 Task: Check the results of the 2023 Victory Lane Racing NASCAR Cup Series for the race "Quaker State 400" on the track "Atlanta".
Action: Mouse moved to (287, 251)
Screenshot: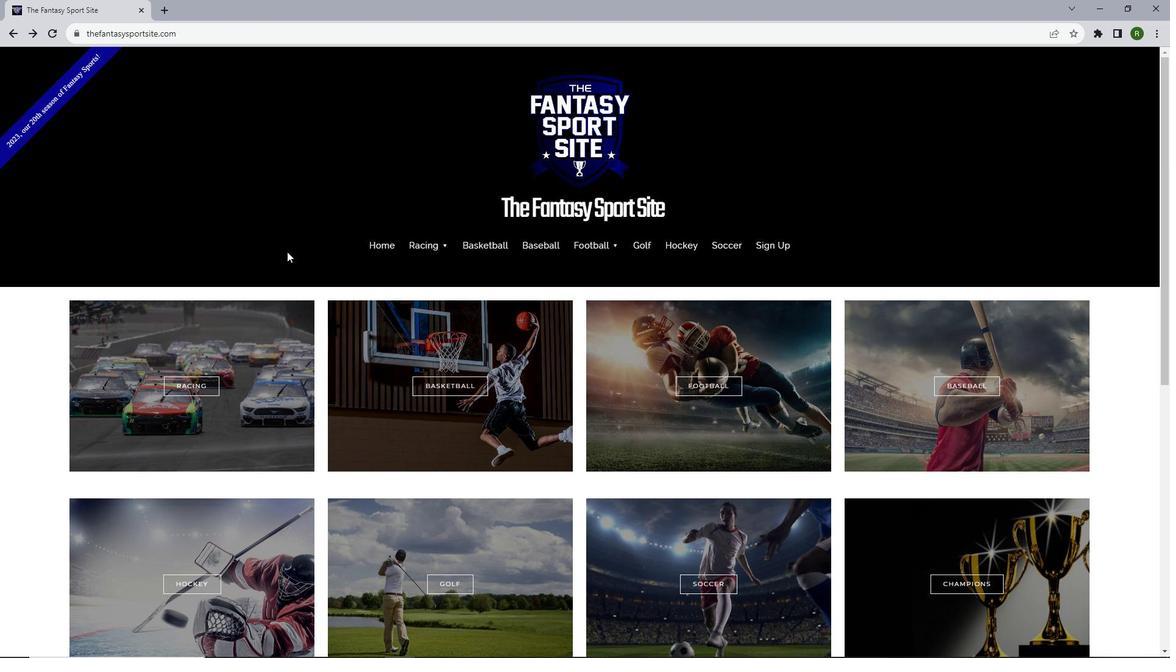 
Action: Mouse scrolled (287, 251) with delta (0, 0)
Screenshot: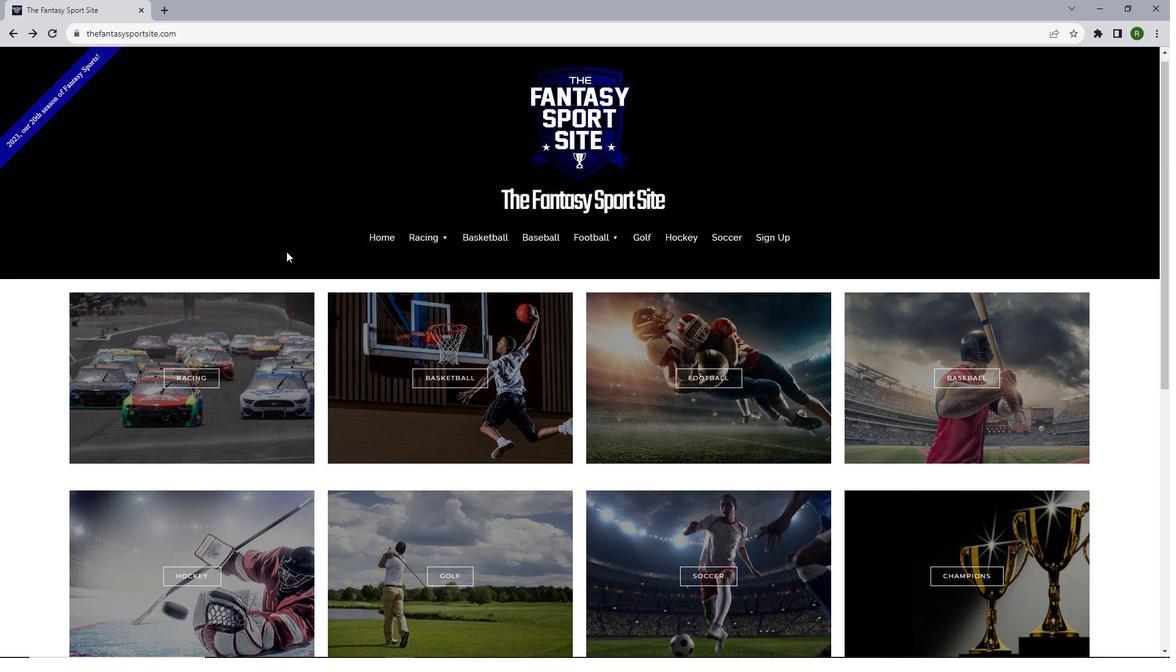 
Action: Mouse moved to (286, 251)
Screenshot: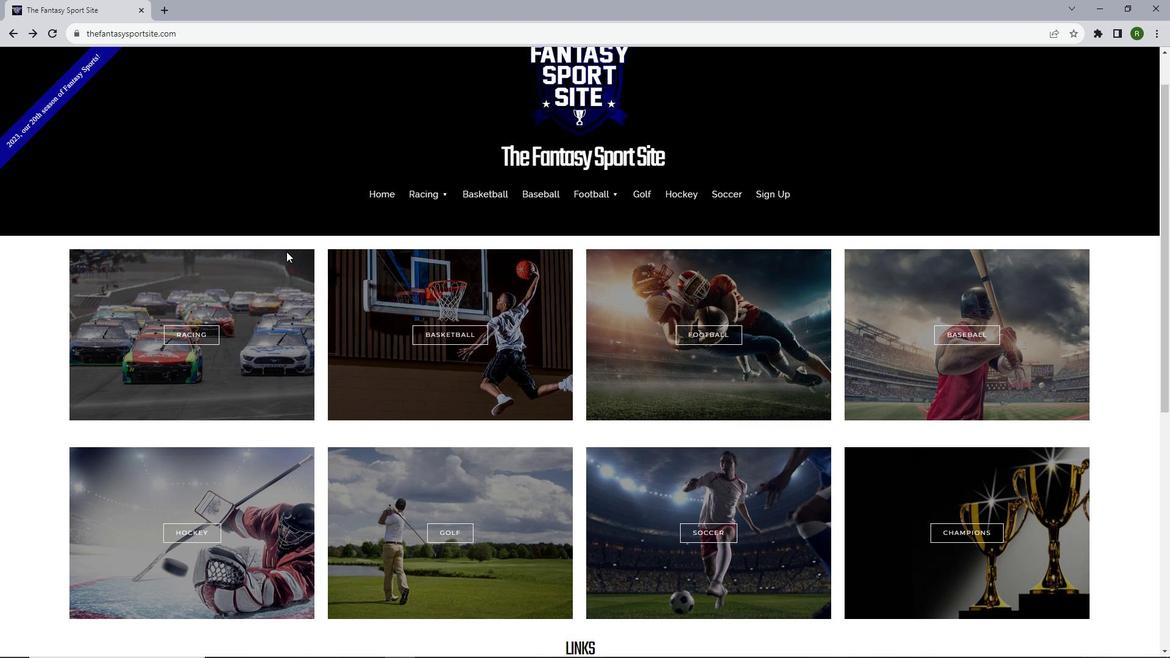 
Action: Mouse scrolled (286, 251) with delta (0, 0)
Screenshot: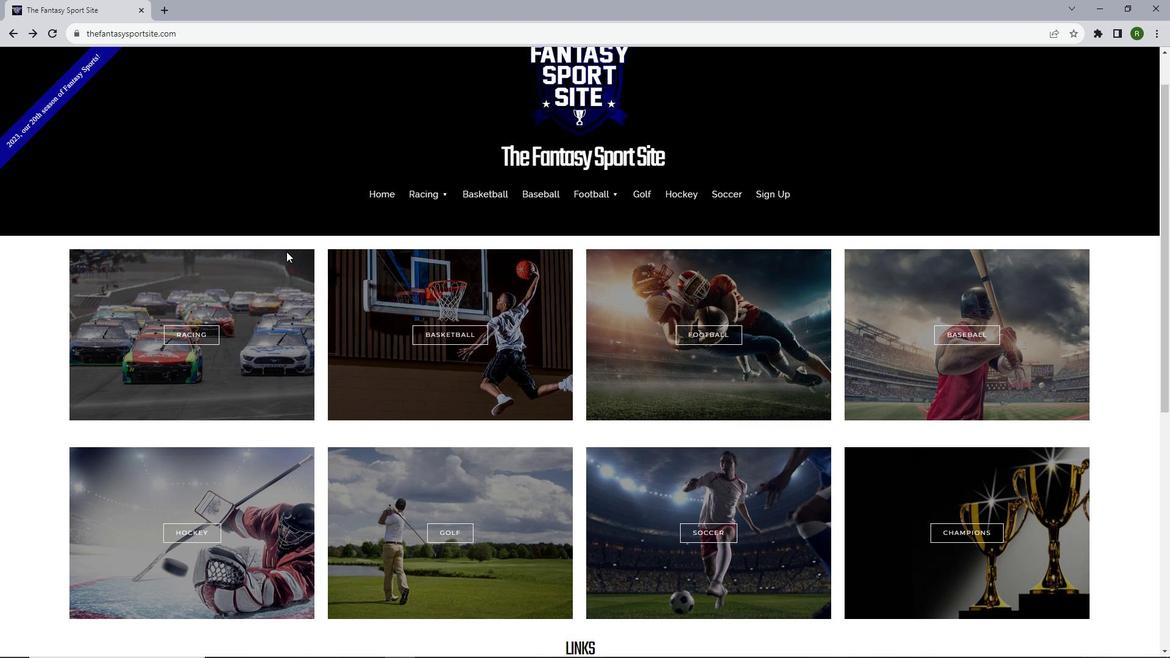 
Action: Mouse scrolled (286, 251) with delta (0, 0)
Screenshot: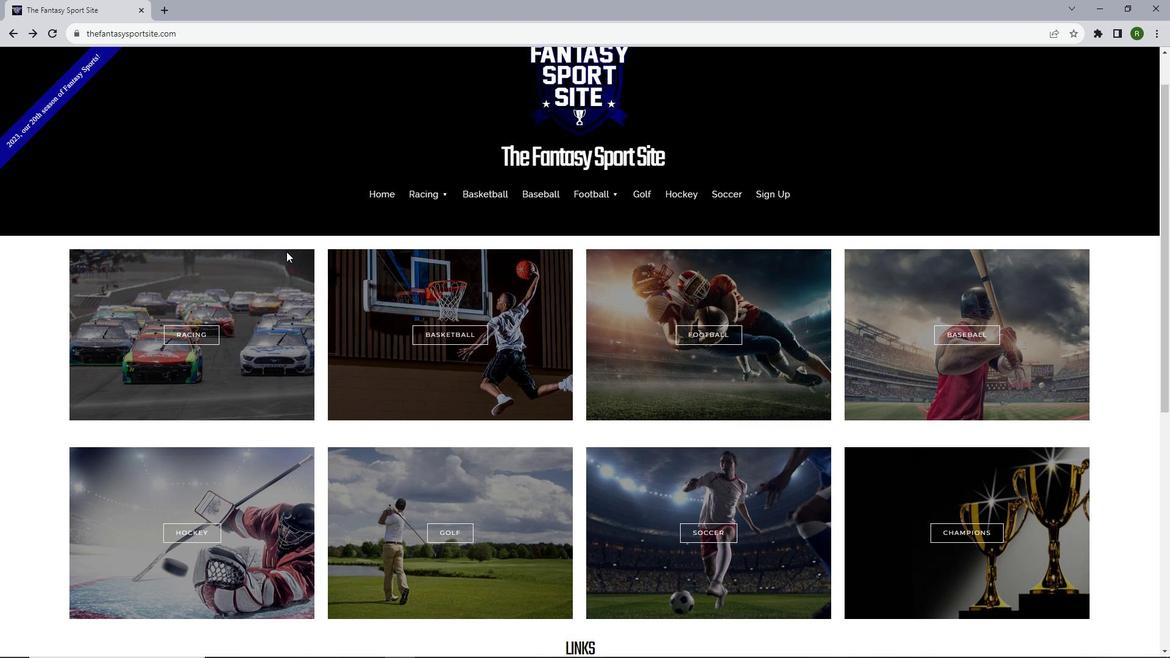 
Action: Mouse moved to (193, 203)
Screenshot: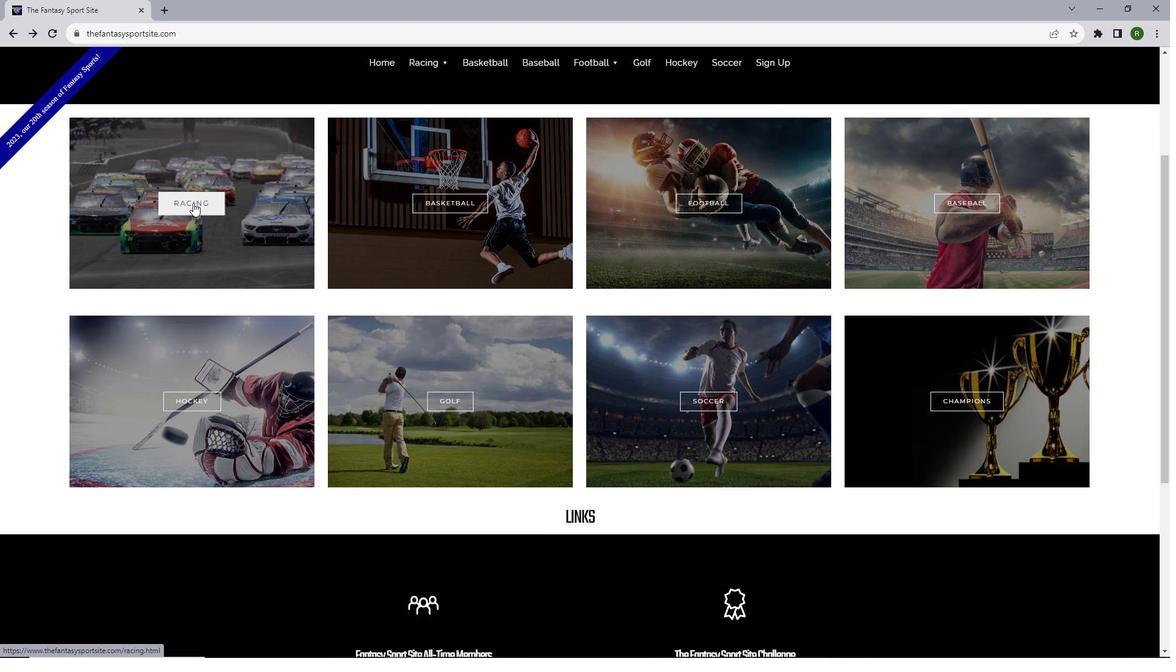 
Action: Mouse pressed left at (193, 203)
Screenshot: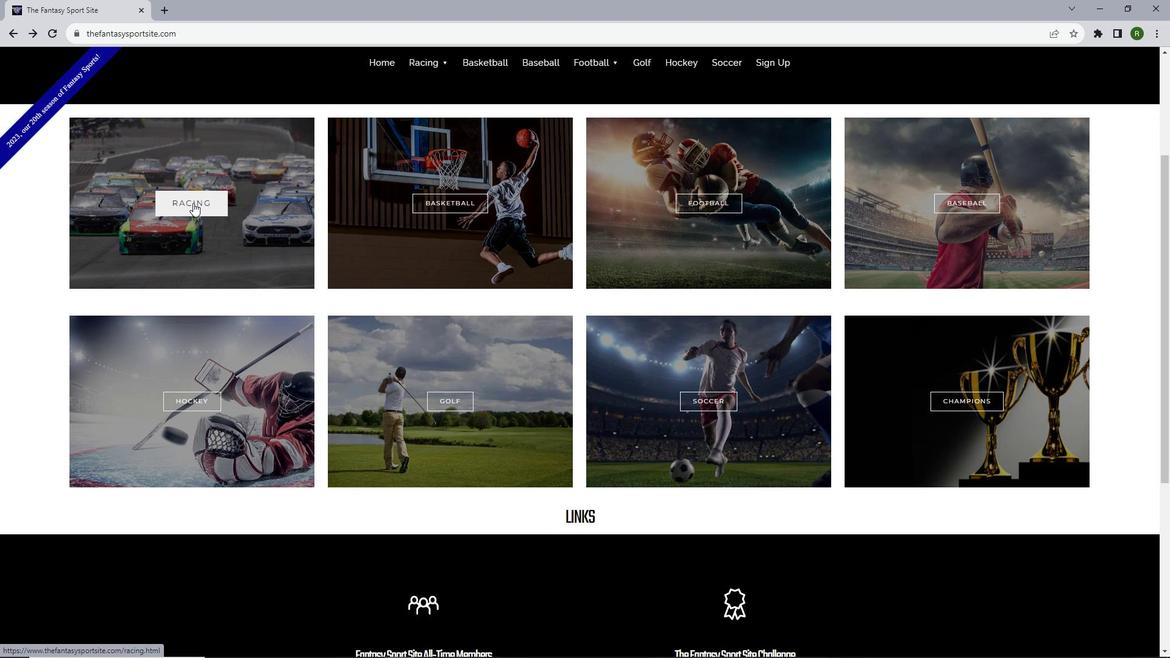 
Action: Mouse moved to (405, 237)
Screenshot: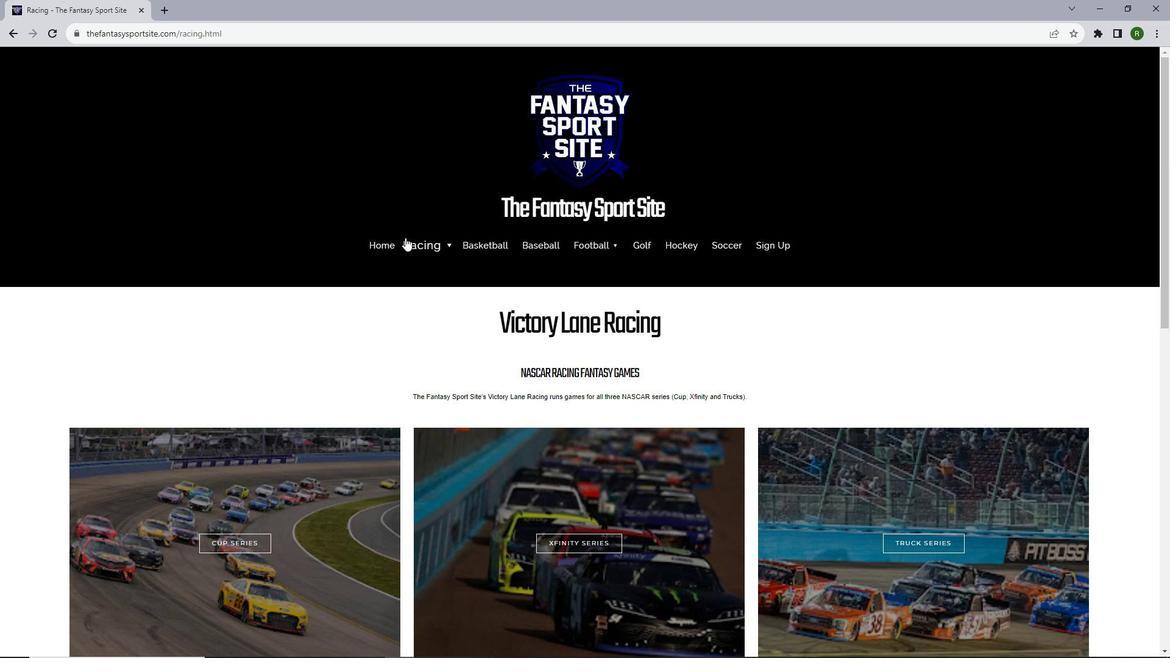 
Action: Mouse scrolled (405, 237) with delta (0, 0)
Screenshot: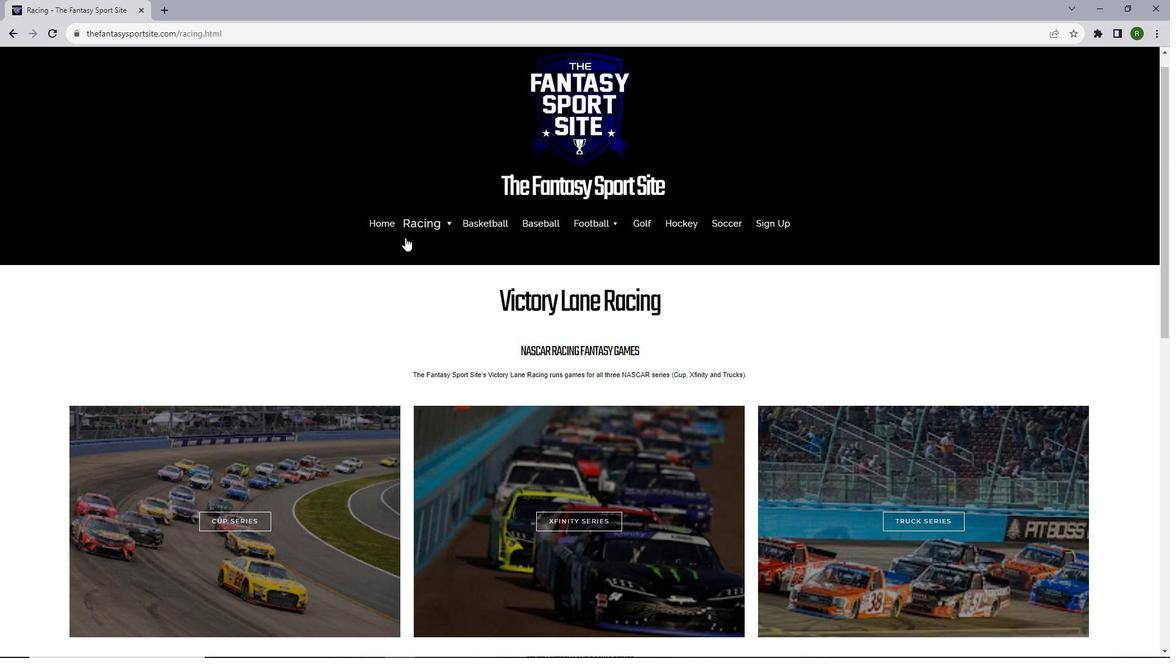 
Action: Mouse scrolled (405, 237) with delta (0, 0)
Screenshot: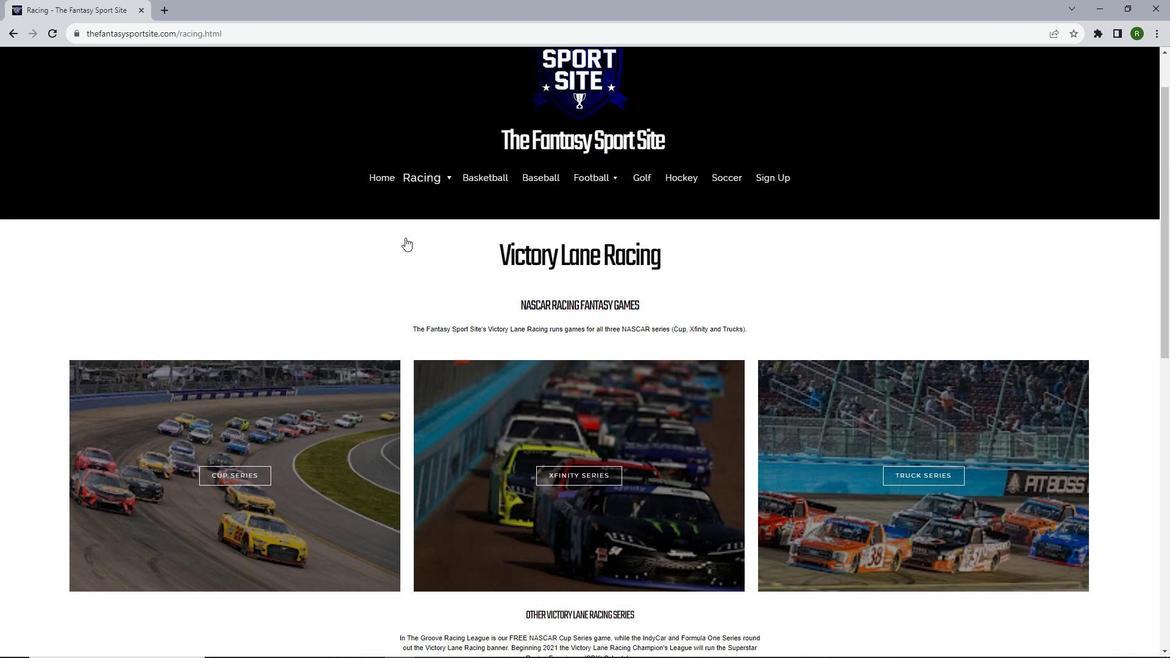 
Action: Mouse moved to (382, 235)
Screenshot: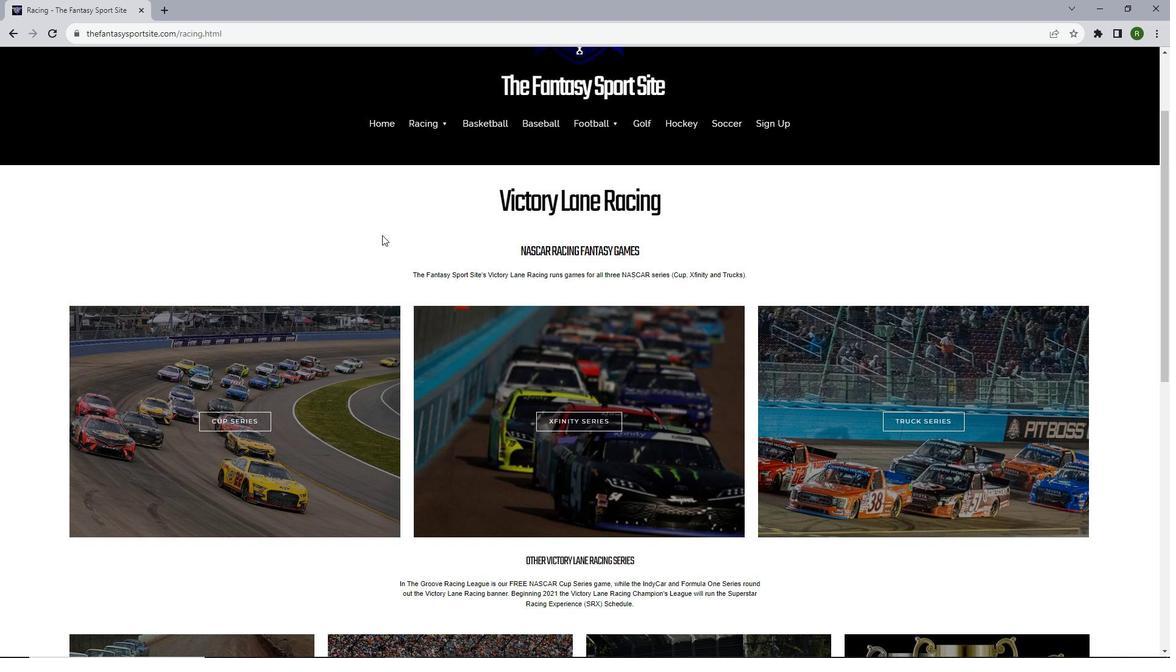 
Action: Mouse scrolled (382, 234) with delta (0, 0)
Screenshot: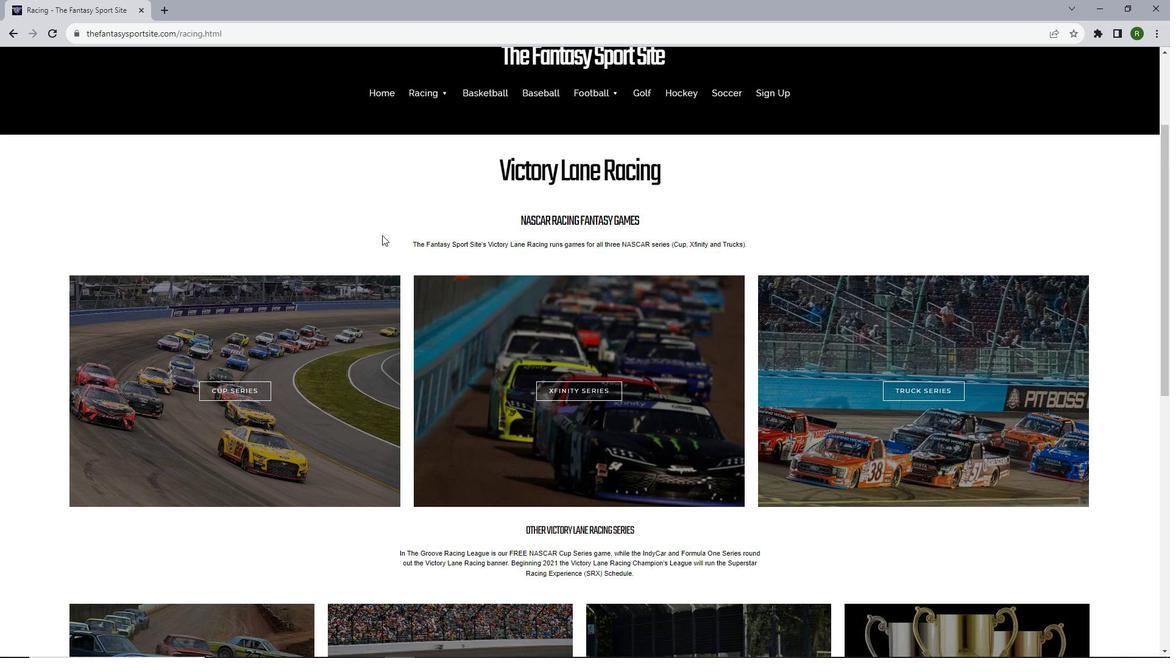 
Action: Mouse scrolled (382, 234) with delta (0, 0)
Screenshot: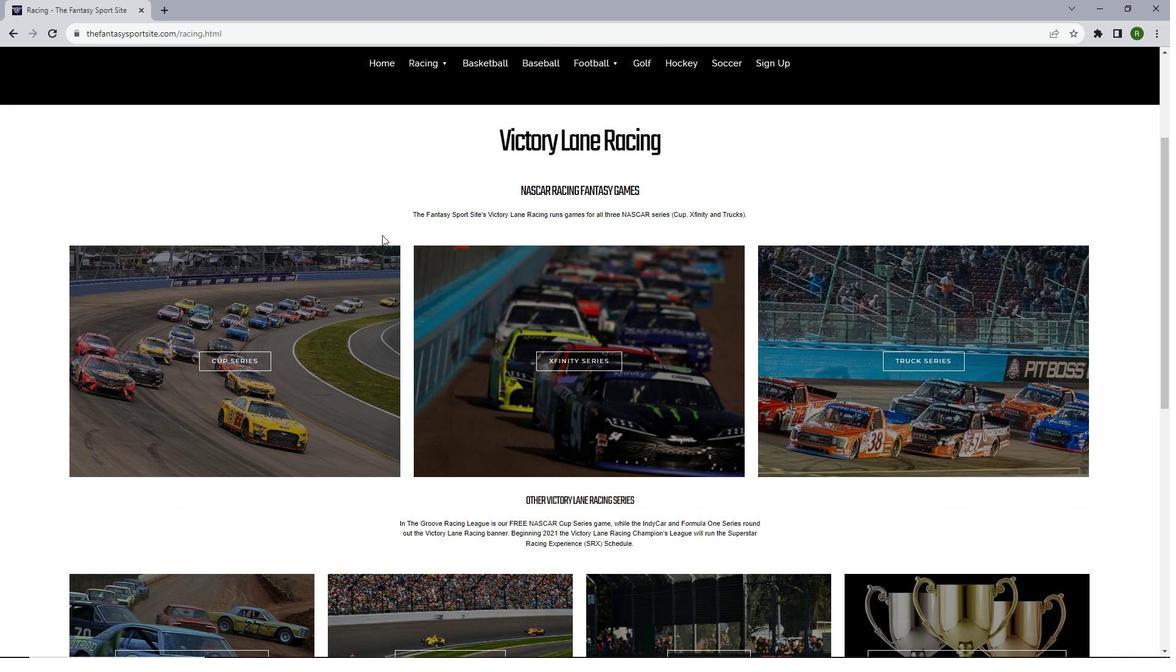 
Action: Mouse moved to (228, 306)
Screenshot: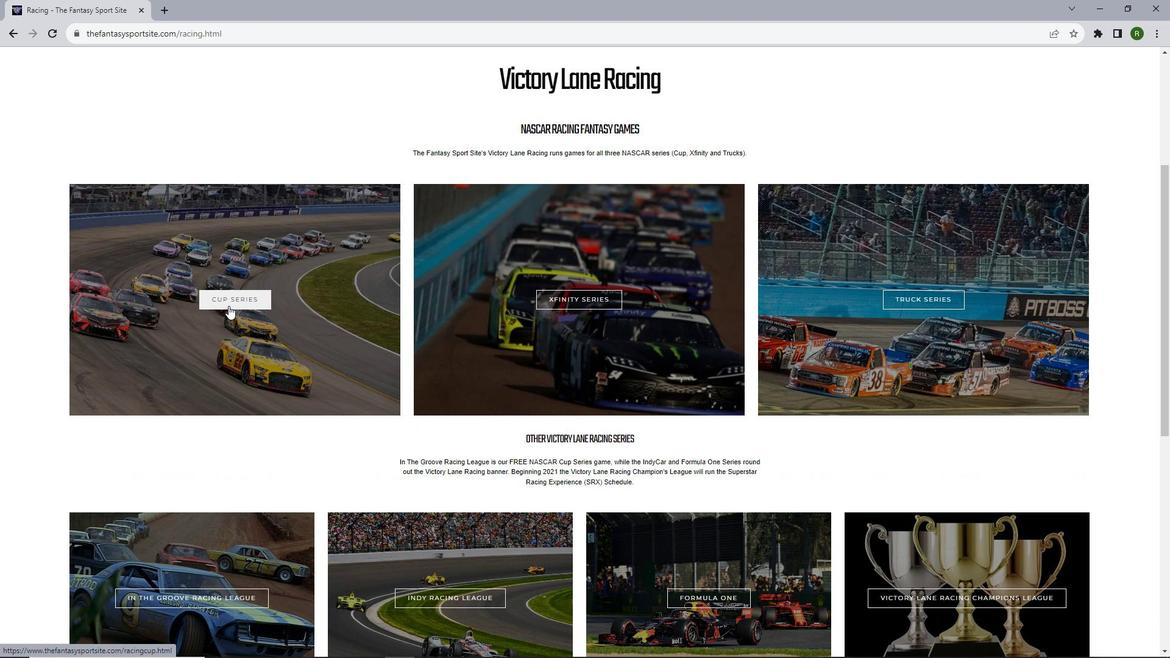 
Action: Mouse pressed left at (228, 306)
Screenshot: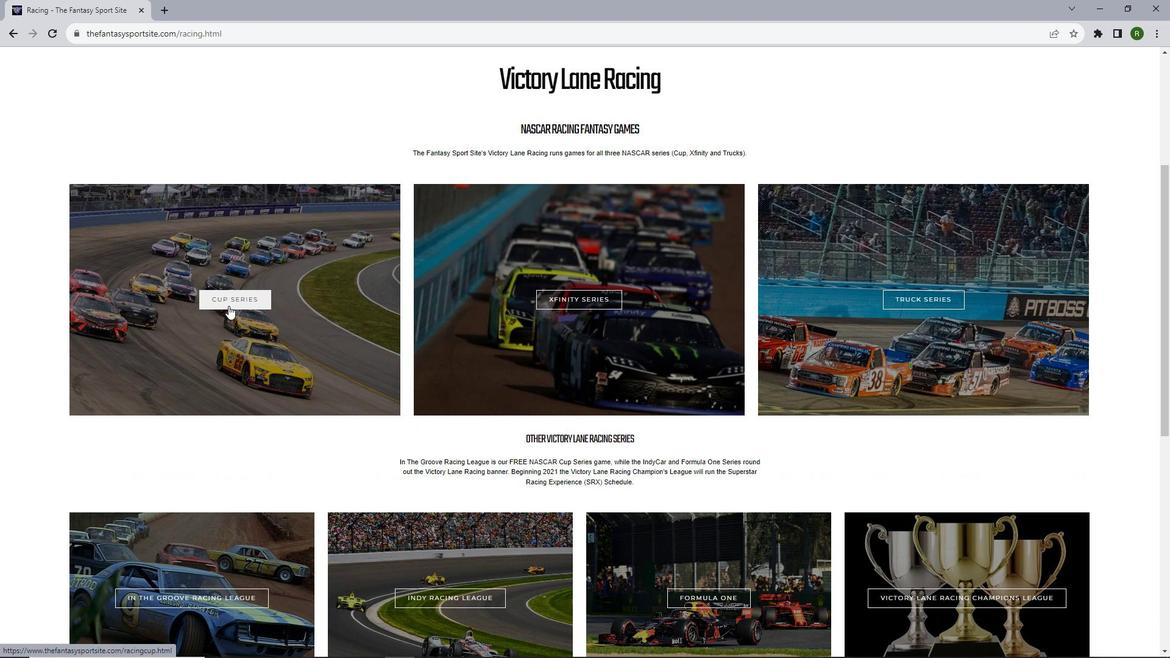 
Action: Mouse moved to (364, 265)
Screenshot: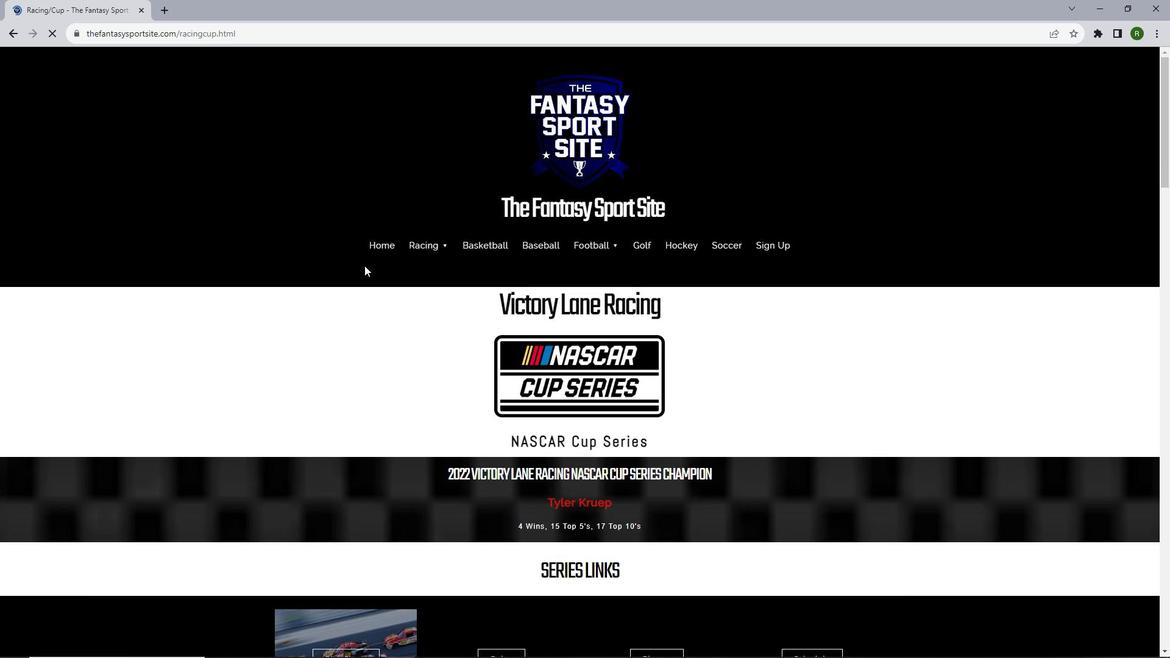 
Action: Mouse scrolled (364, 265) with delta (0, 0)
Screenshot: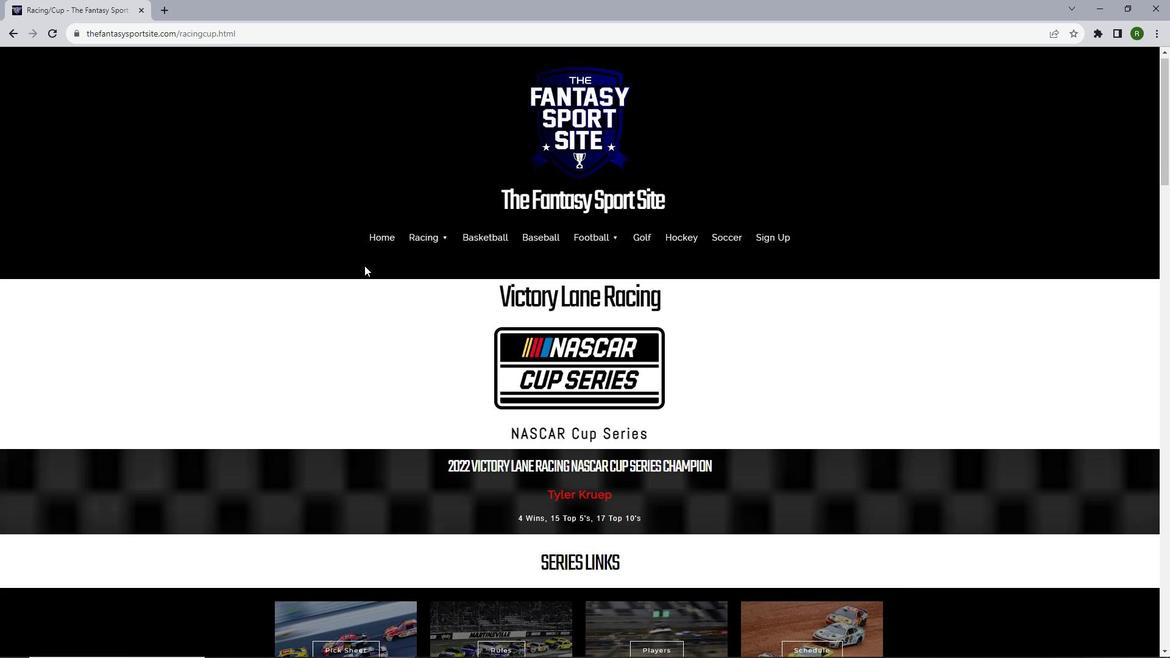 
Action: Mouse scrolled (364, 265) with delta (0, 0)
Screenshot: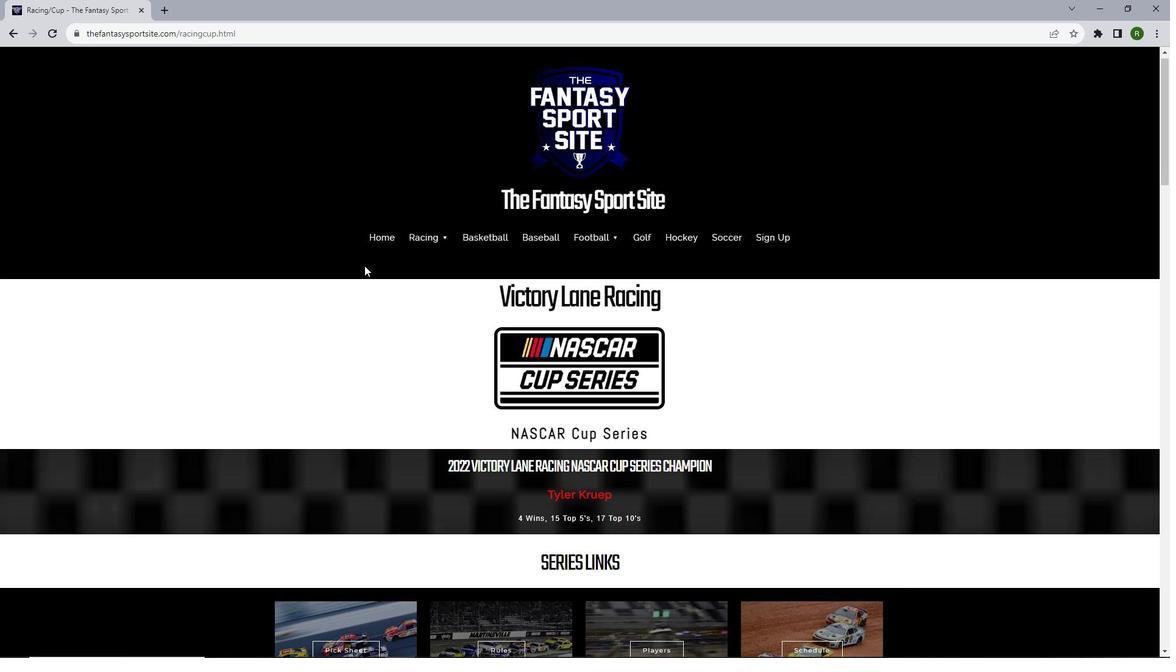 
Action: Mouse scrolled (364, 265) with delta (0, 0)
Screenshot: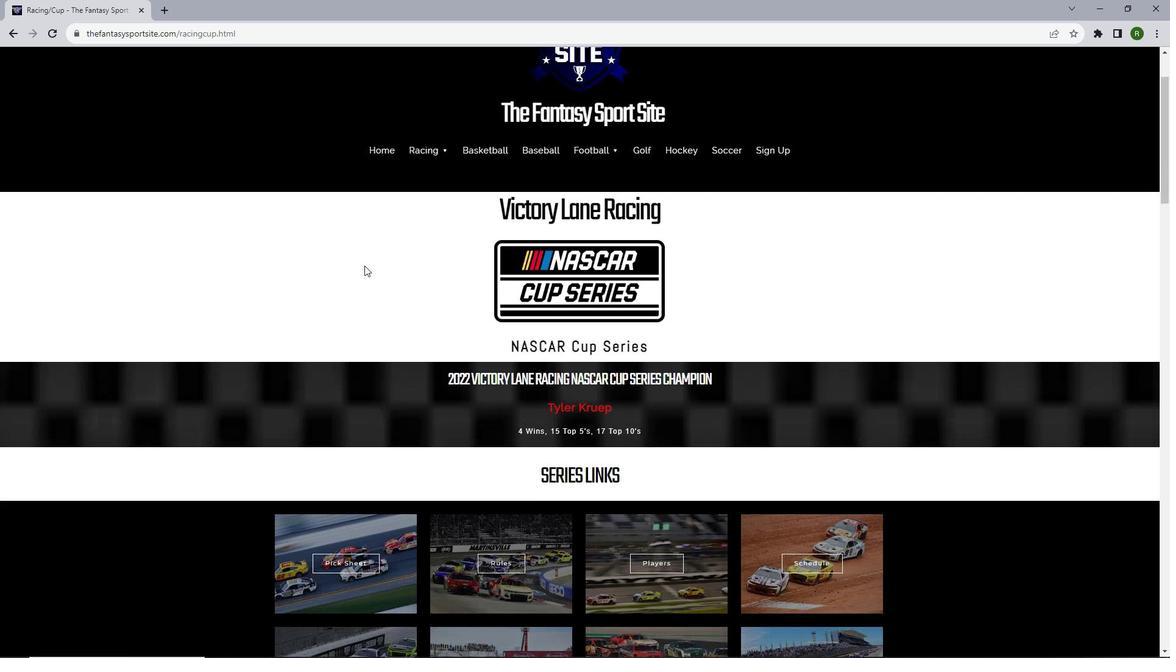 
Action: Mouse scrolled (364, 265) with delta (0, 0)
Screenshot: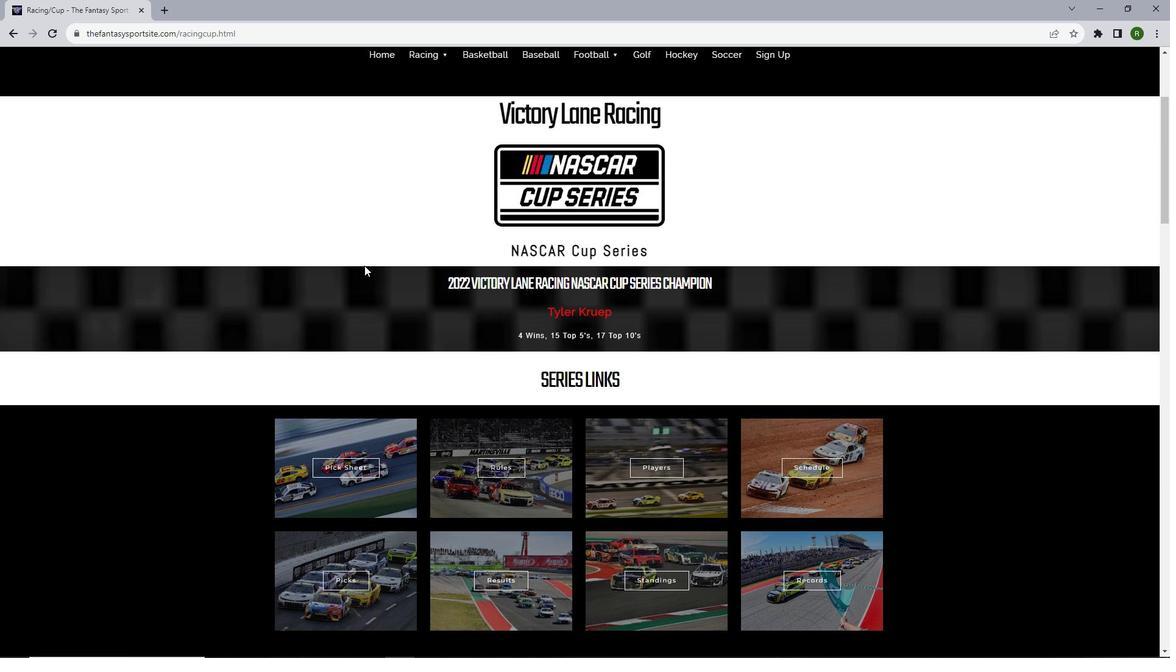 
Action: Mouse scrolled (364, 265) with delta (0, 0)
Screenshot: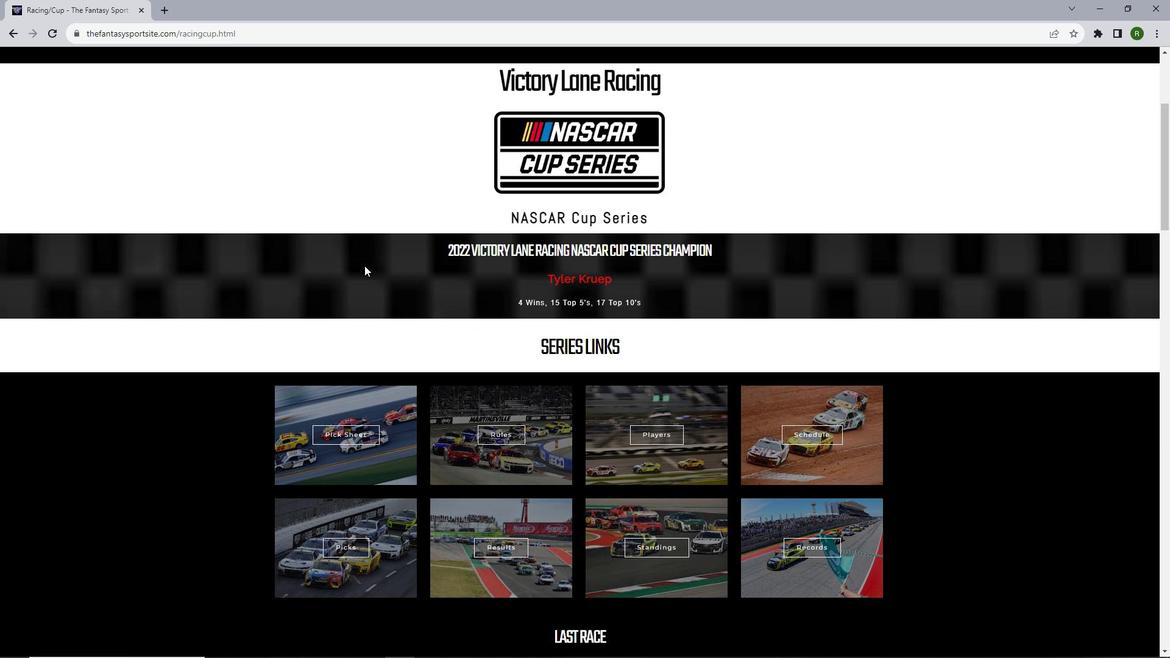 
Action: Mouse scrolled (364, 265) with delta (0, 0)
Screenshot: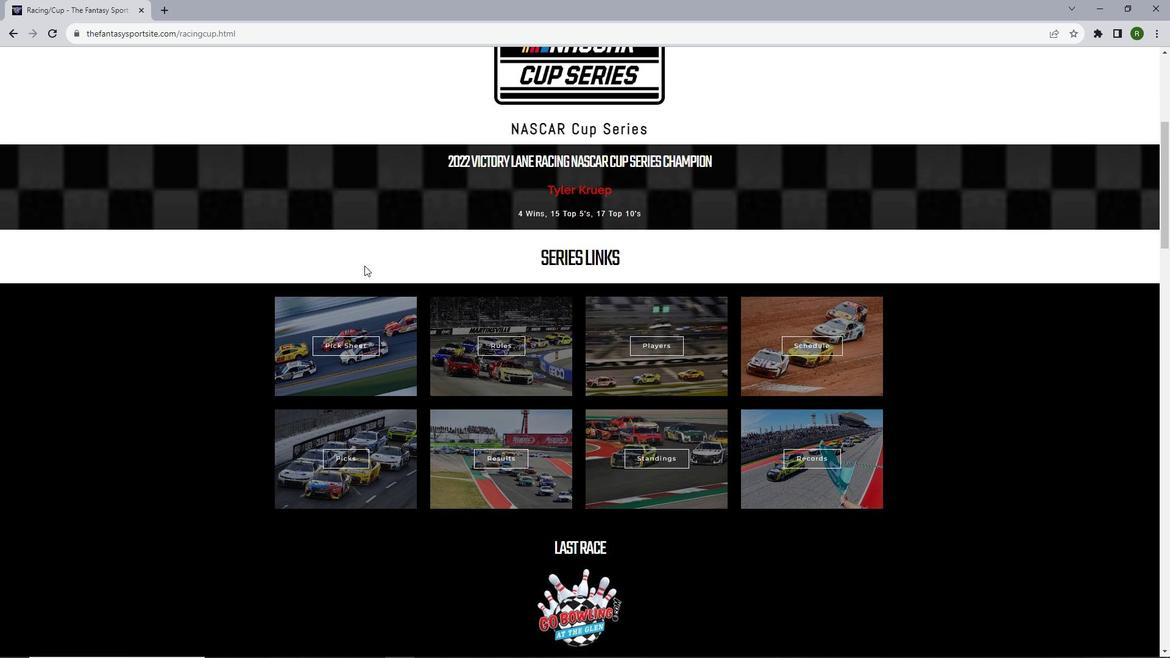 
Action: Mouse scrolled (364, 265) with delta (0, 0)
Screenshot: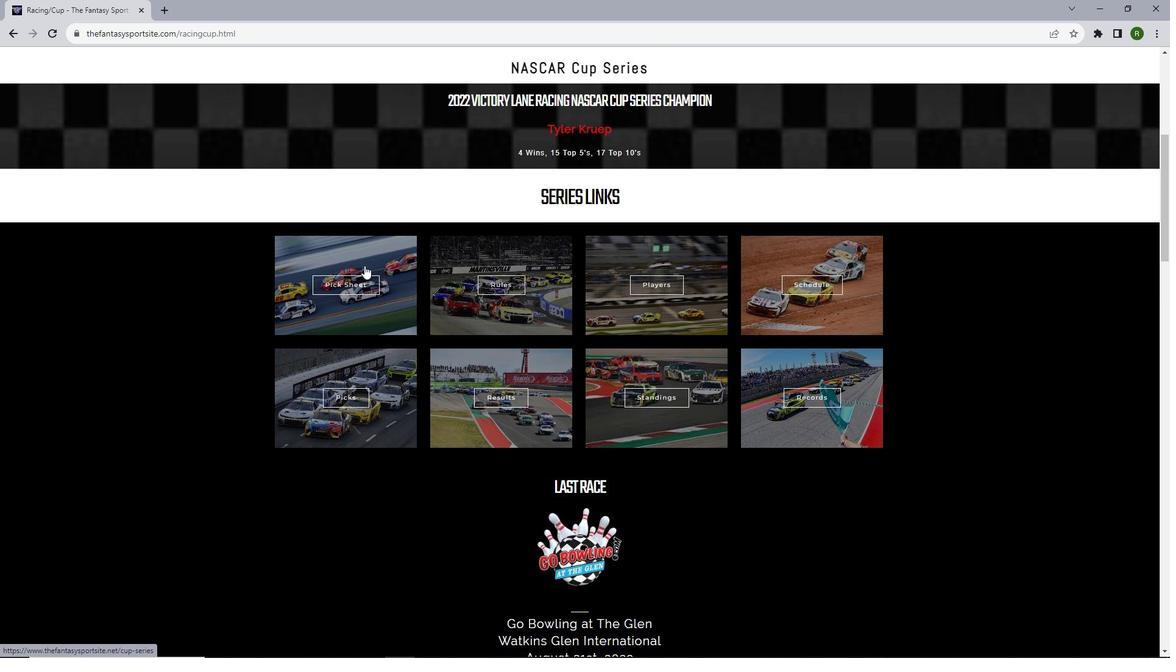 
Action: Mouse scrolled (364, 265) with delta (0, 0)
Screenshot: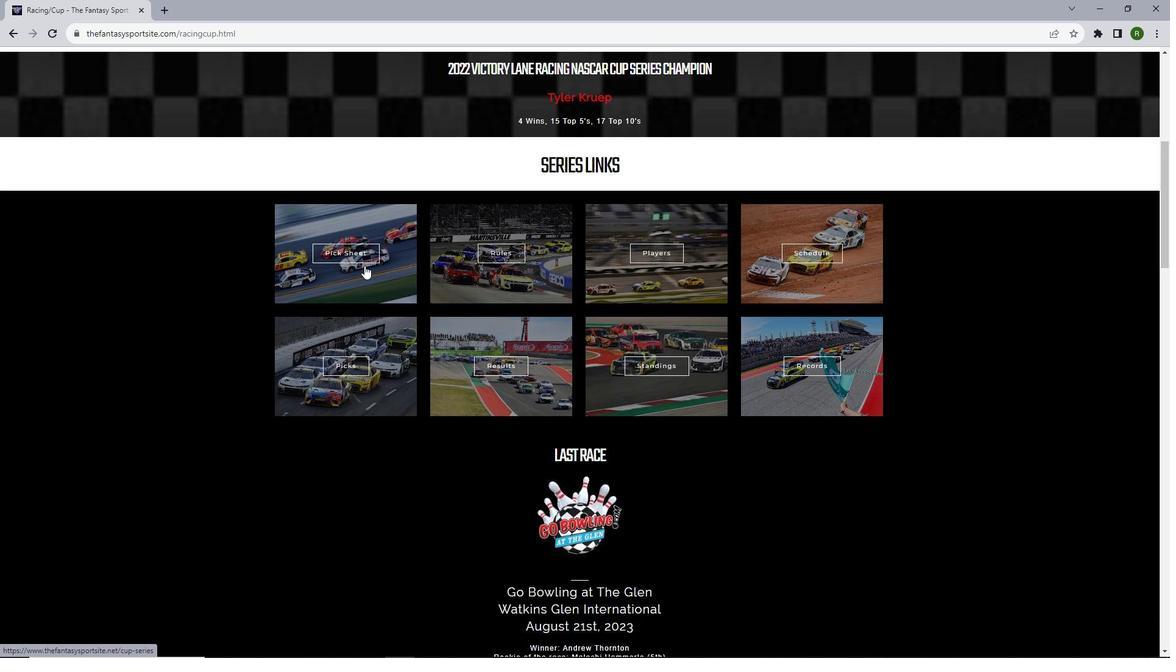 
Action: Mouse moved to (490, 275)
Screenshot: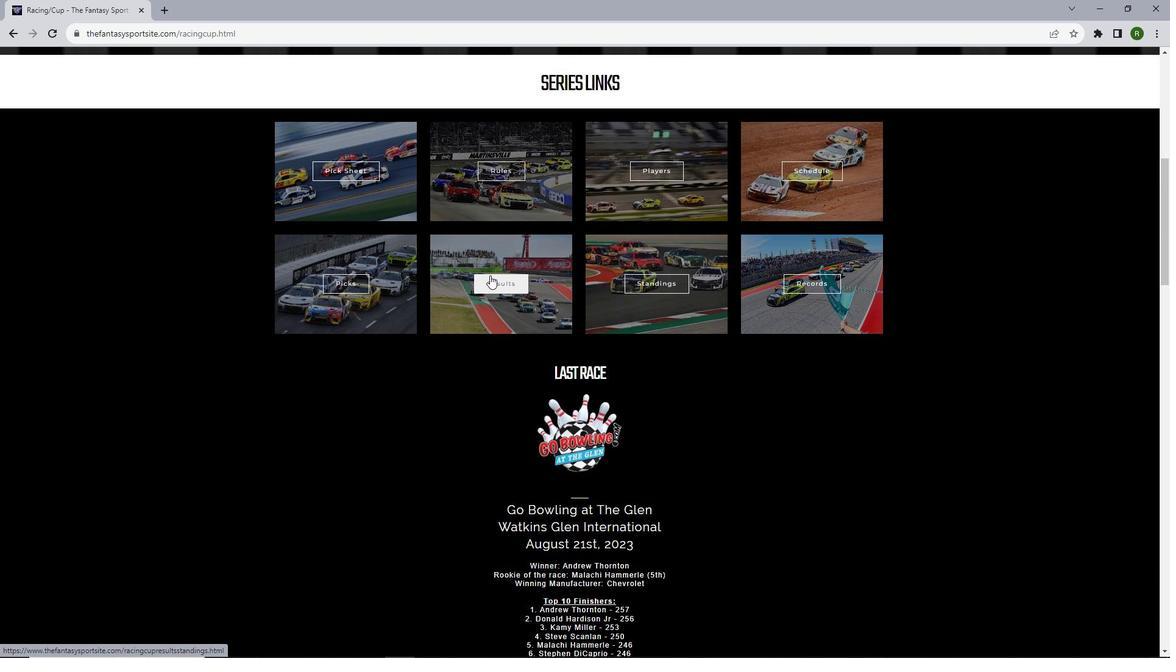 
Action: Mouse pressed left at (490, 275)
Screenshot: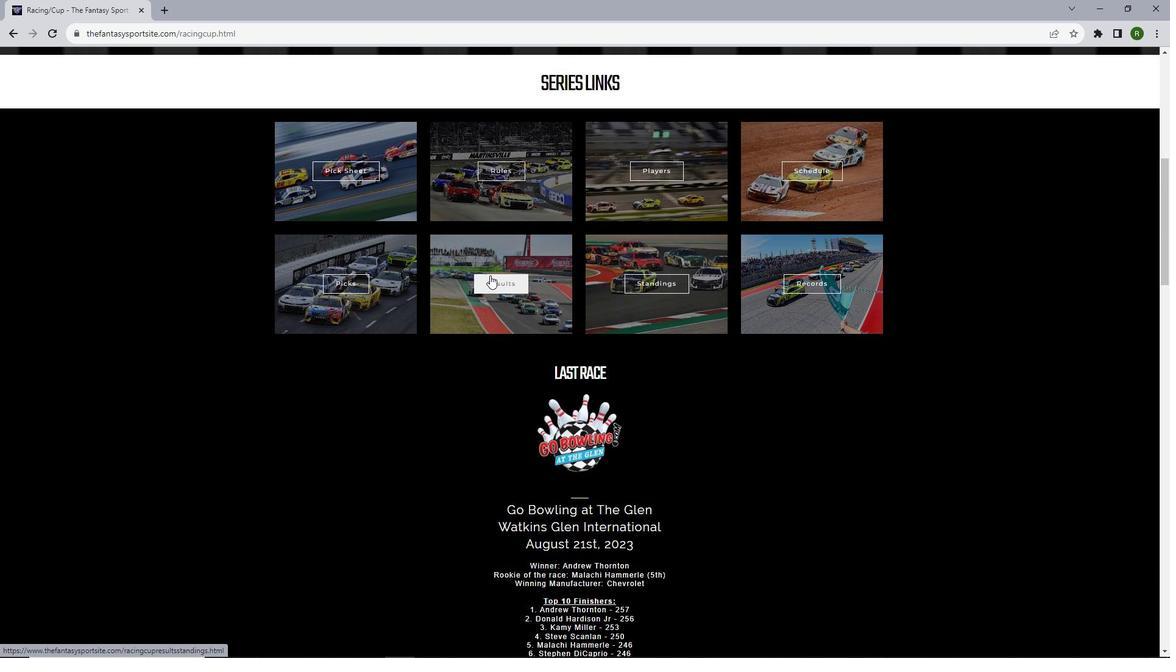 
Action: Mouse moved to (434, 262)
Screenshot: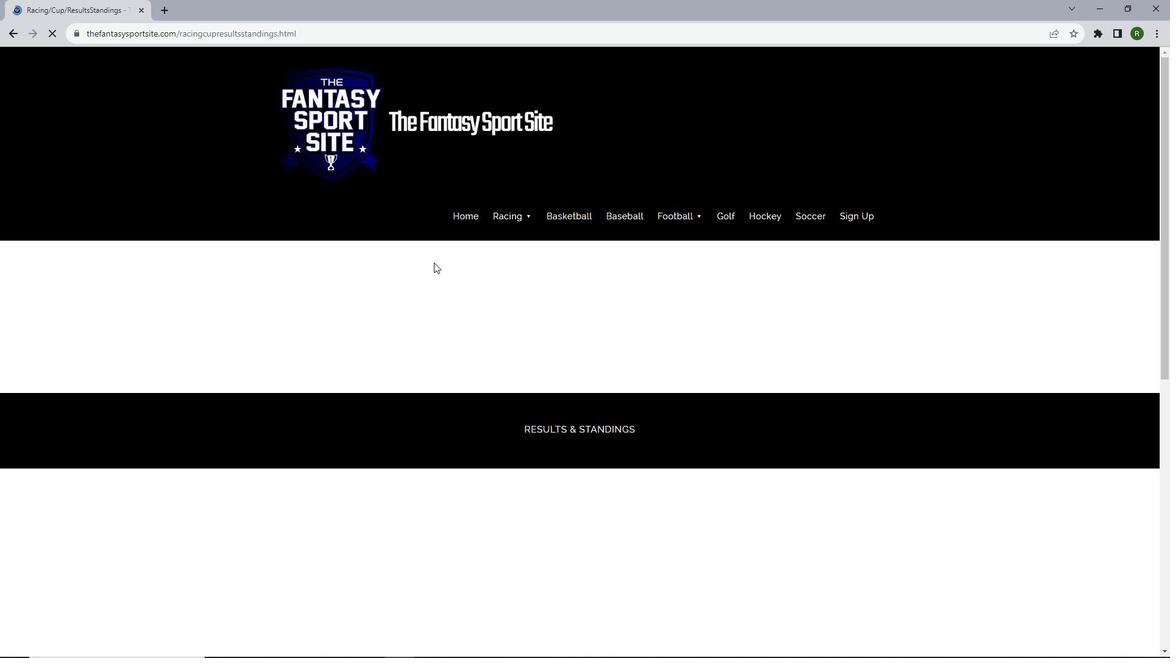 
Action: Mouse scrolled (434, 262) with delta (0, 0)
Screenshot: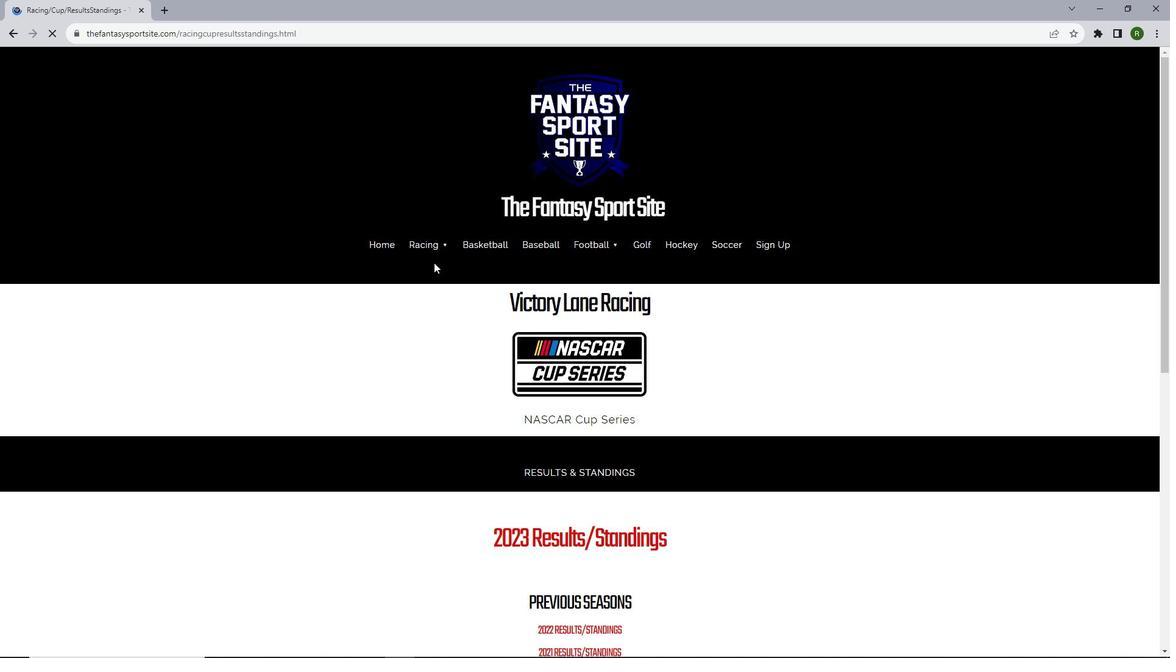 
Action: Mouse scrolled (434, 262) with delta (0, 0)
Screenshot: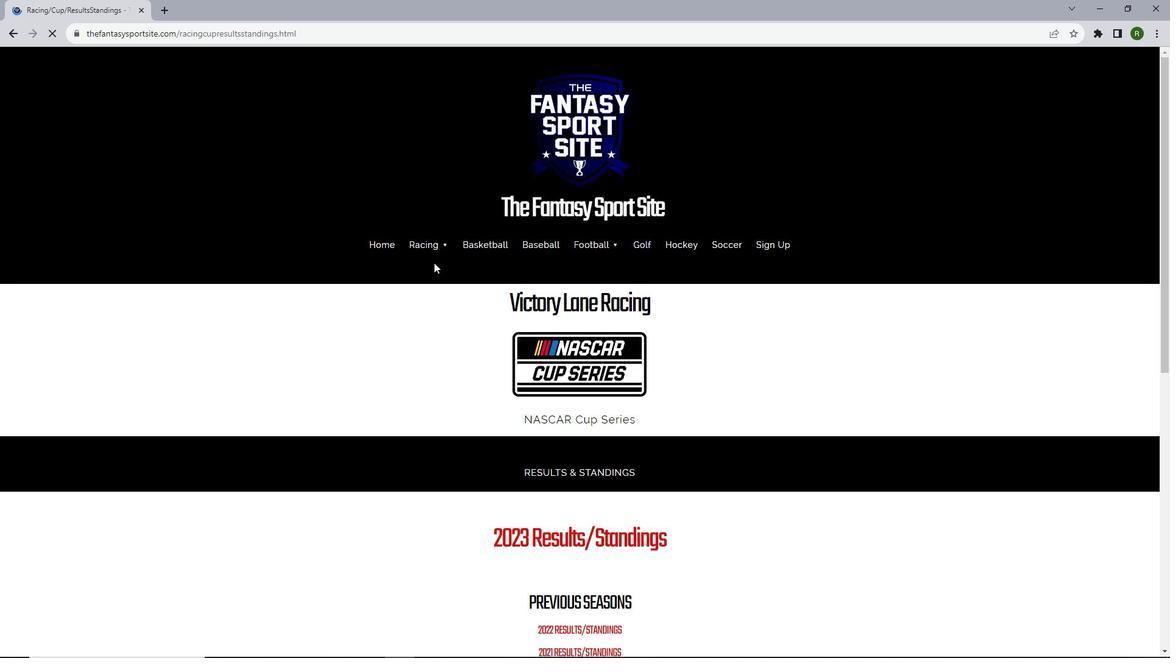
Action: Mouse scrolled (434, 262) with delta (0, 0)
Screenshot: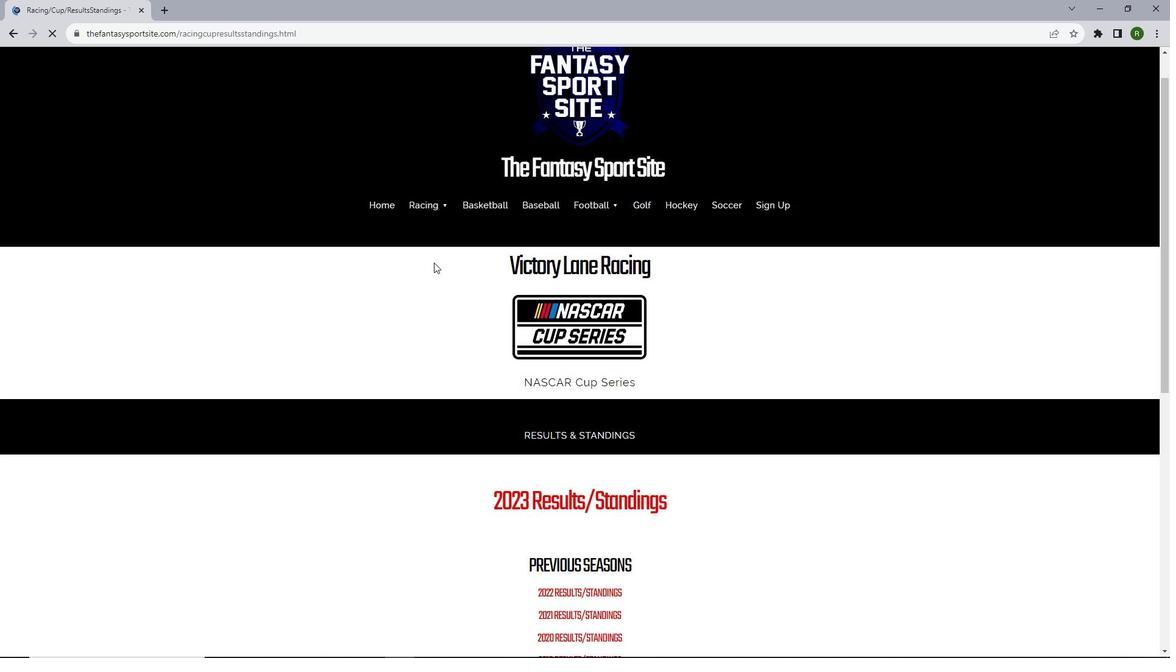 
Action: Mouse scrolled (434, 262) with delta (0, 0)
Screenshot: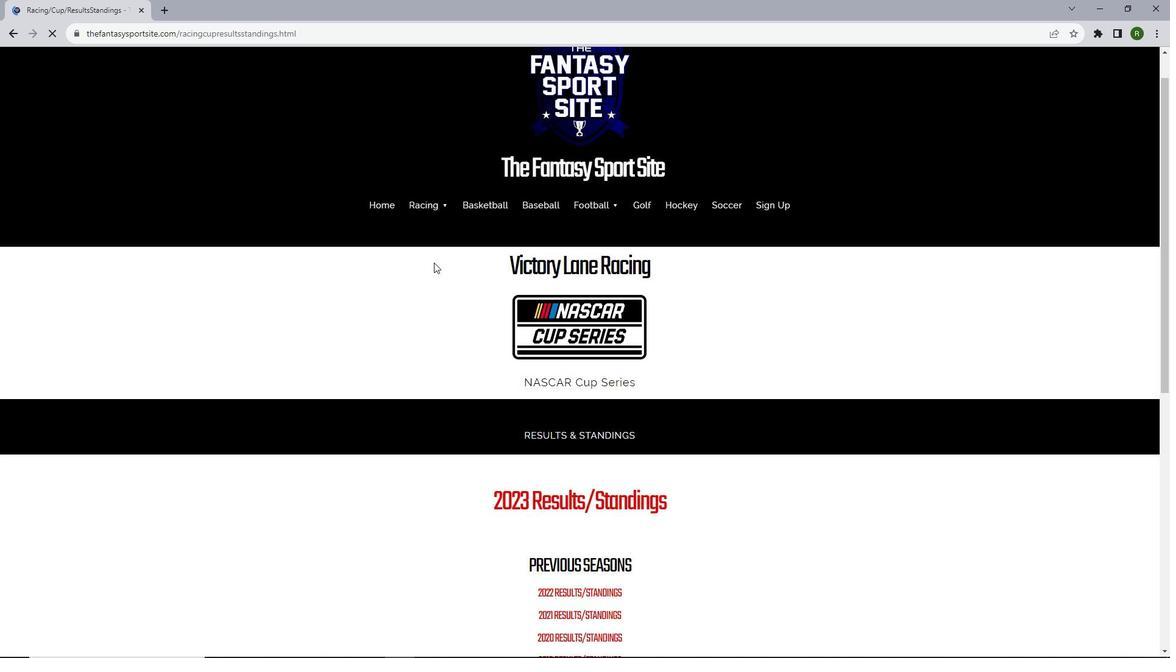 
Action: Mouse moved to (567, 299)
Screenshot: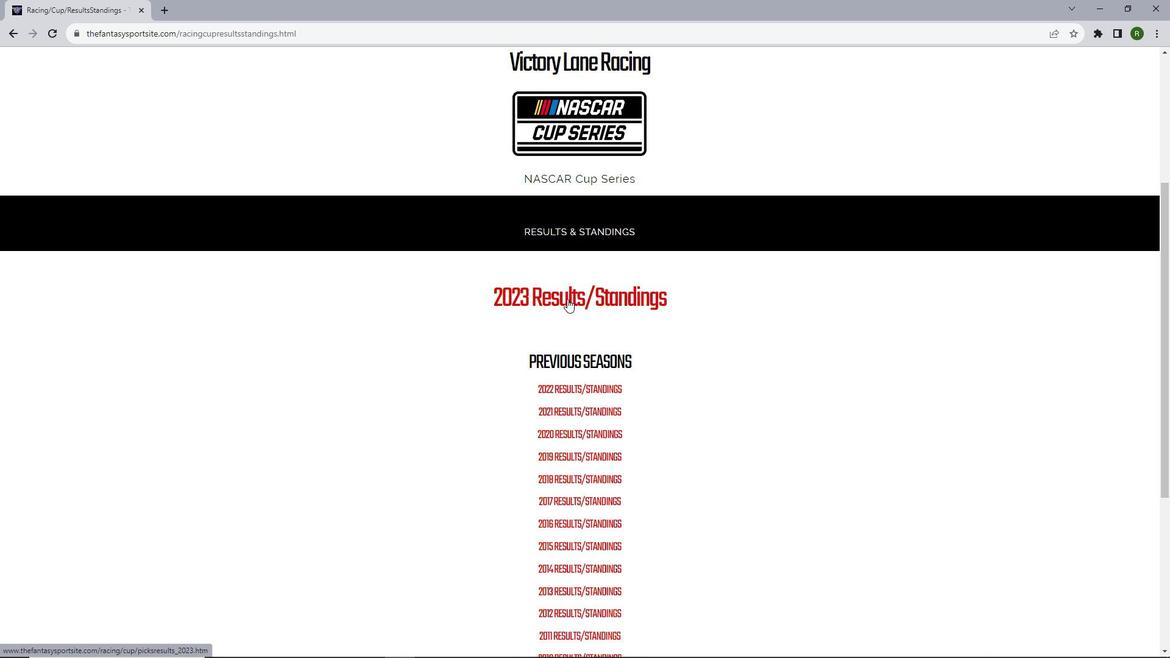 
Action: Mouse pressed left at (567, 299)
Screenshot: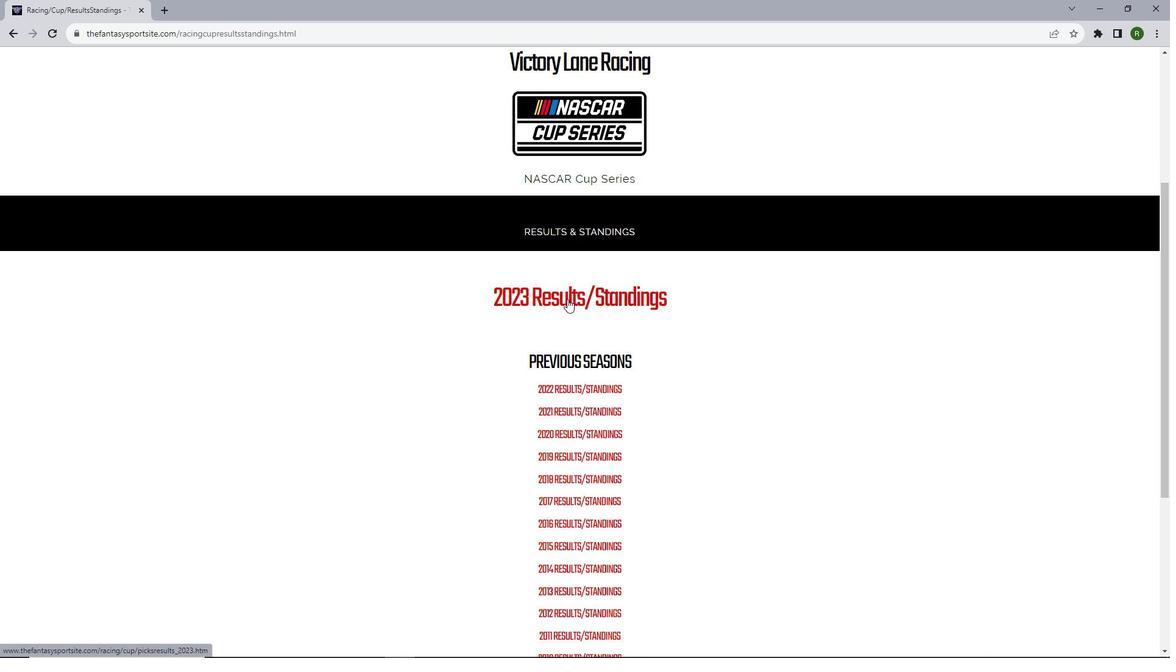 
Action: Mouse moved to (498, 221)
Screenshot: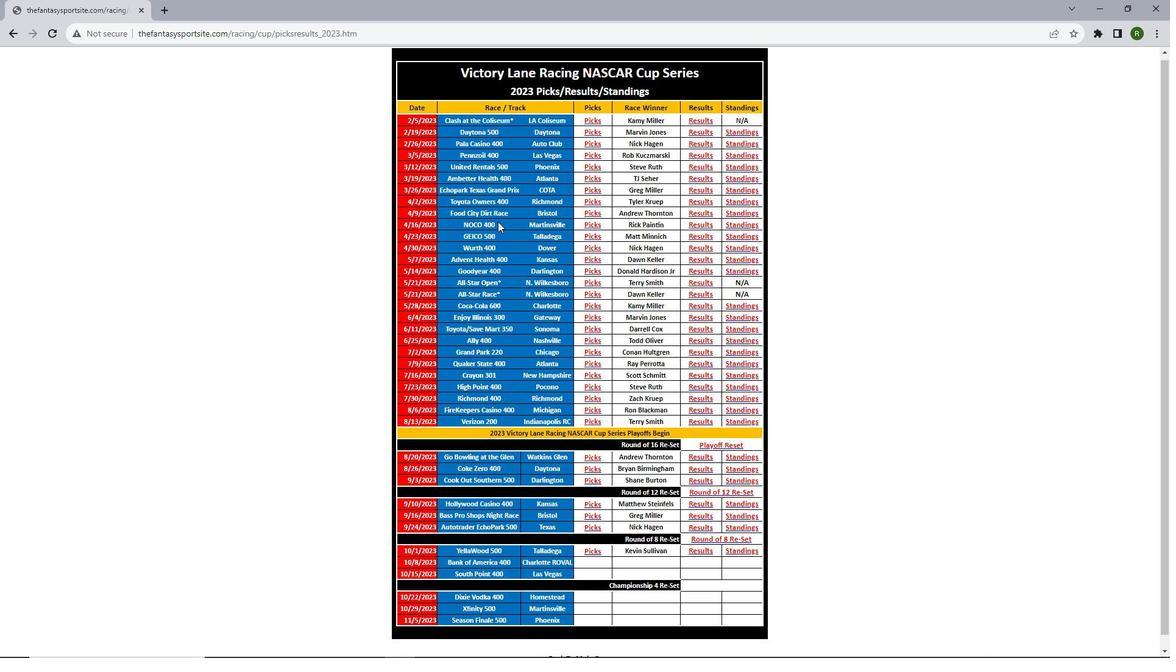 
Action: Mouse scrolled (498, 221) with delta (0, 0)
Screenshot: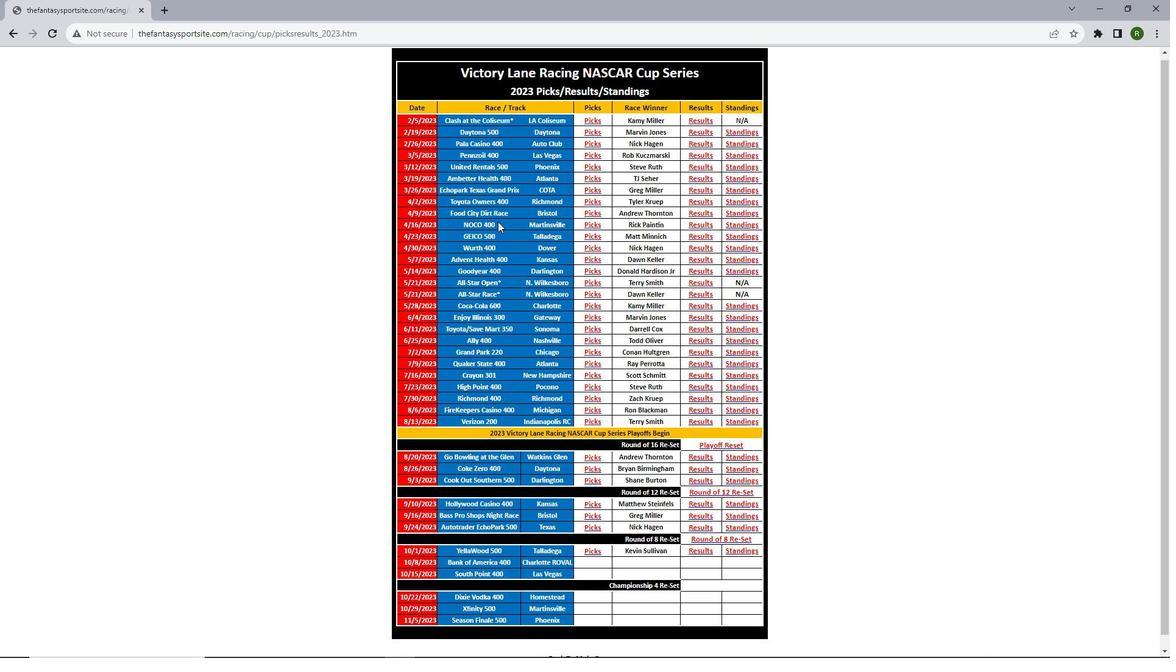 
Action: Mouse scrolled (498, 221) with delta (0, 0)
Screenshot: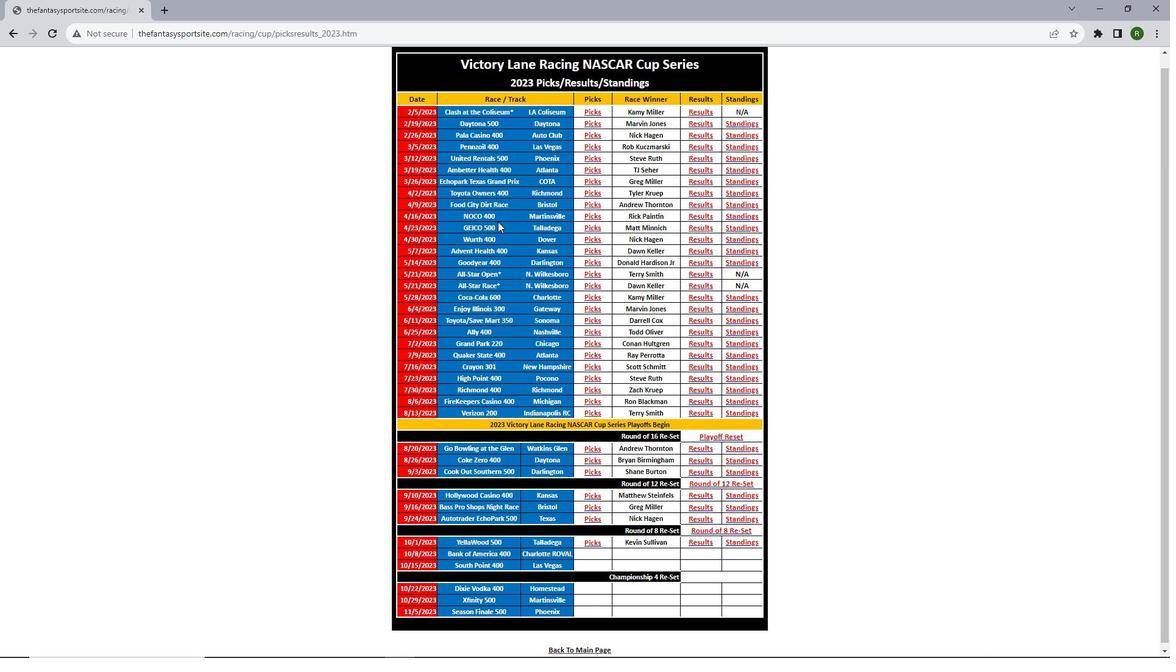
Action: Mouse moved to (691, 348)
Screenshot: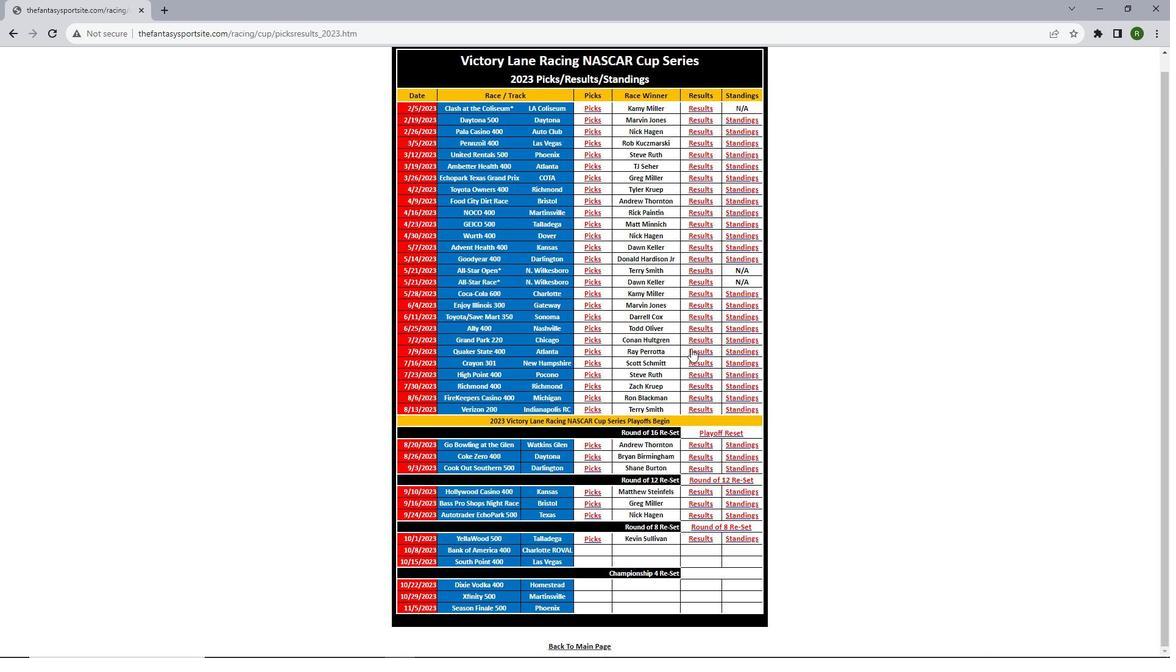 
Action: Mouse pressed left at (691, 348)
Screenshot: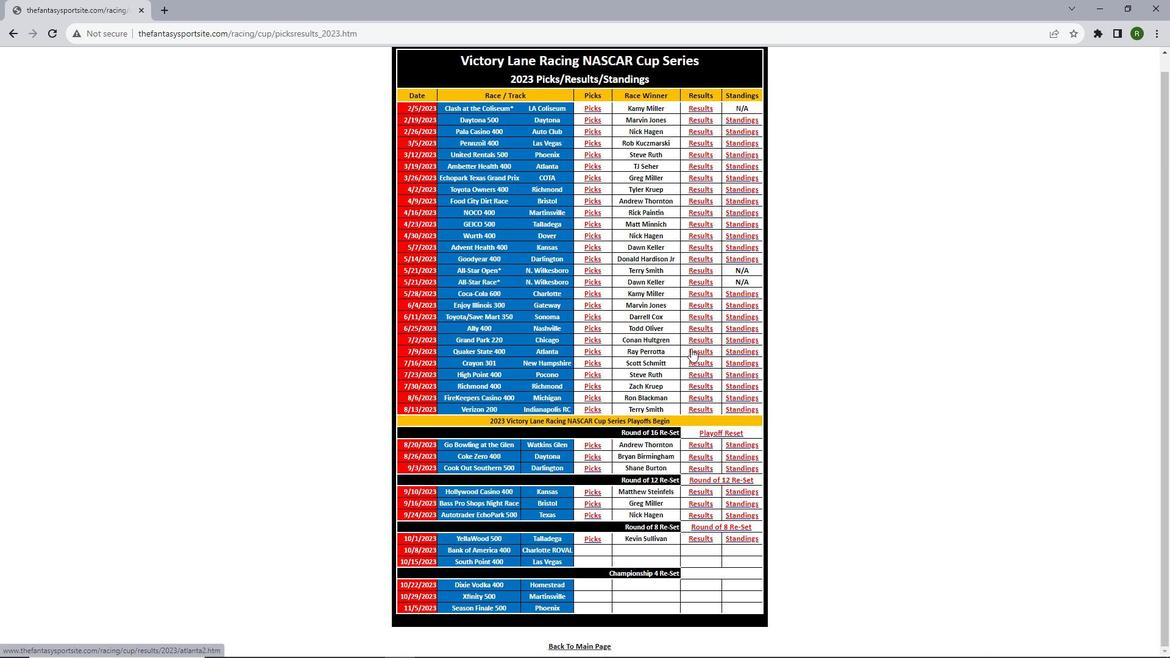 
Action: Mouse moved to (514, 192)
Screenshot: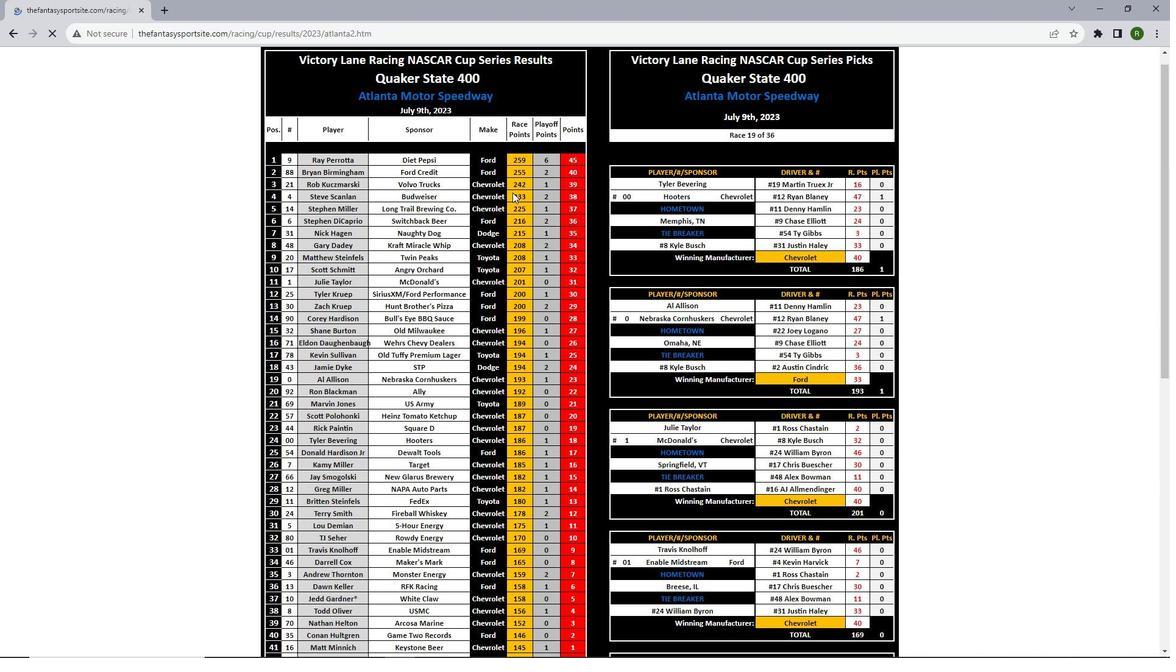 
Action: Mouse scrolled (514, 192) with delta (0, 0)
Screenshot: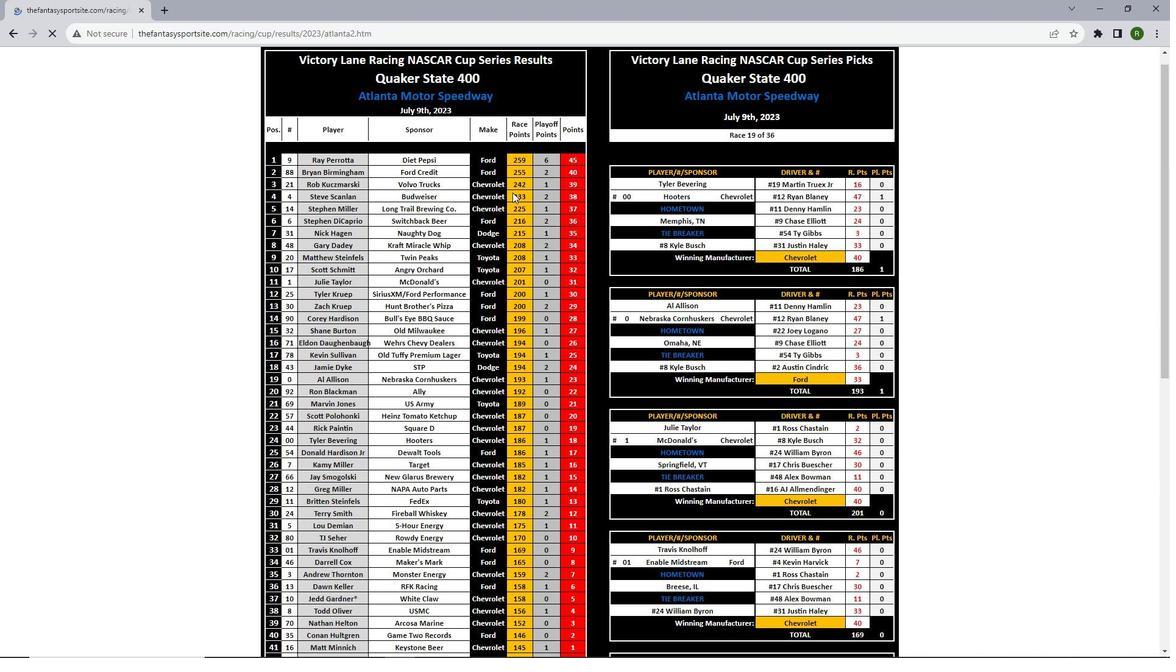
Action: Mouse moved to (512, 192)
Screenshot: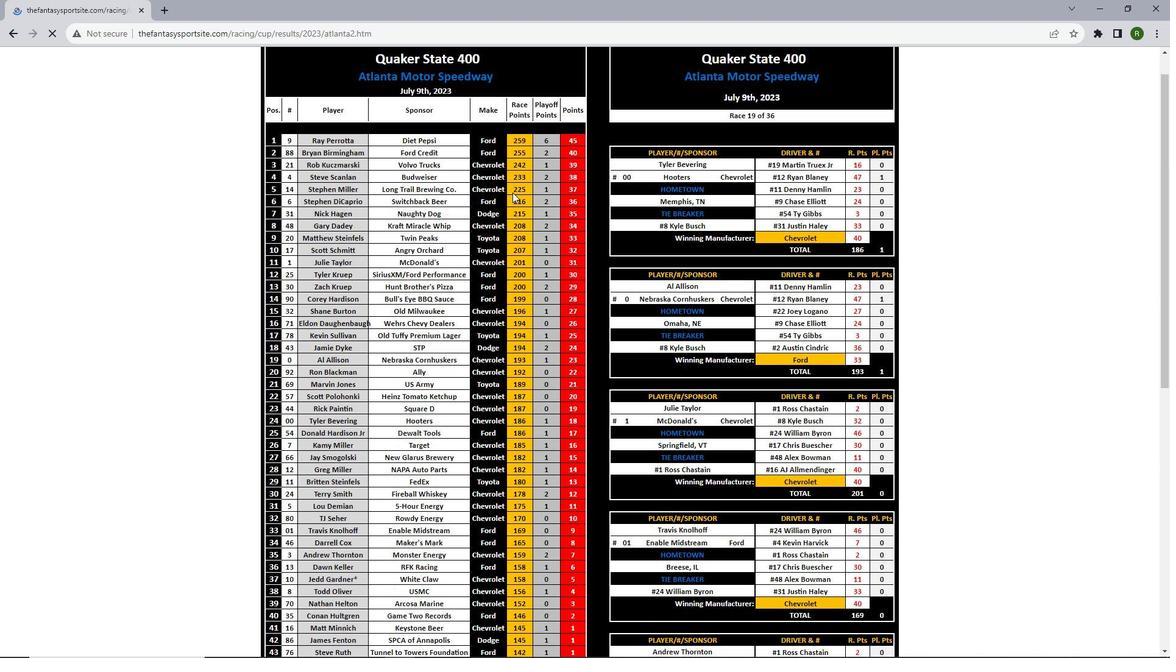 
Action: Mouse scrolled (512, 192) with delta (0, 0)
Screenshot: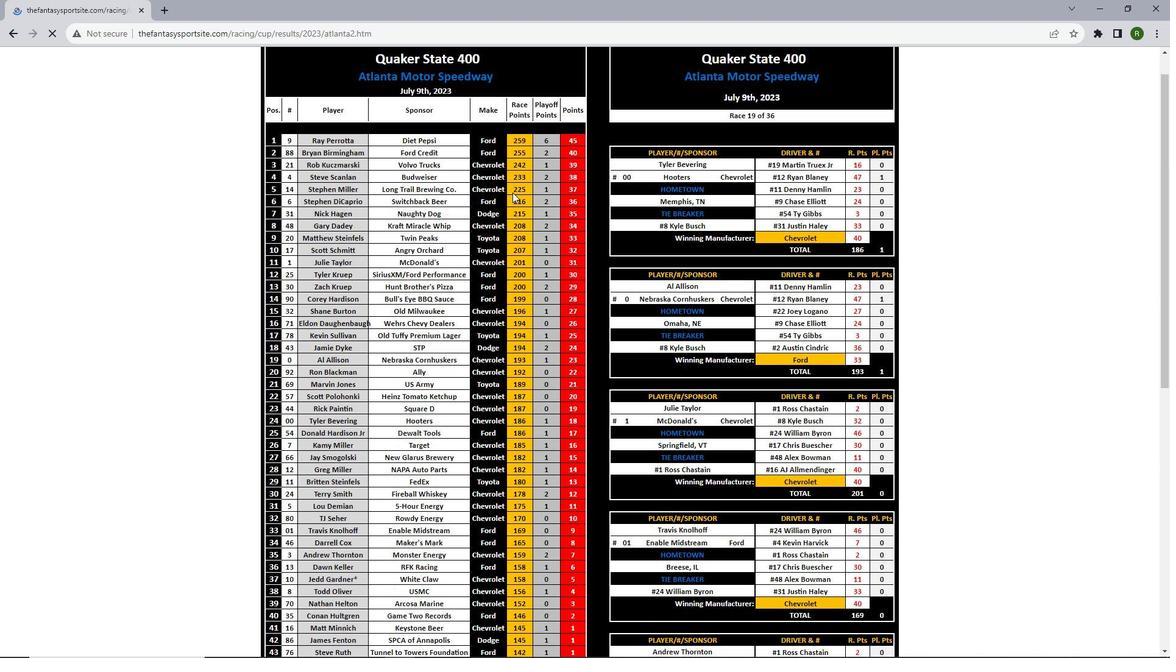 
Action: Mouse scrolled (512, 192) with delta (0, 0)
Screenshot: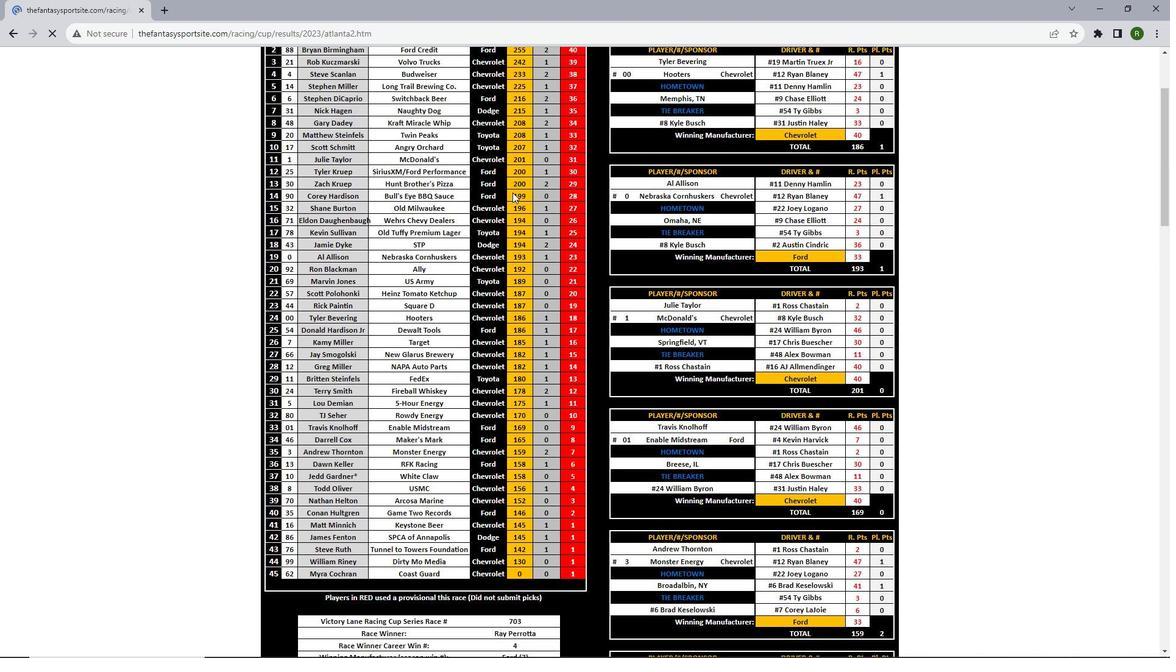 
Action: Mouse scrolled (512, 192) with delta (0, 0)
Screenshot: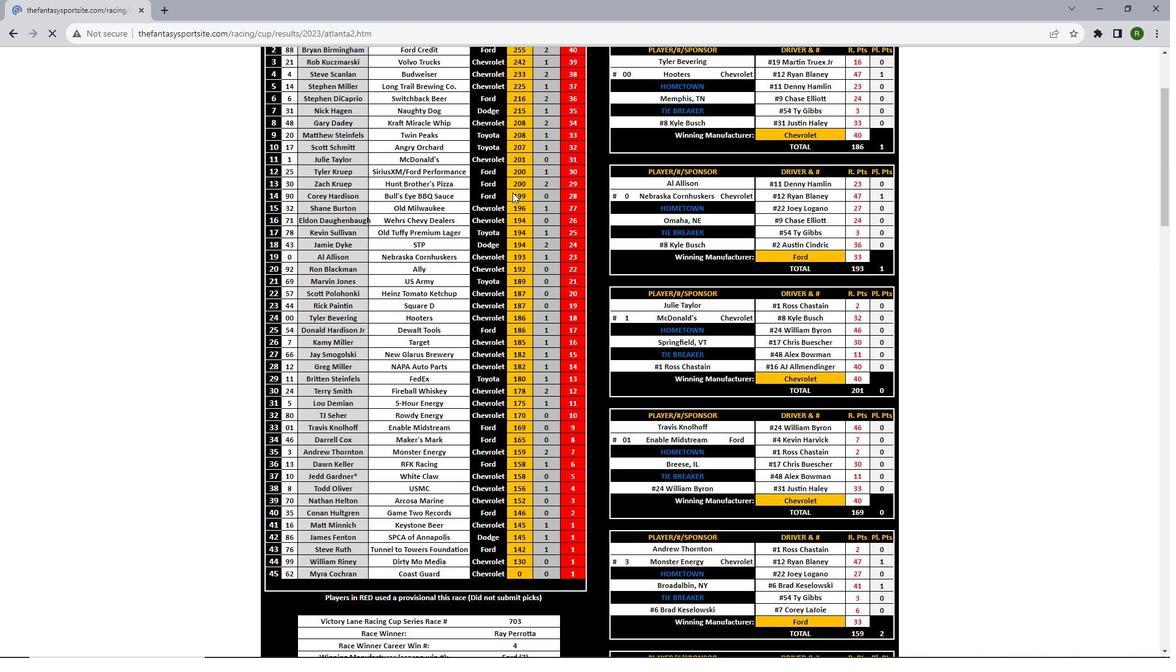 
Action: Mouse scrolled (512, 192) with delta (0, 0)
Screenshot: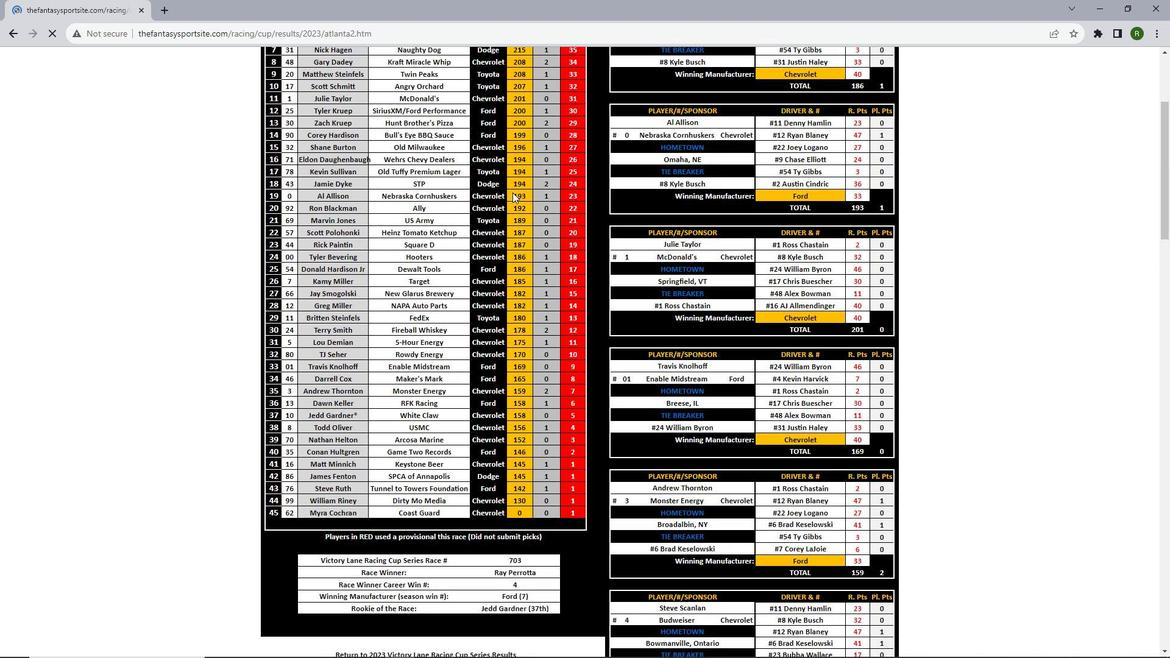 
Action: Mouse scrolled (512, 192) with delta (0, 0)
Screenshot: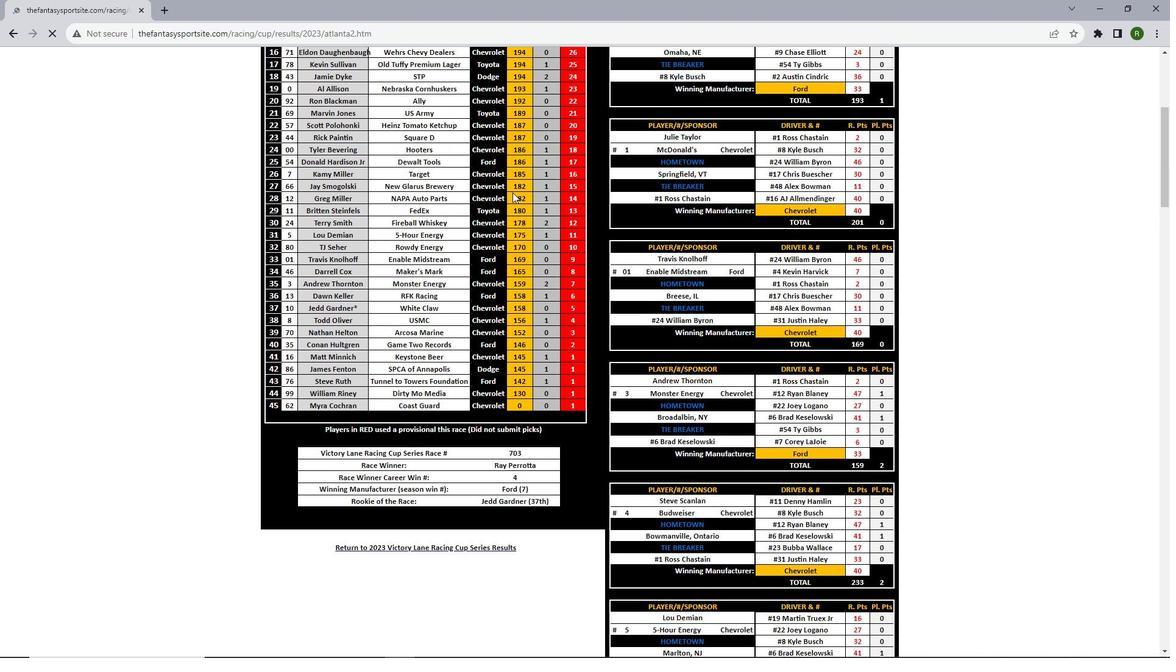 
Action: Mouse scrolled (512, 192) with delta (0, 0)
Screenshot: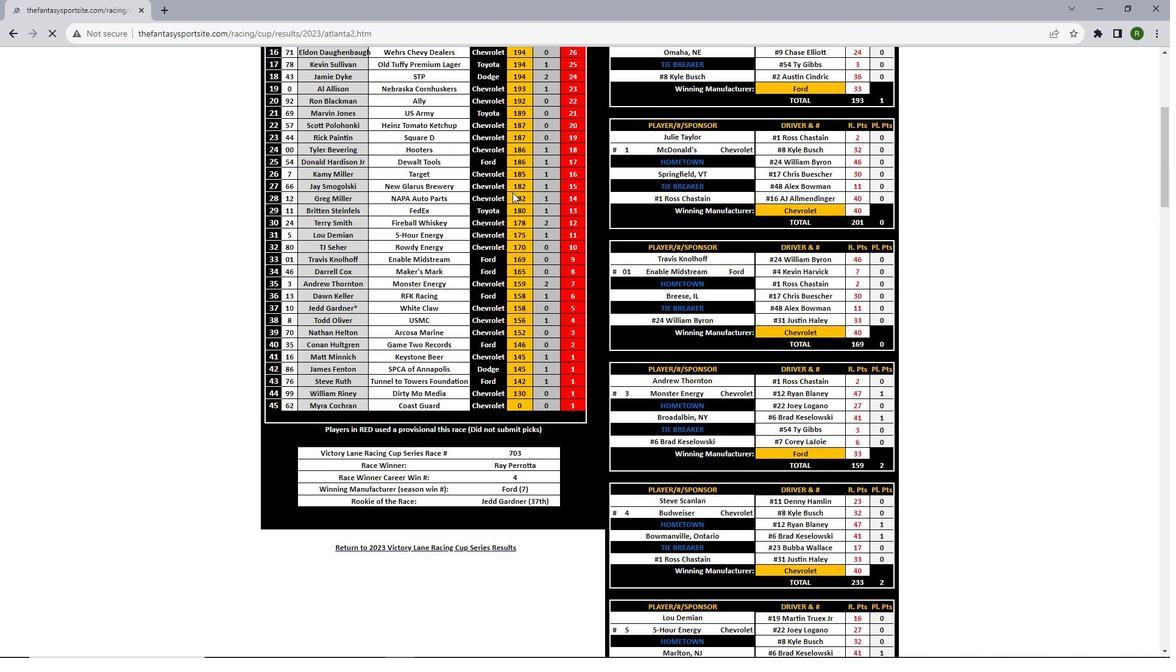 
Action: Mouse scrolled (512, 192) with delta (0, 0)
Screenshot: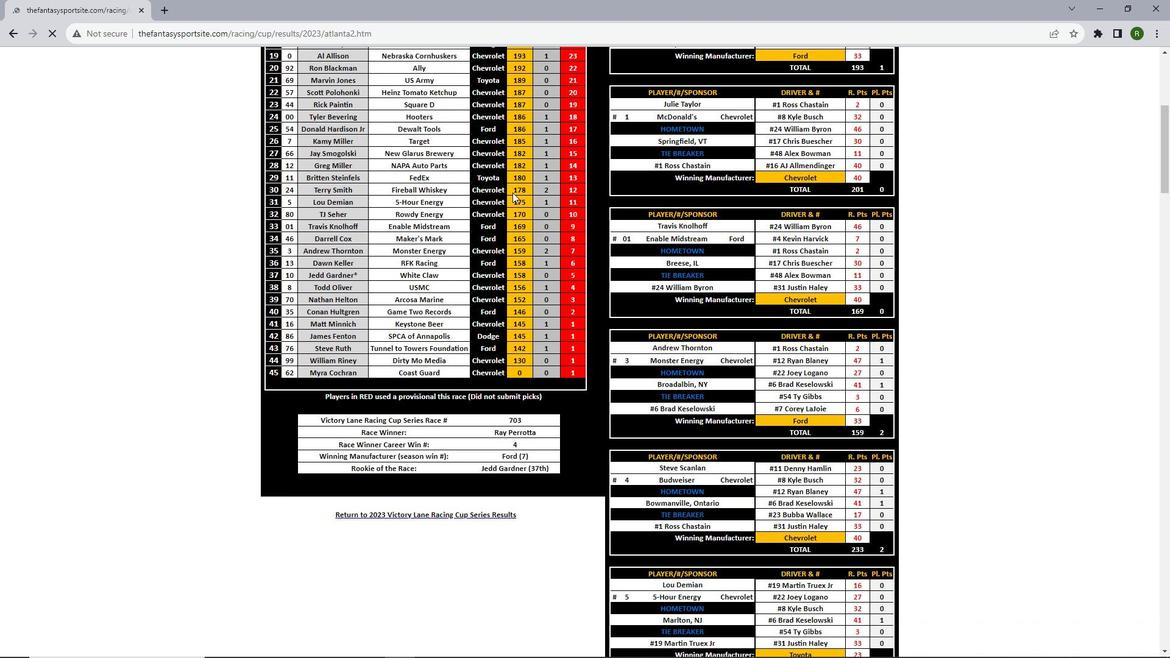 
Action: Mouse scrolled (512, 192) with delta (0, 0)
Screenshot: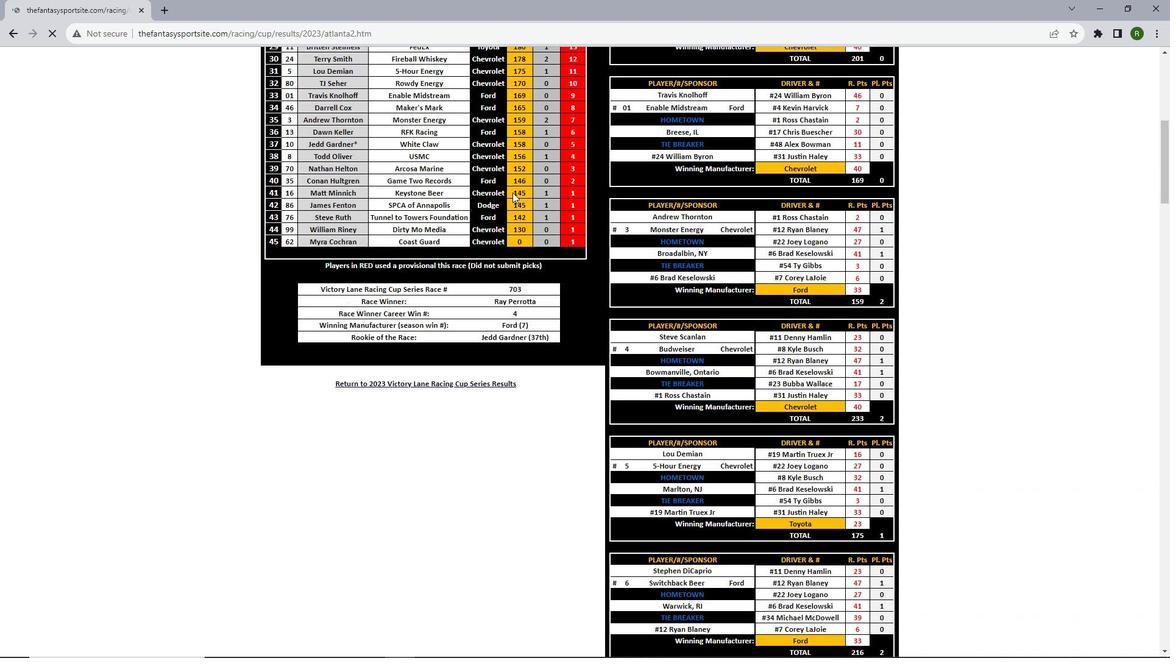 
Action: Mouse scrolled (512, 192) with delta (0, 0)
Screenshot: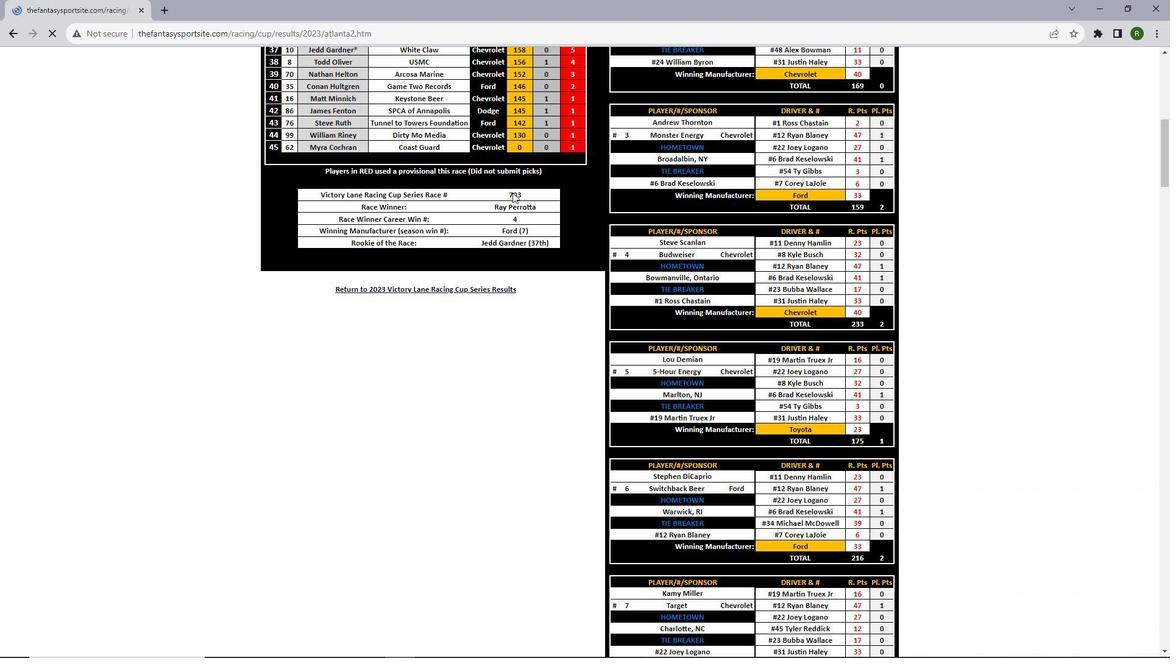 
Action: Mouse scrolled (512, 192) with delta (0, 0)
Screenshot: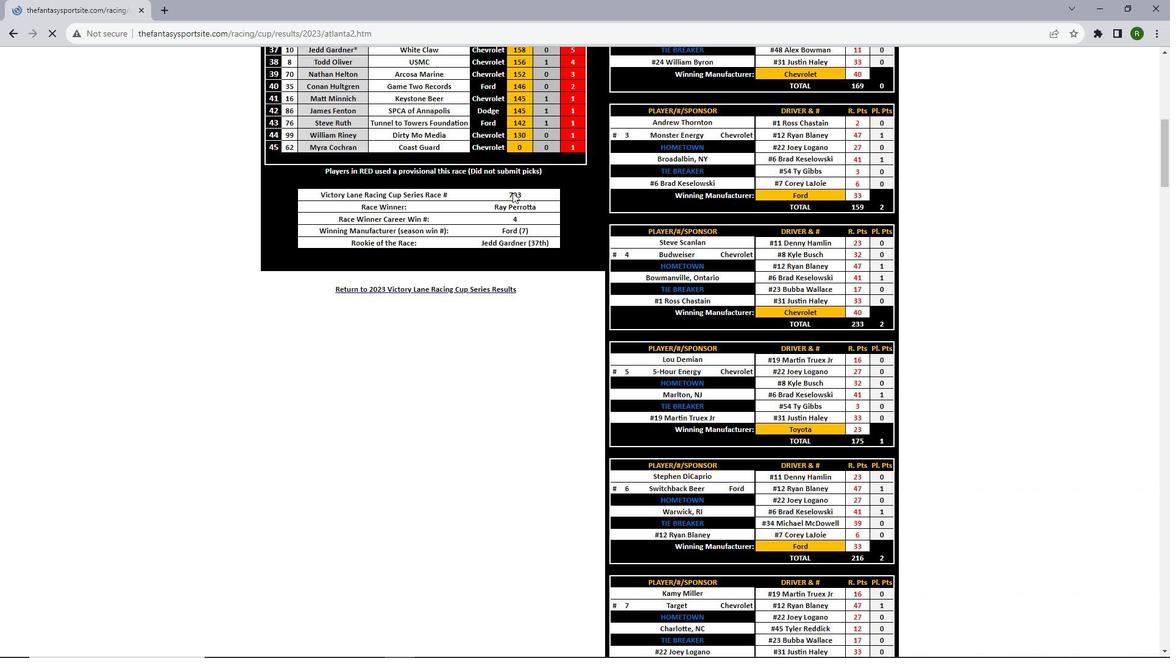 
Action: Mouse scrolled (512, 192) with delta (0, 0)
Screenshot: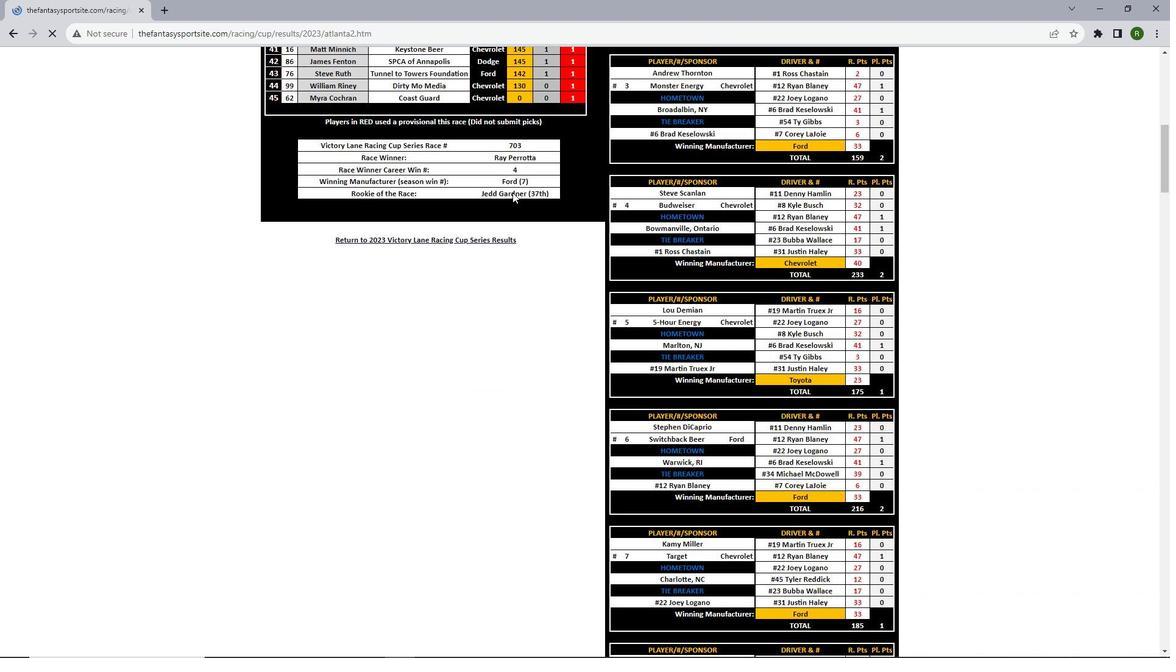 
Action: Mouse scrolled (512, 192) with delta (0, 0)
Screenshot: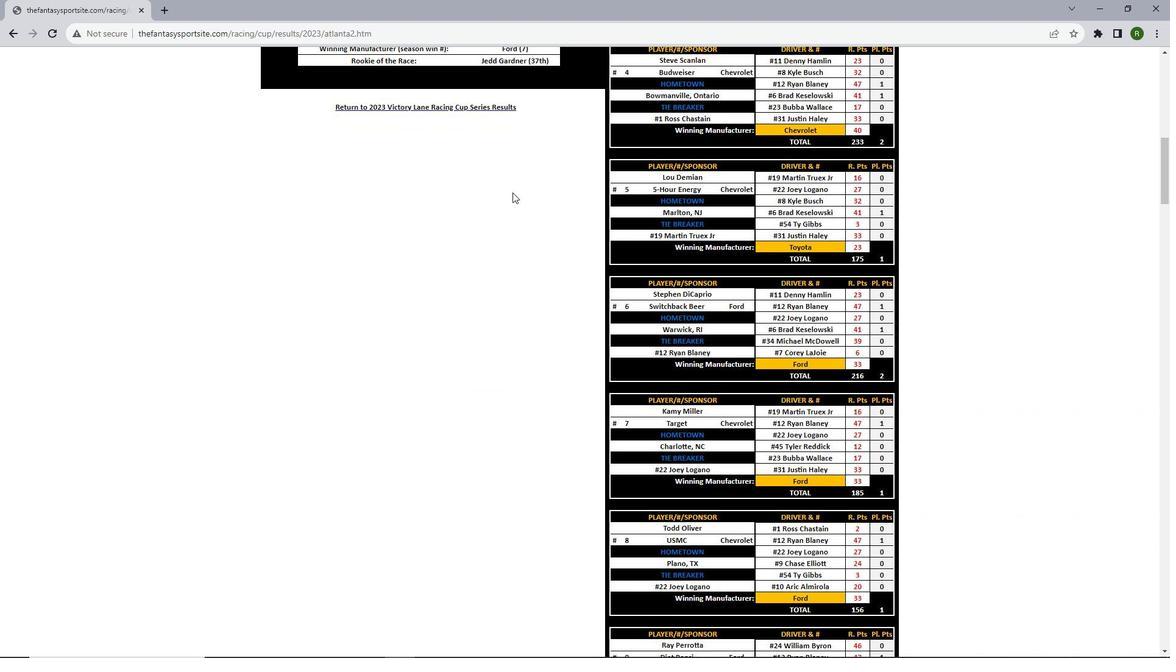 
Action: Mouse scrolled (512, 192) with delta (0, 0)
Screenshot: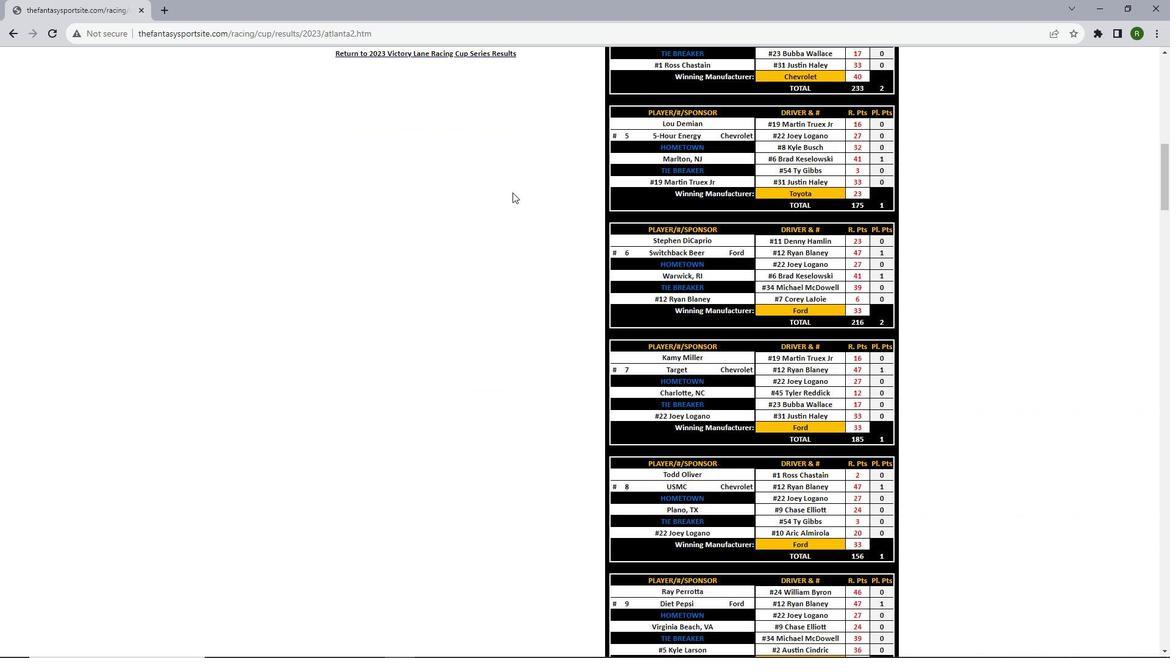 
Action: Mouse scrolled (512, 192) with delta (0, 0)
Screenshot: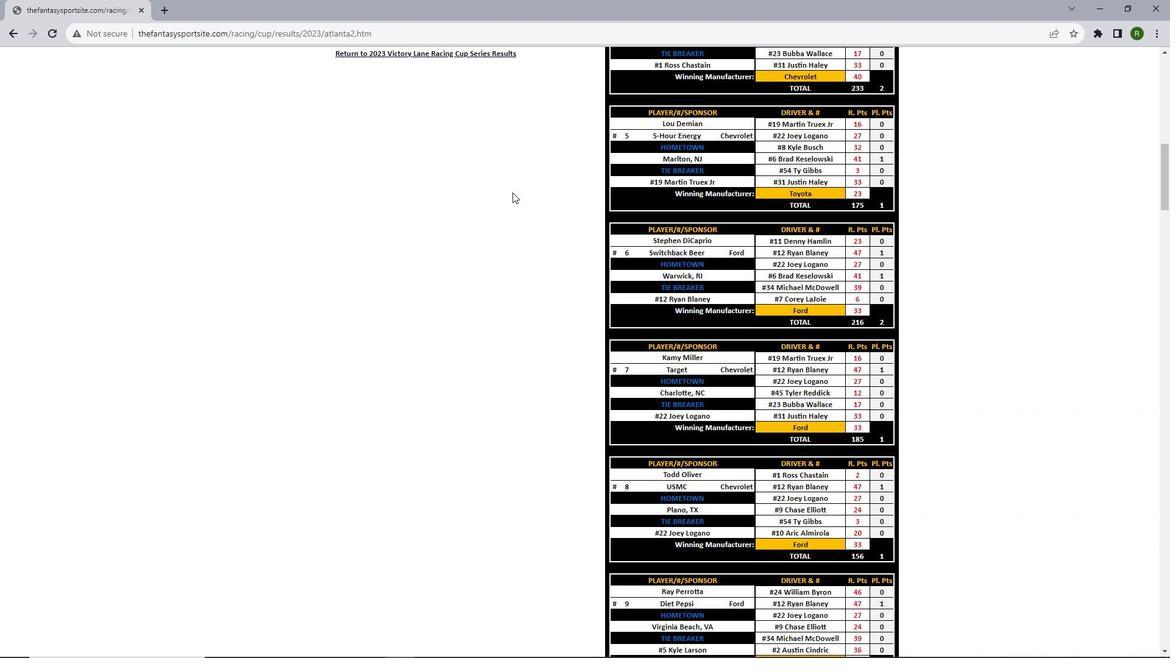 
Action: Mouse scrolled (512, 192) with delta (0, 0)
Screenshot: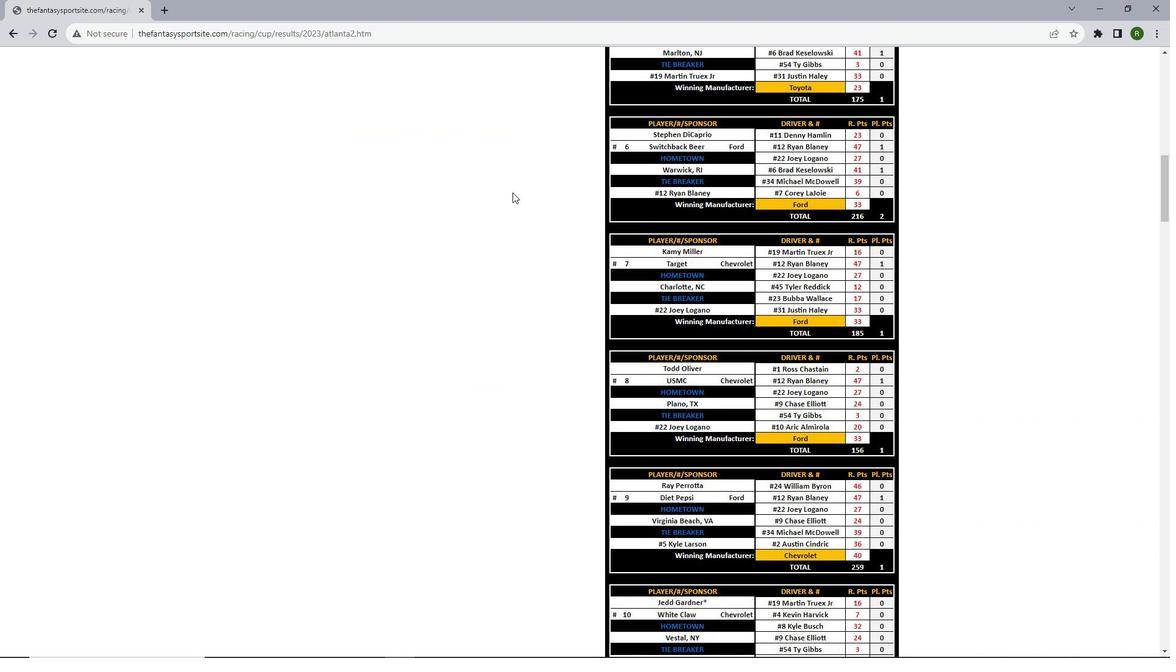 
Action: Mouse scrolled (512, 192) with delta (0, 0)
Screenshot: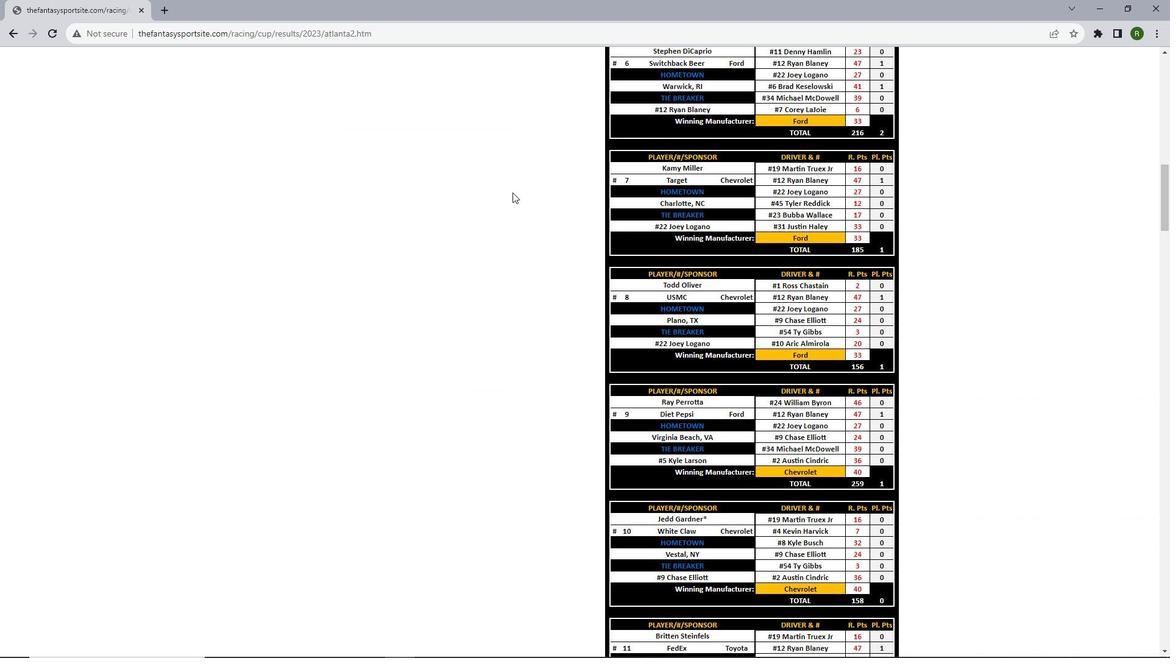 
Action: Mouse scrolled (512, 192) with delta (0, 0)
Screenshot: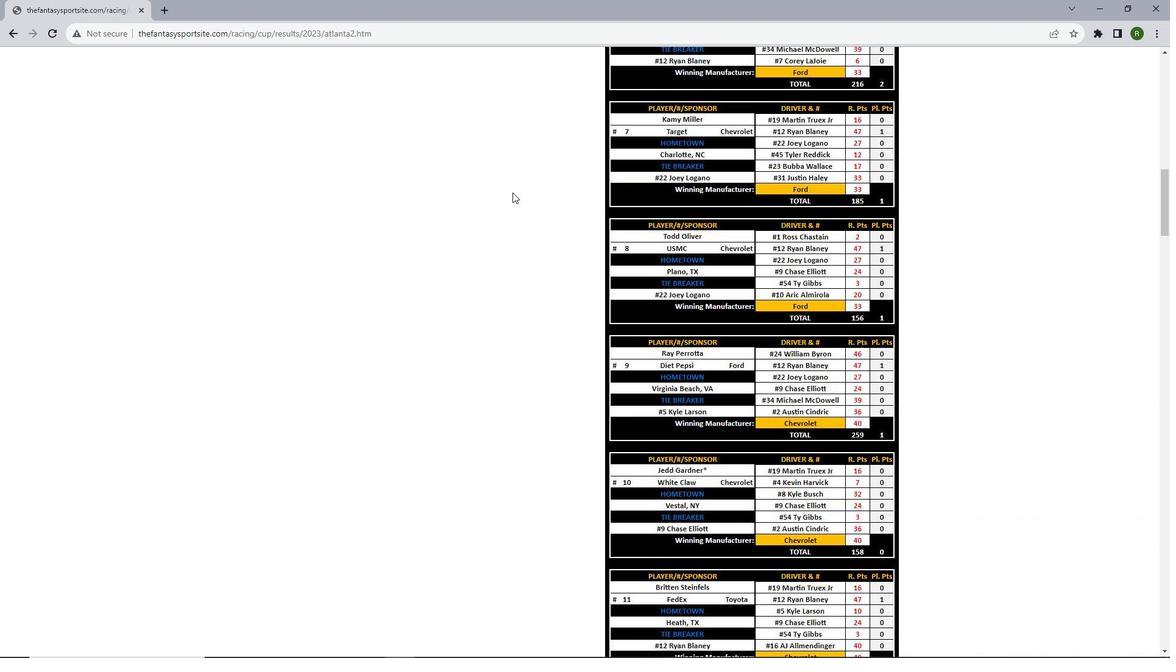 
Action: Mouse scrolled (512, 192) with delta (0, 0)
Screenshot: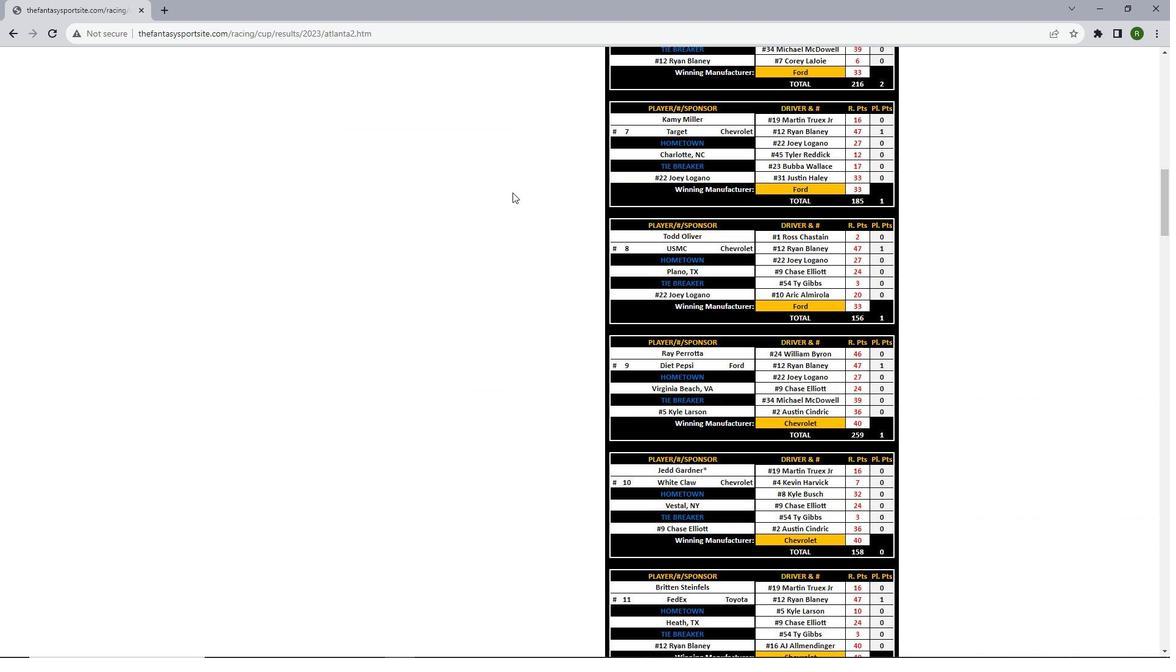 
Action: Mouse scrolled (512, 192) with delta (0, 0)
Screenshot: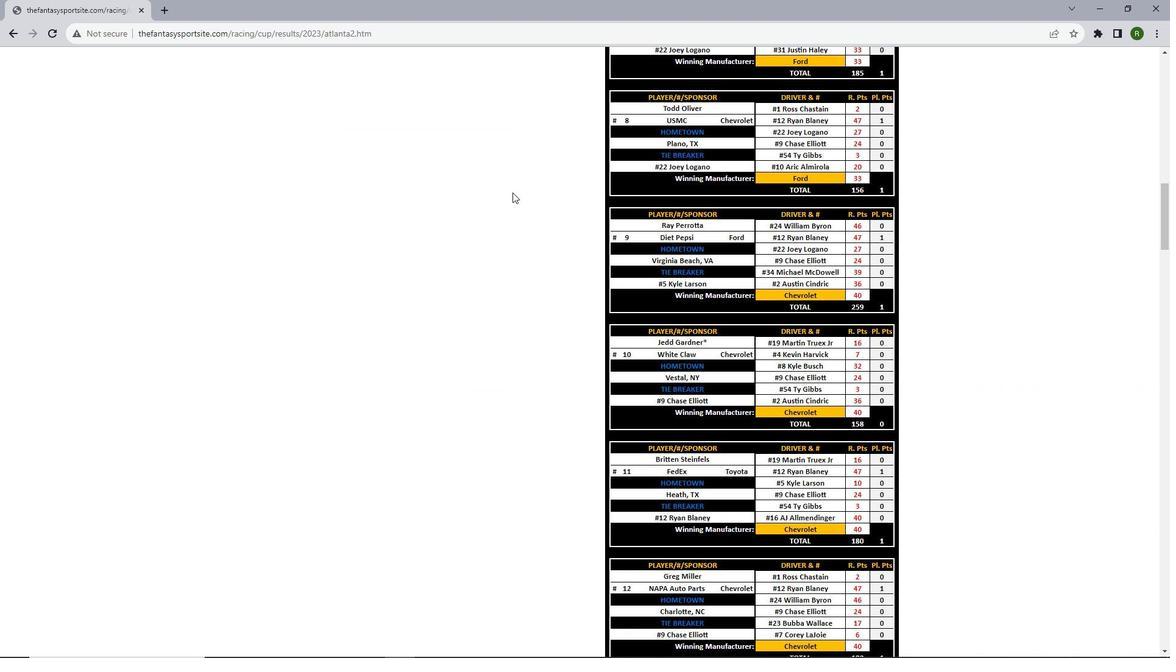 
Action: Mouse scrolled (512, 192) with delta (0, 0)
Screenshot: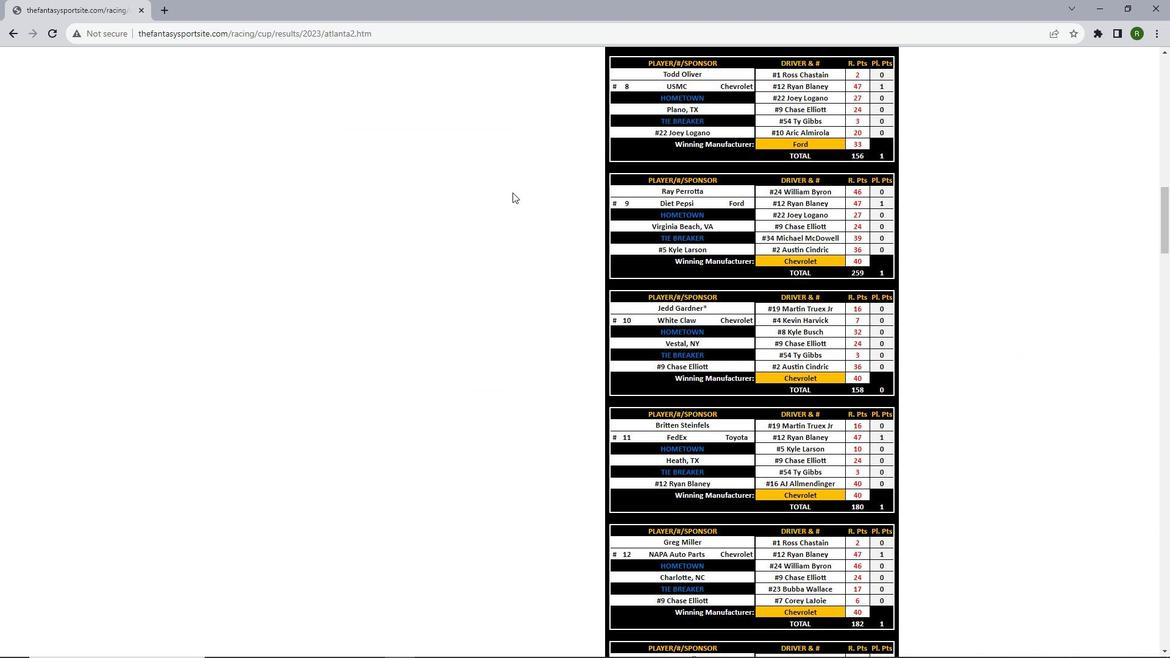 
Action: Mouse scrolled (512, 192) with delta (0, 0)
Screenshot: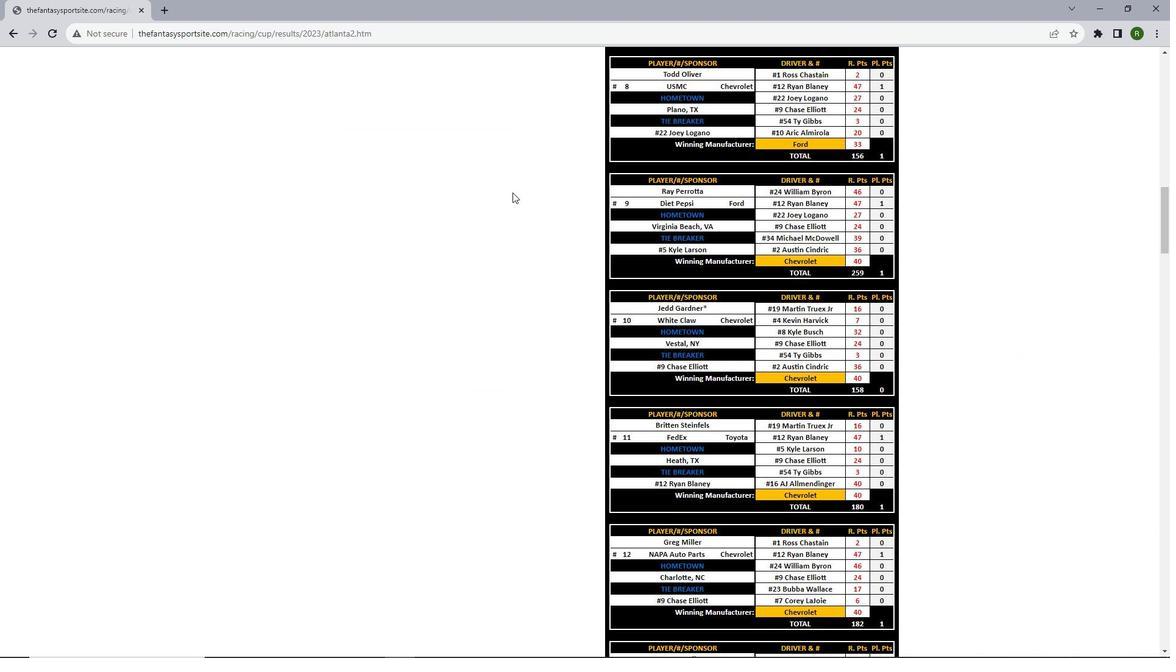 
Action: Mouse scrolled (512, 192) with delta (0, 0)
Screenshot: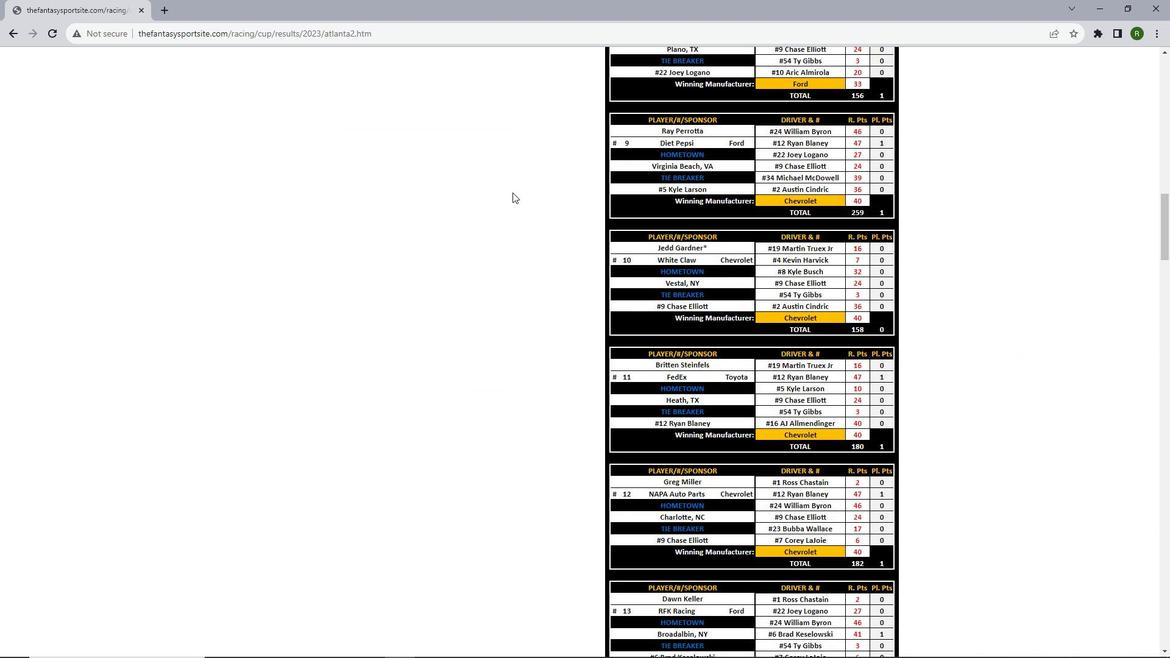 
Action: Mouse scrolled (512, 192) with delta (0, 0)
Screenshot: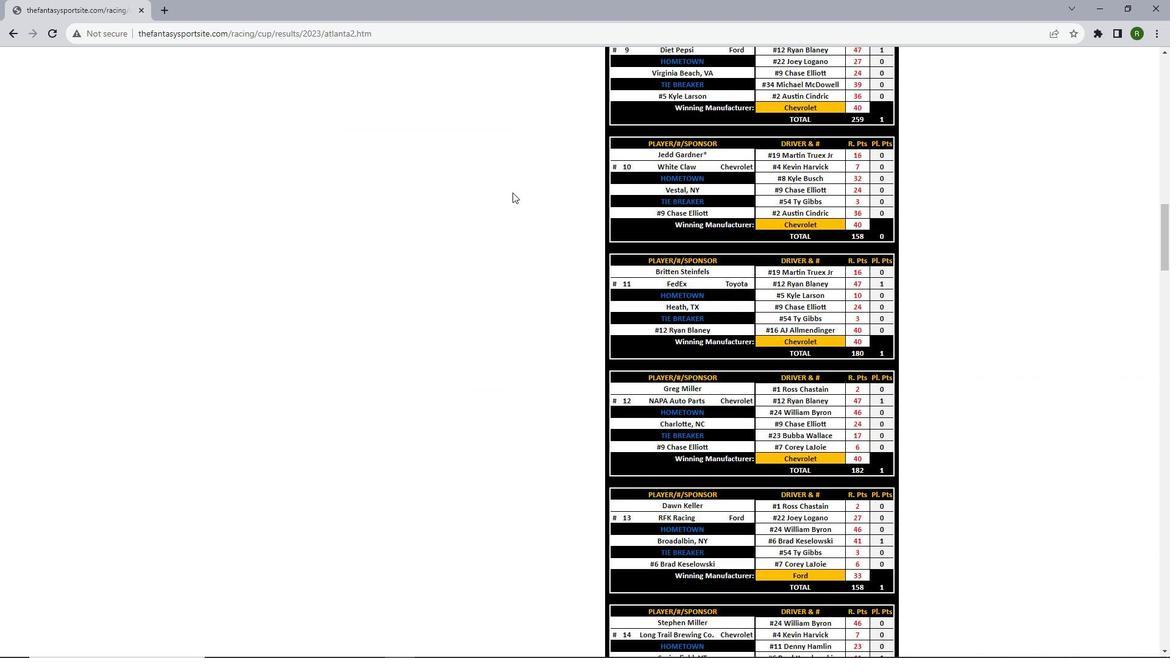 
Action: Mouse scrolled (512, 192) with delta (0, 0)
Screenshot: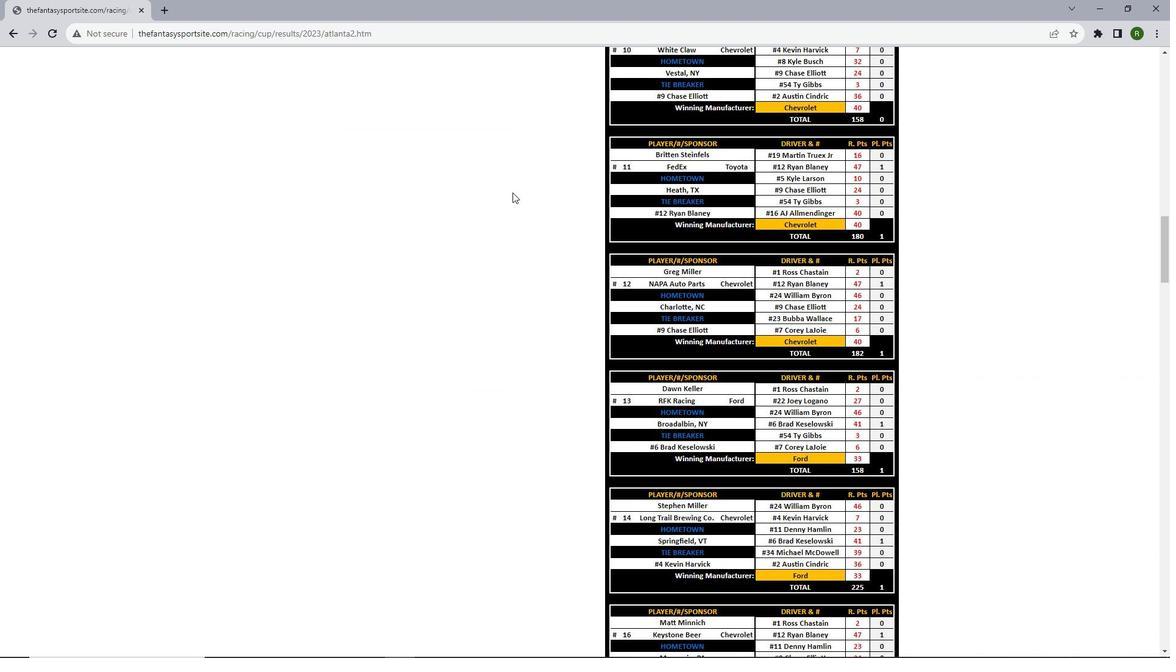 
Action: Mouse scrolled (512, 192) with delta (0, 0)
Screenshot: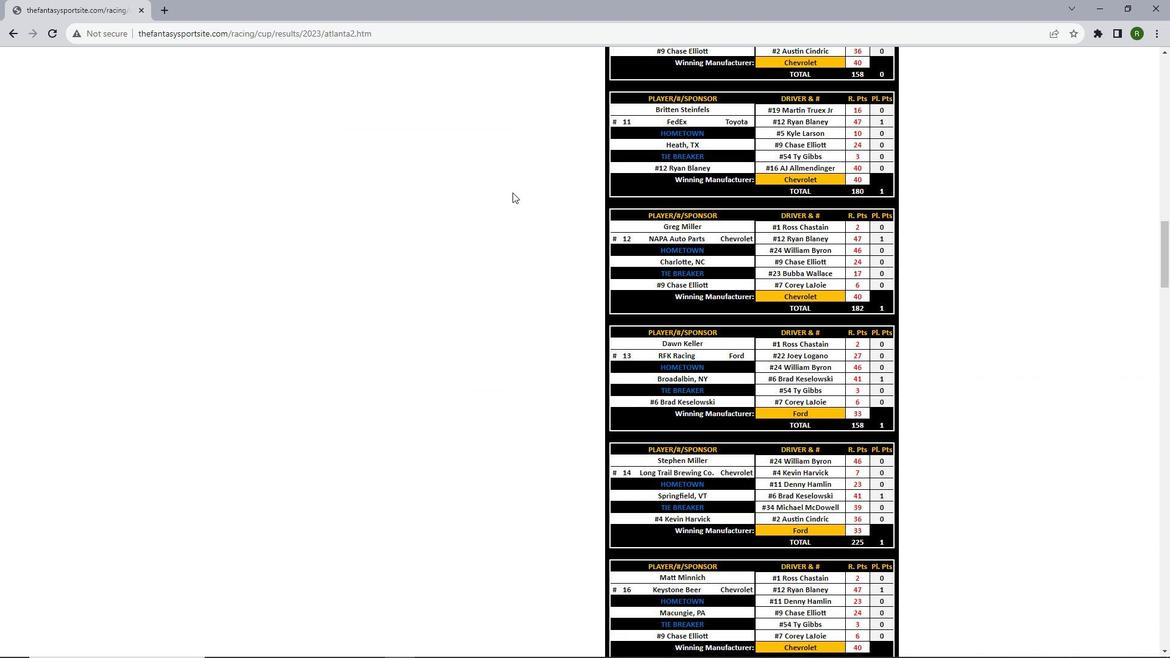 
Action: Mouse scrolled (512, 192) with delta (0, 0)
Screenshot: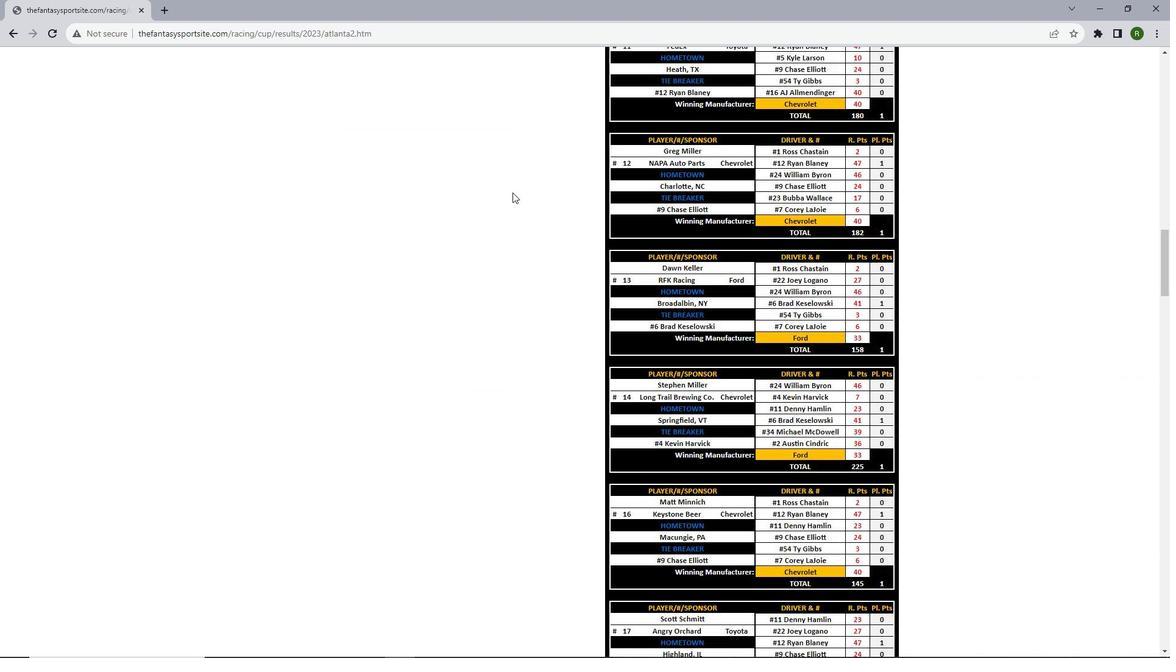 
Action: Mouse scrolled (512, 192) with delta (0, 0)
Screenshot: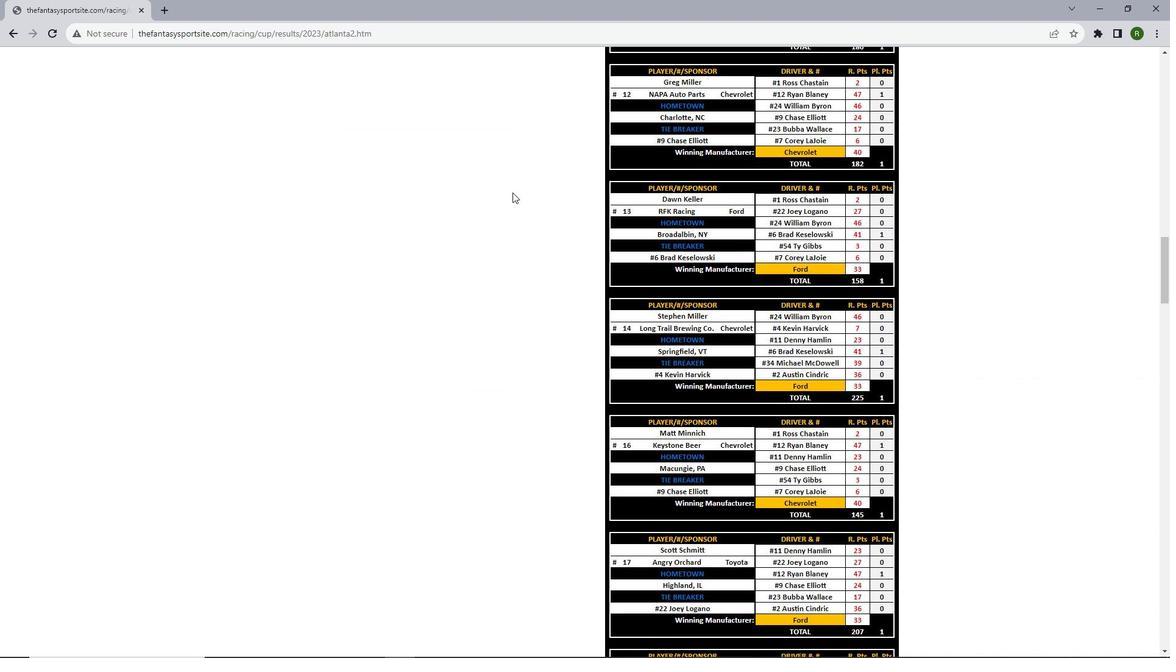 
Action: Mouse scrolled (512, 192) with delta (0, 0)
Screenshot: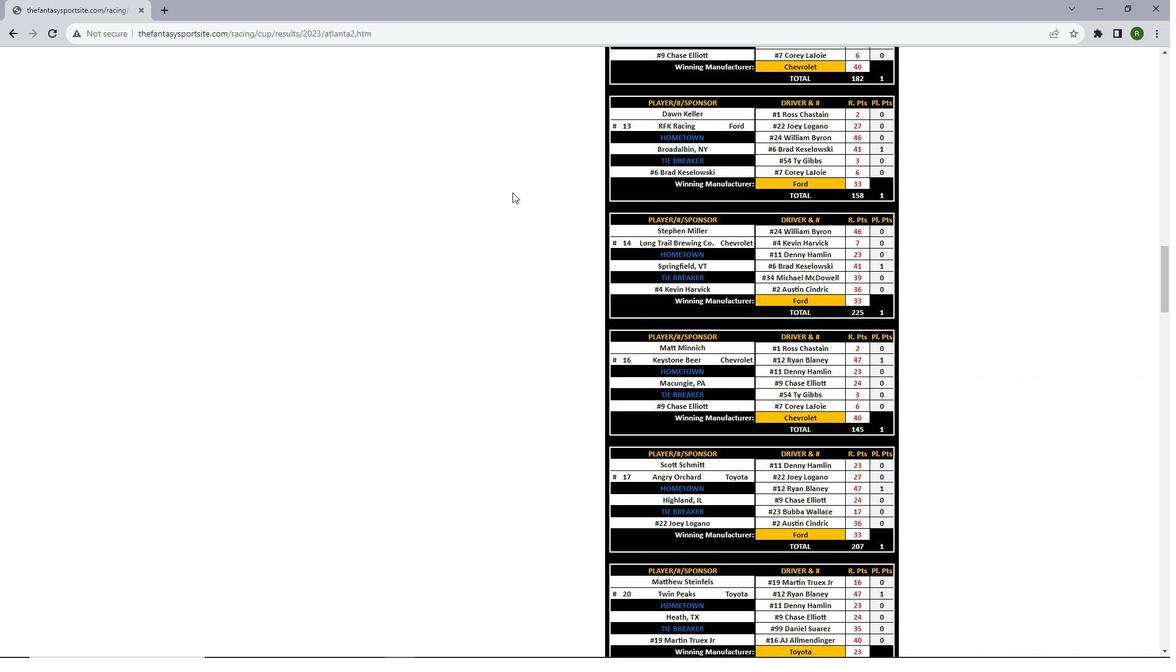 
Action: Mouse scrolled (512, 192) with delta (0, 0)
Screenshot: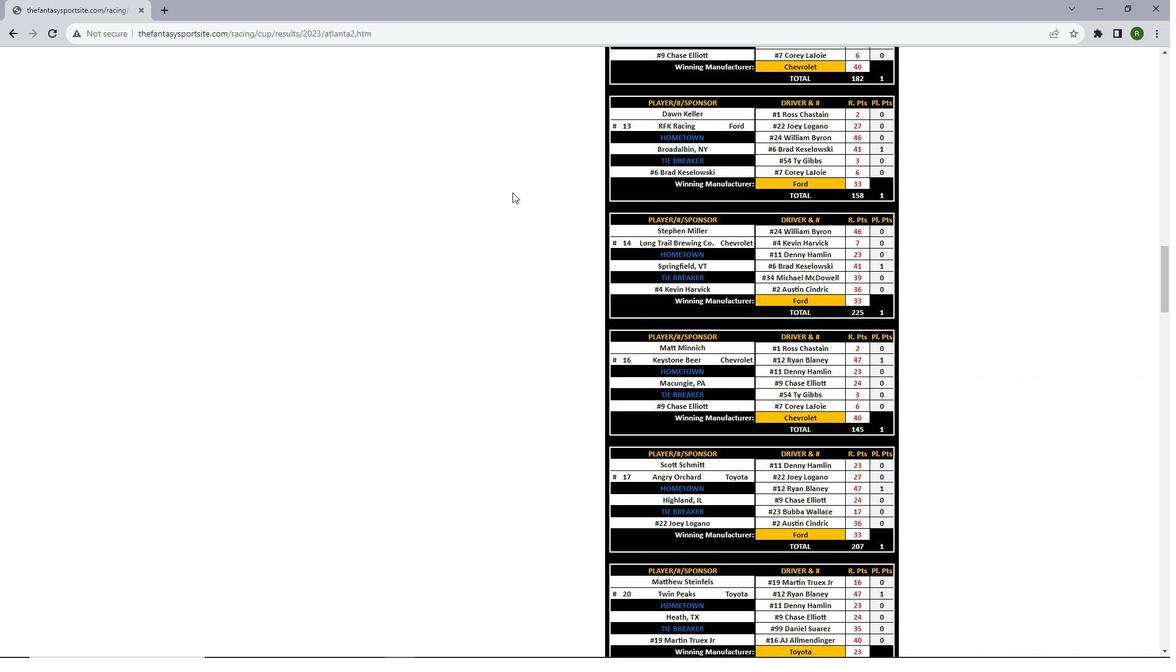 
Action: Mouse scrolled (512, 192) with delta (0, 0)
Screenshot: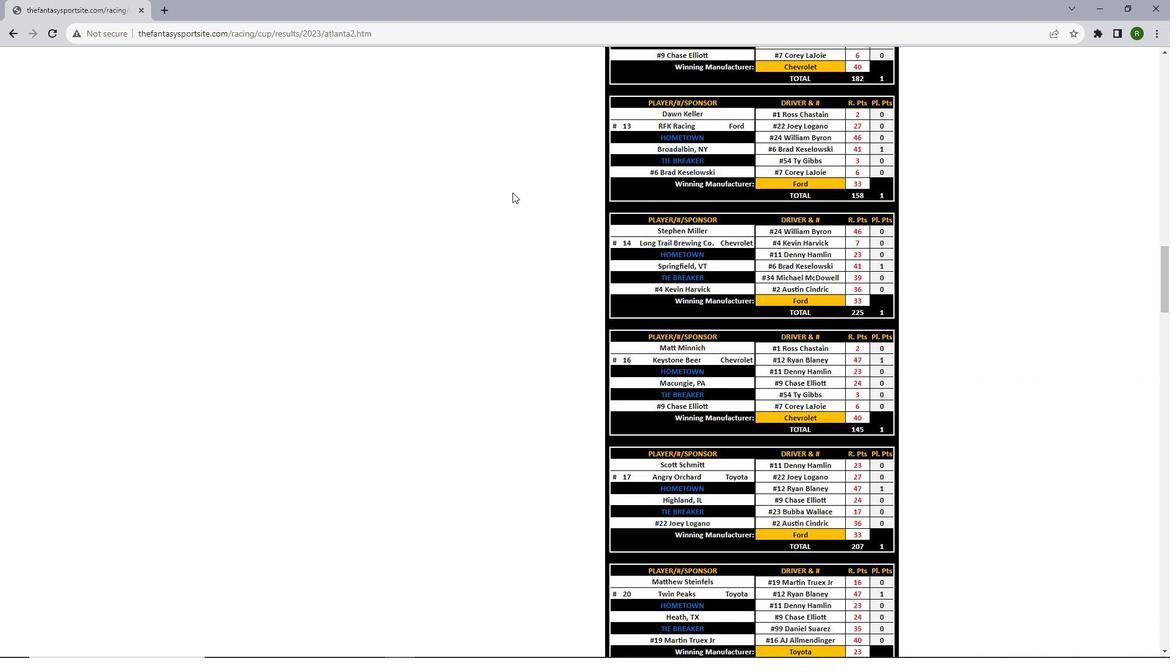 
Action: Mouse scrolled (512, 192) with delta (0, 0)
Screenshot: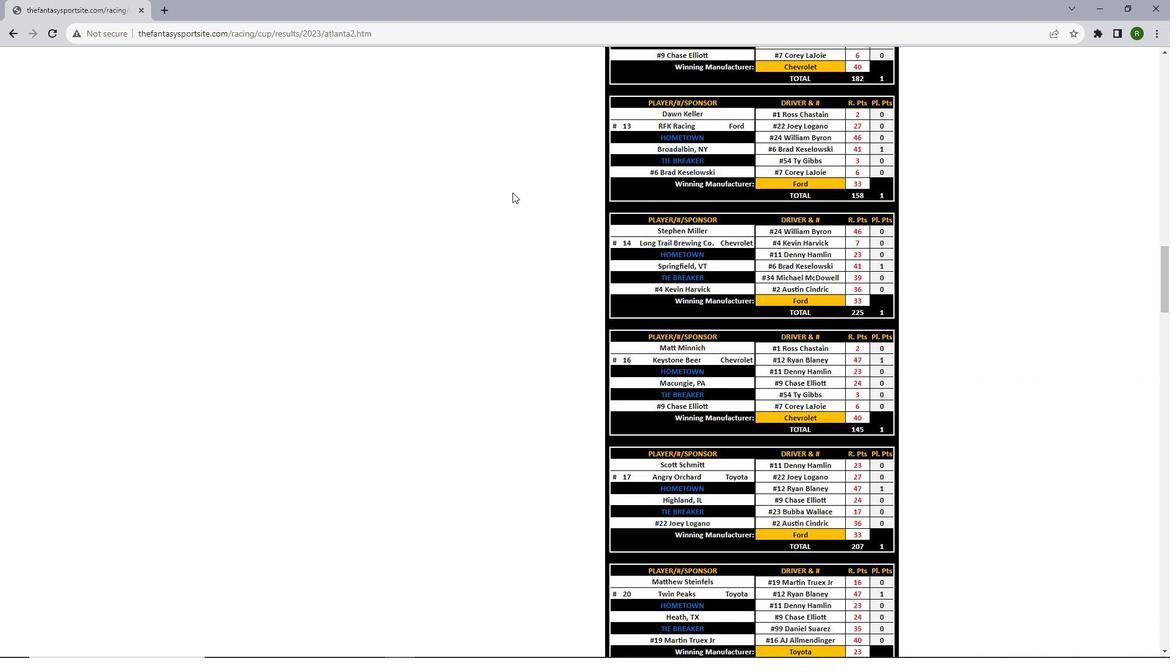 
Action: Mouse scrolled (512, 192) with delta (0, 0)
Screenshot: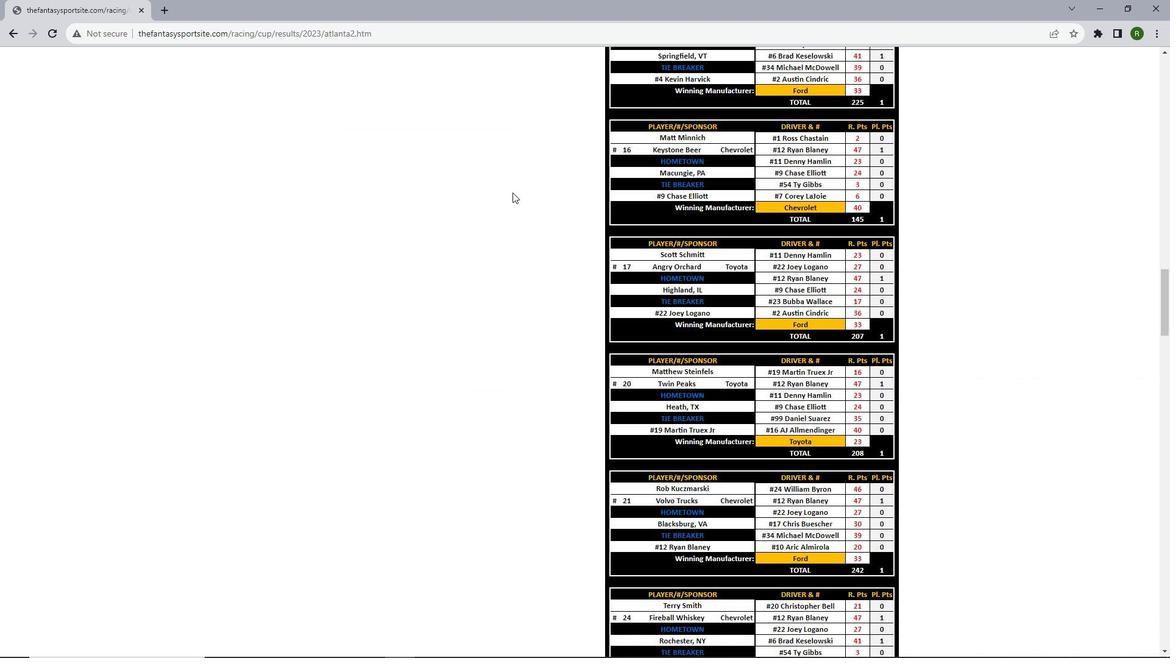 
Action: Mouse scrolled (512, 192) with delta (0, 0)
Screenshot: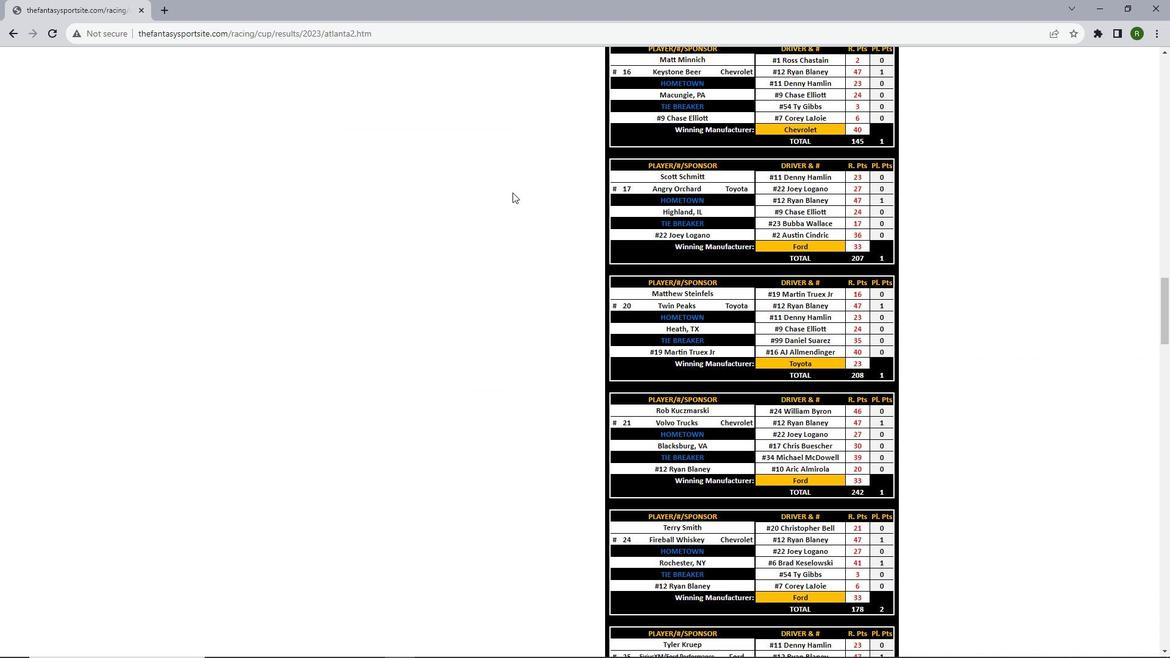 
Action: Mouse scrolled (512, 192) with delta (0, 0)
Screenshot: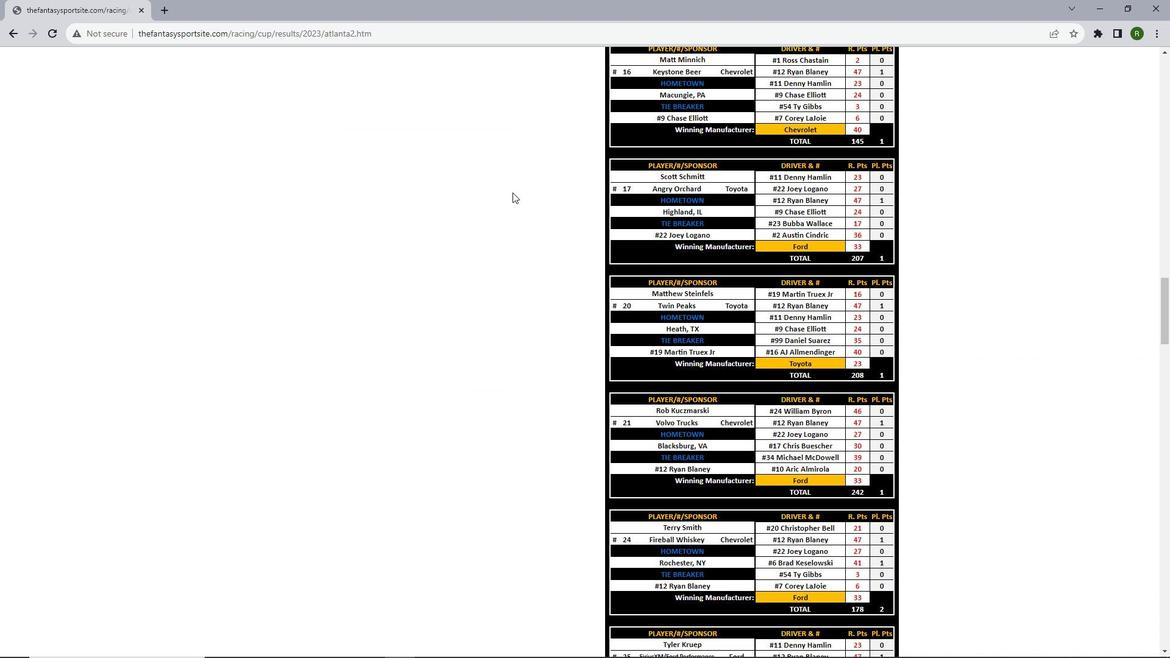 
Action: Mouse scrolled (512, 192) with delta (0, 0)
Screenshot: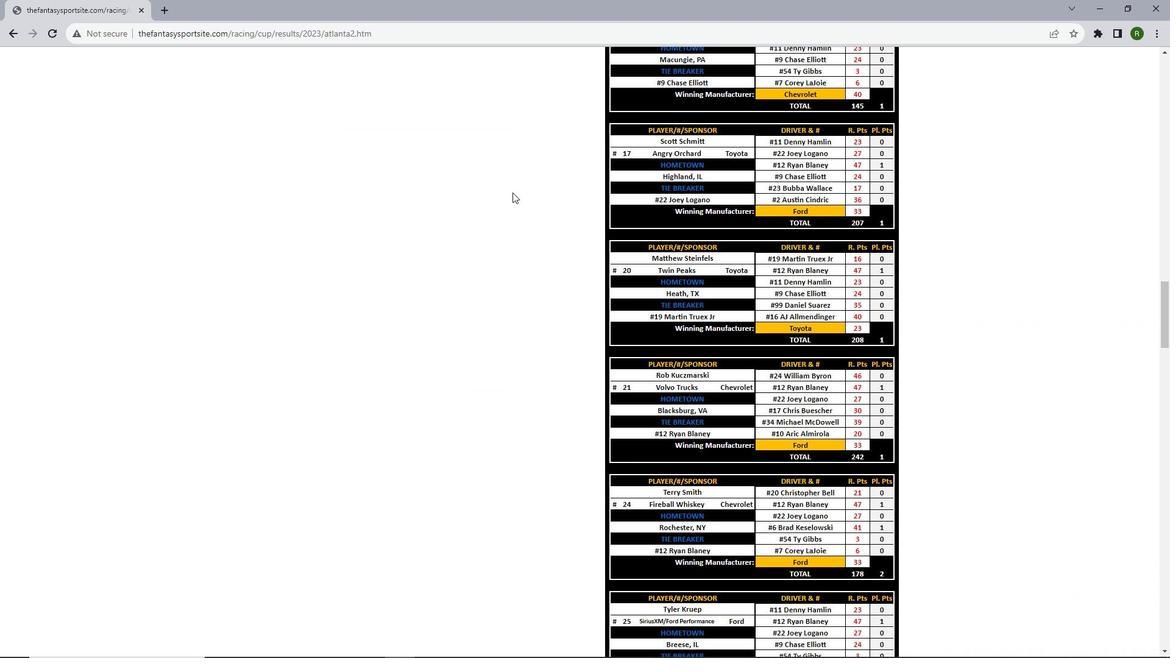 
Action: Mouse scrolled (512, 192) with delta (0, 0)
Screenshot: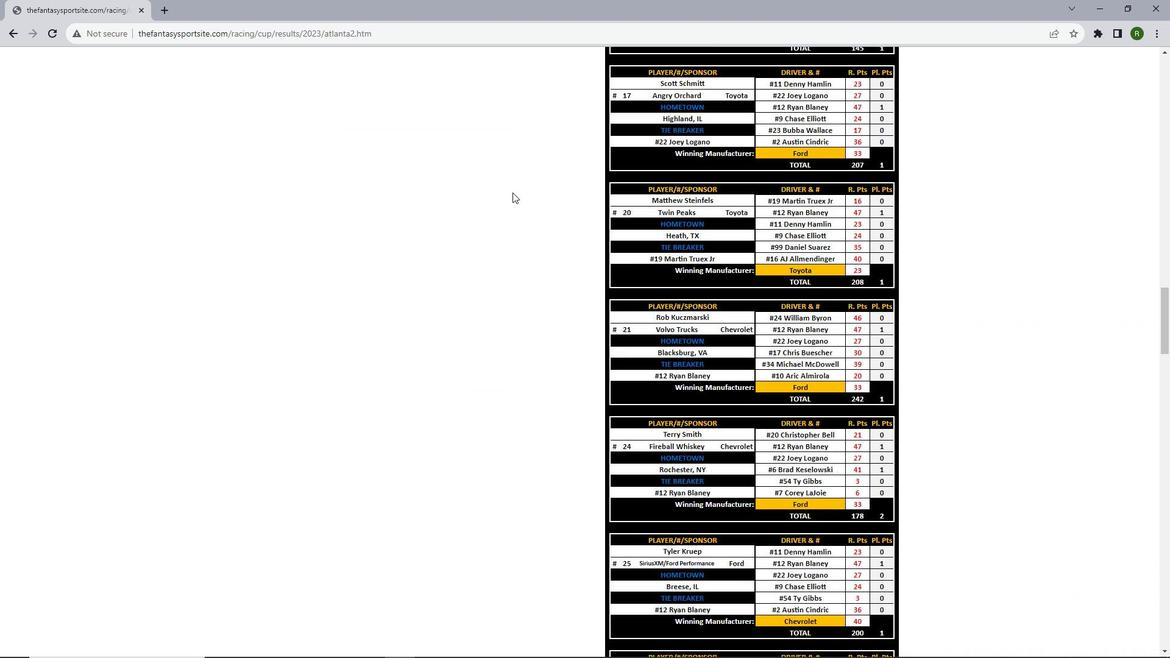 
Action: Mouse moved to (512, 192)
Screenshot: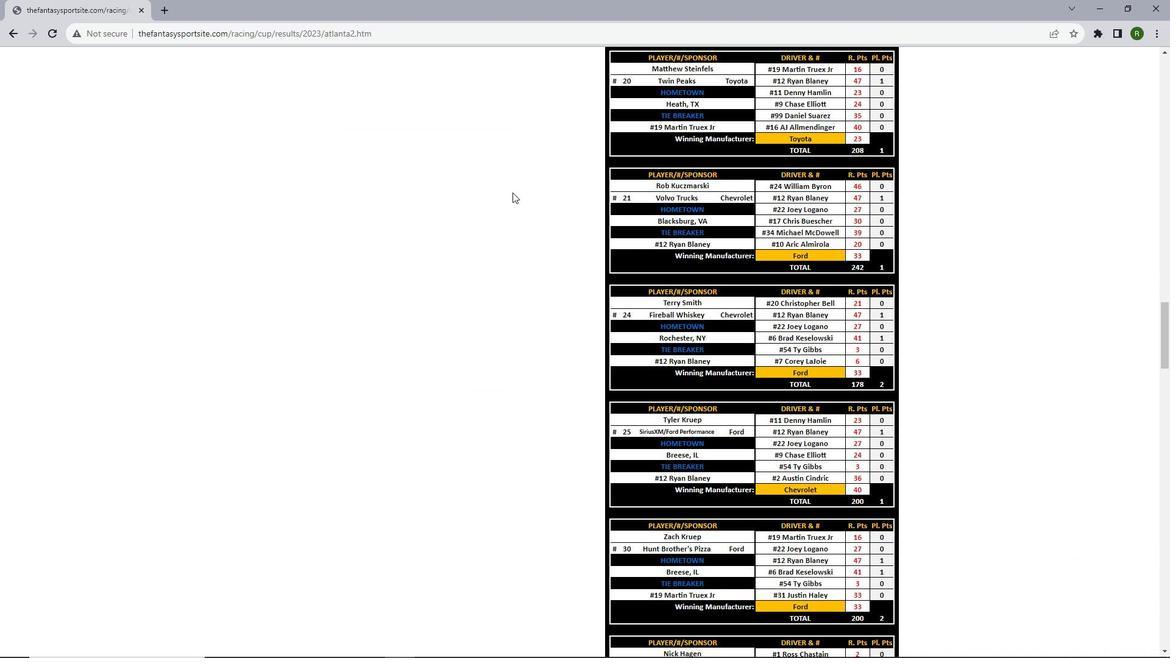 
Action: Mouse scrolled (512, 192) with delta (0, 0)
Screenshot: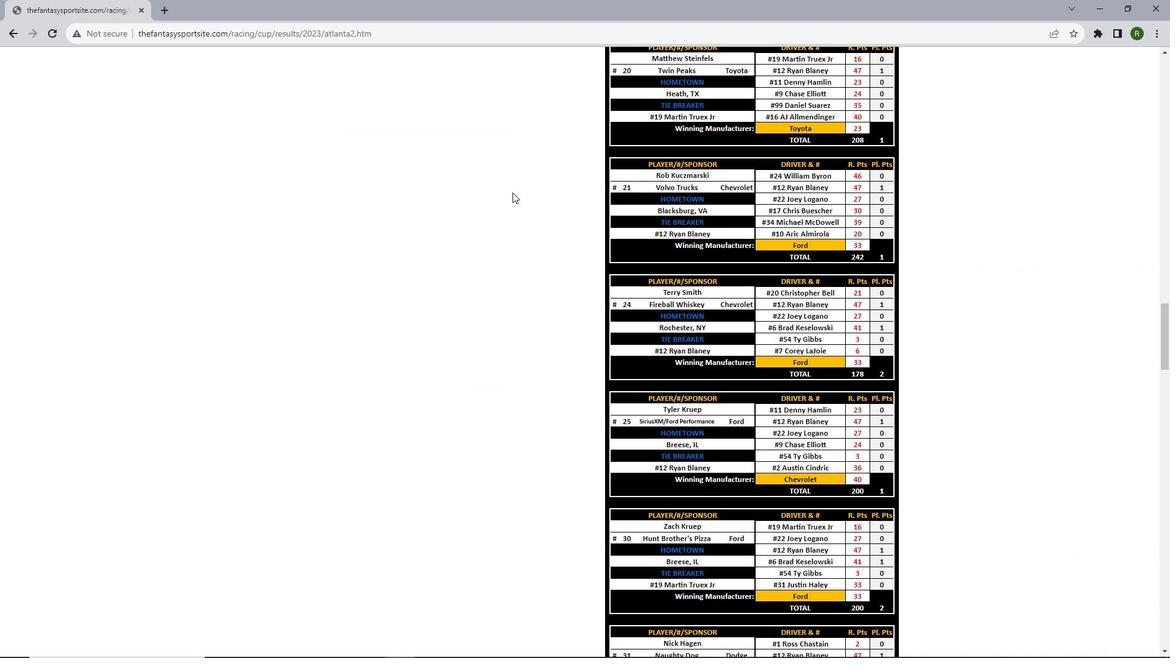 
Action: Mouse scrolled (512, 192) with delta (0, 0)
Screenshot: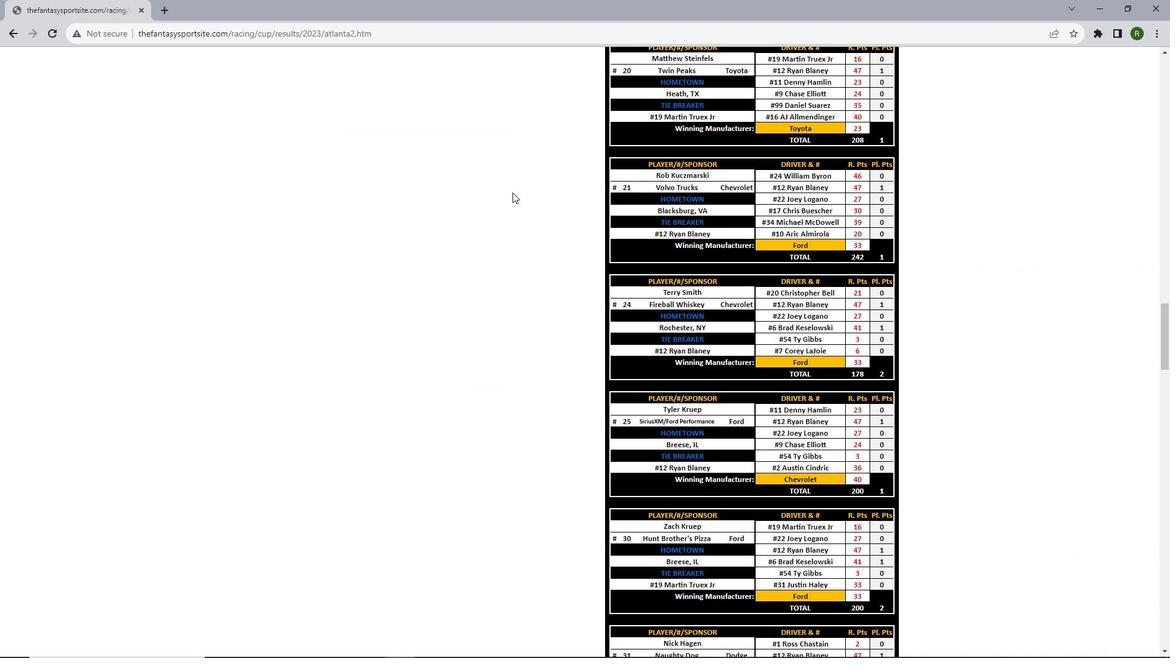 
Action: Mouse scrolled (512, 192) with delta (0, 0)
Screenshot: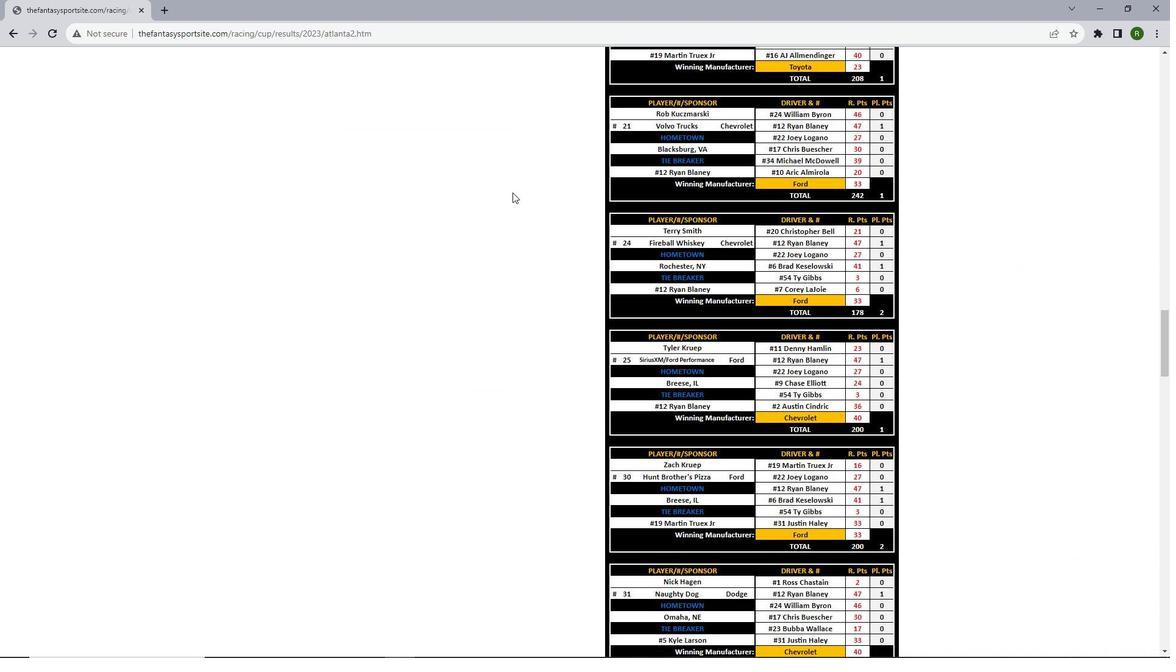 
Action: Mouse scrolled (512, 192) with delta (0, 0)
Screenshot: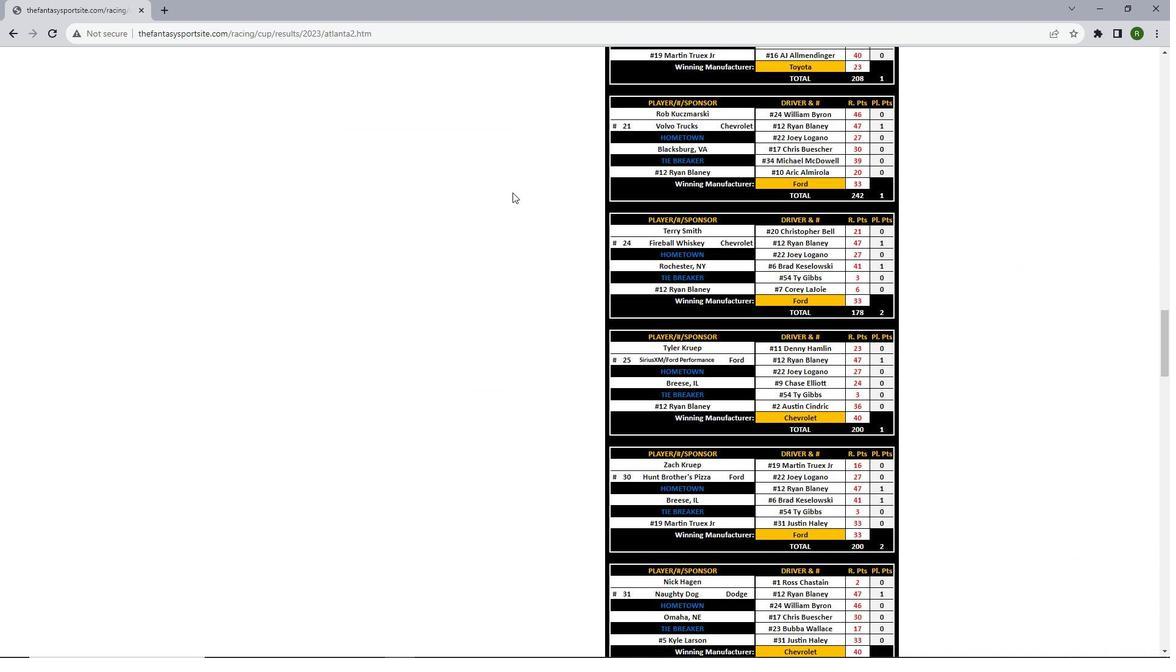 
Action: Mouse scrolled (512, 192) with delta (0, 0)
Screenshot: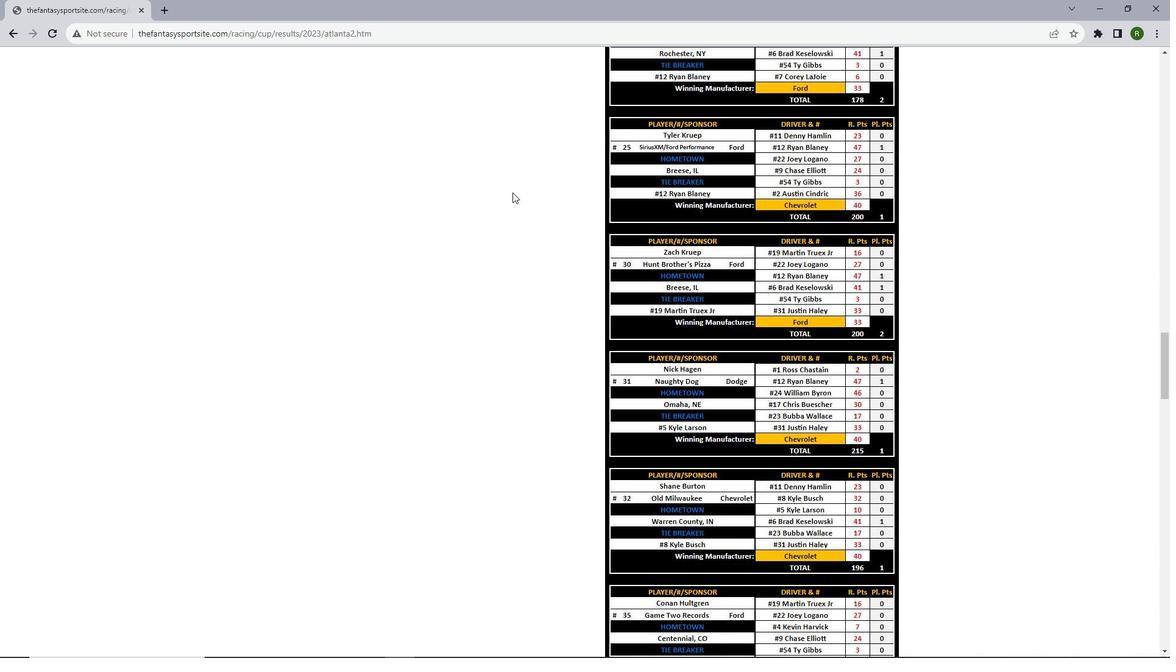 
Action: Mouse scrolled (512, 192) with delta (0, 0)
Screenshot: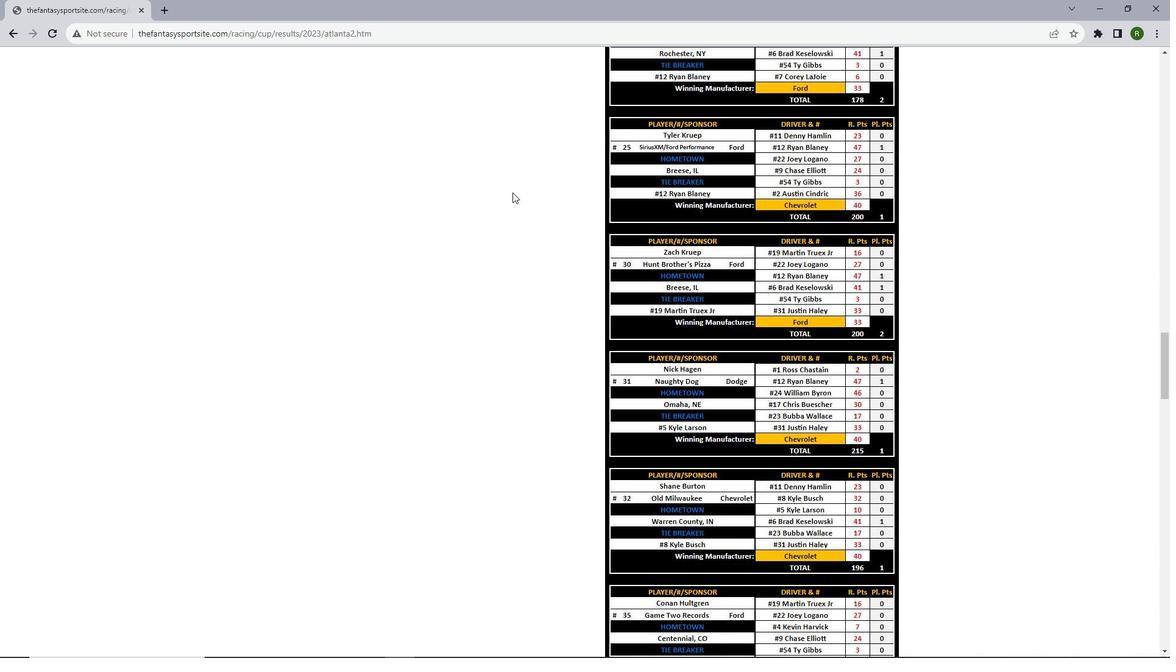 
Action: Mouse scrolled (512, 192) with delta (0, 0)
Screenshot: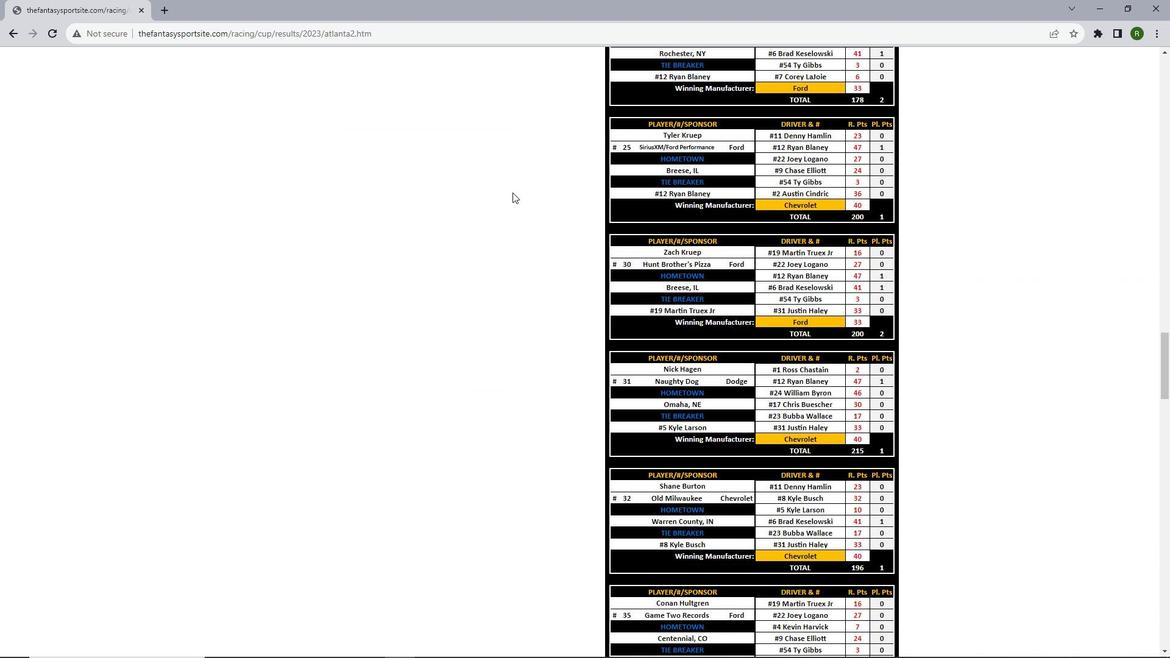 
Action: Mouse scrolled (512, 192) with delta (0, 0)
Screenshot: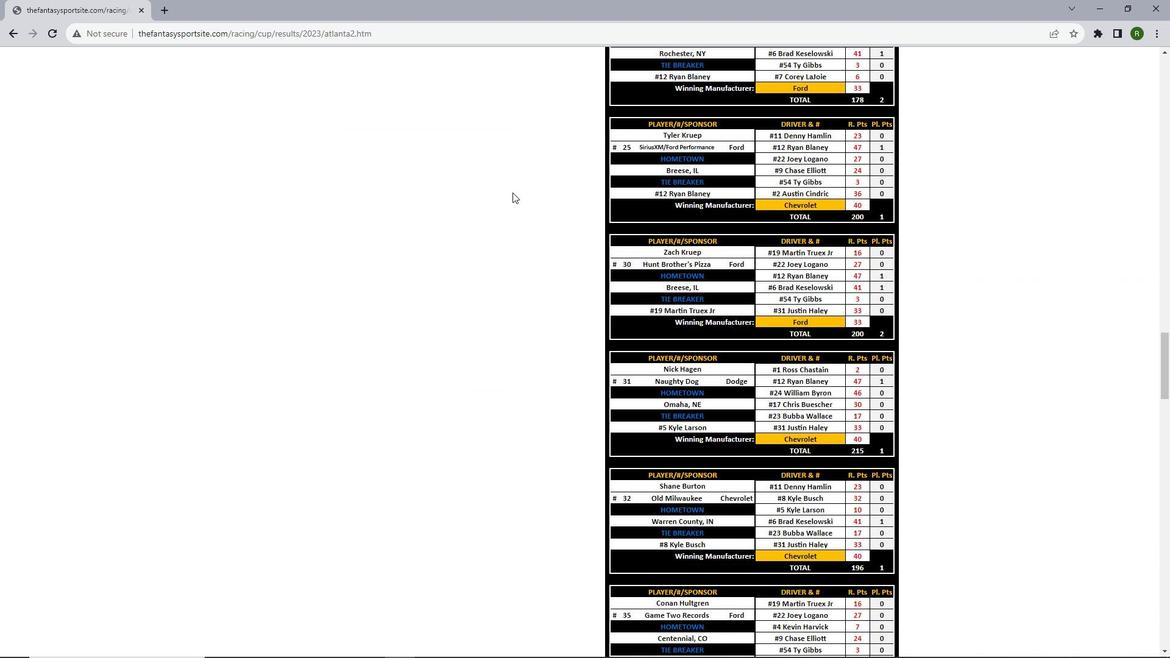 
Action: Mouse scrolled (512, 192) with delta (0, 0)
Screenshot: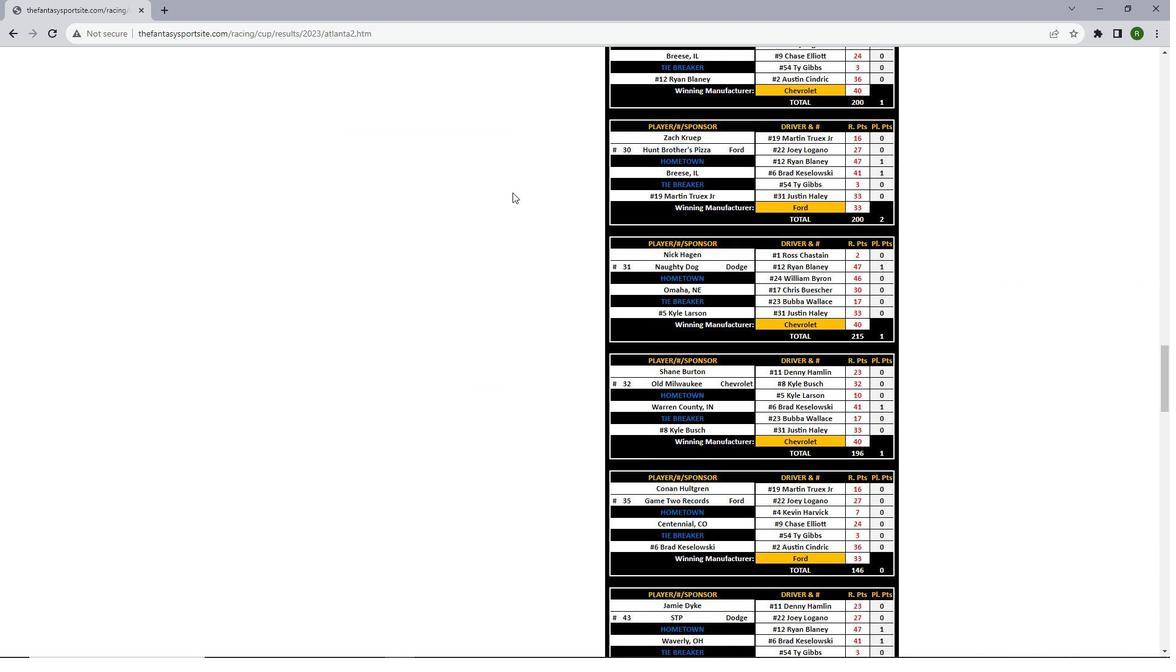 
Action: Mouse scrolled (512, 192) with delta (0, 0)
Screenshot: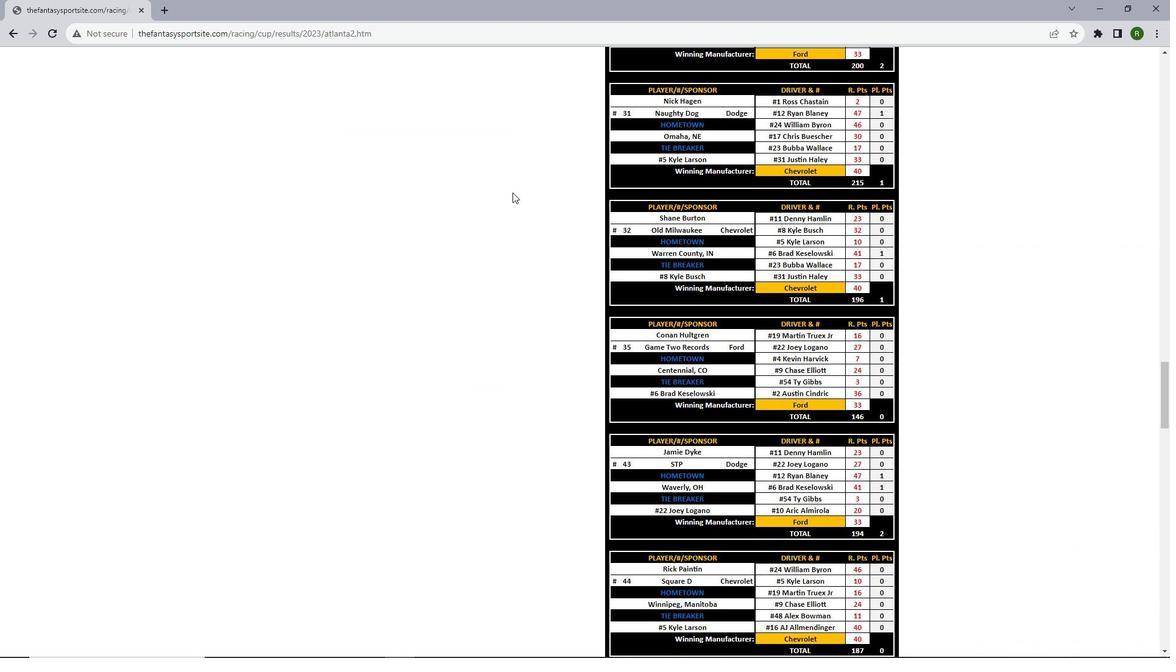 
Action: Mouse scrolled (512, 192) with delta (0, 0)
Screenshot: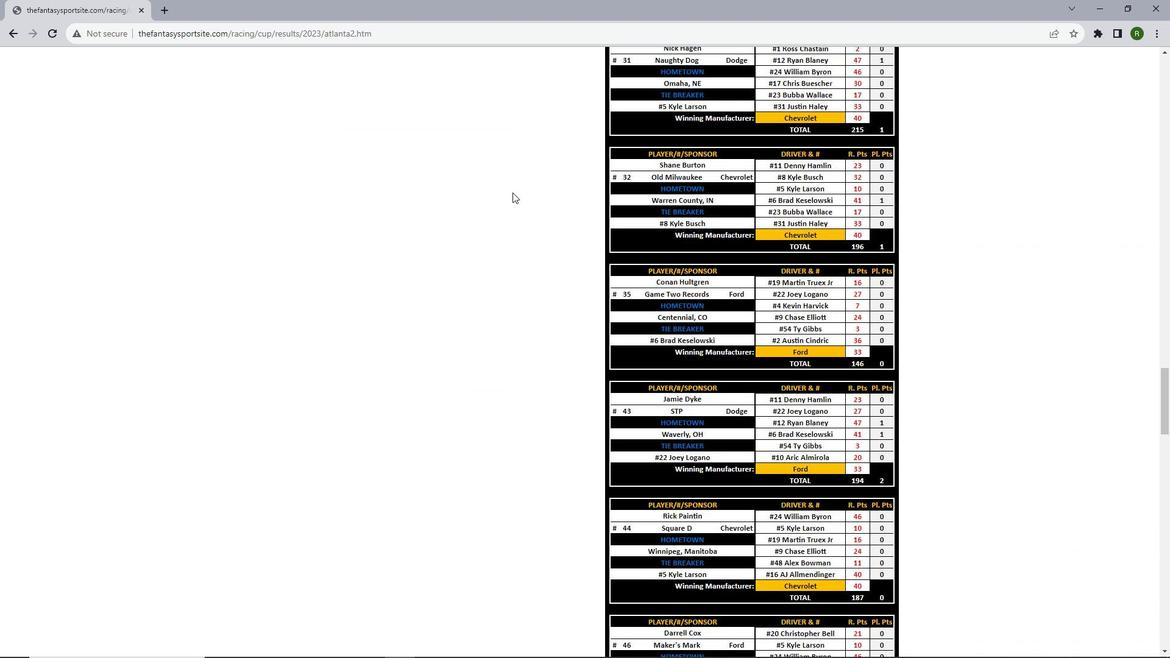 
Action: Mouse scrolled (512, 192) with delta (0, 0)
Screenshot: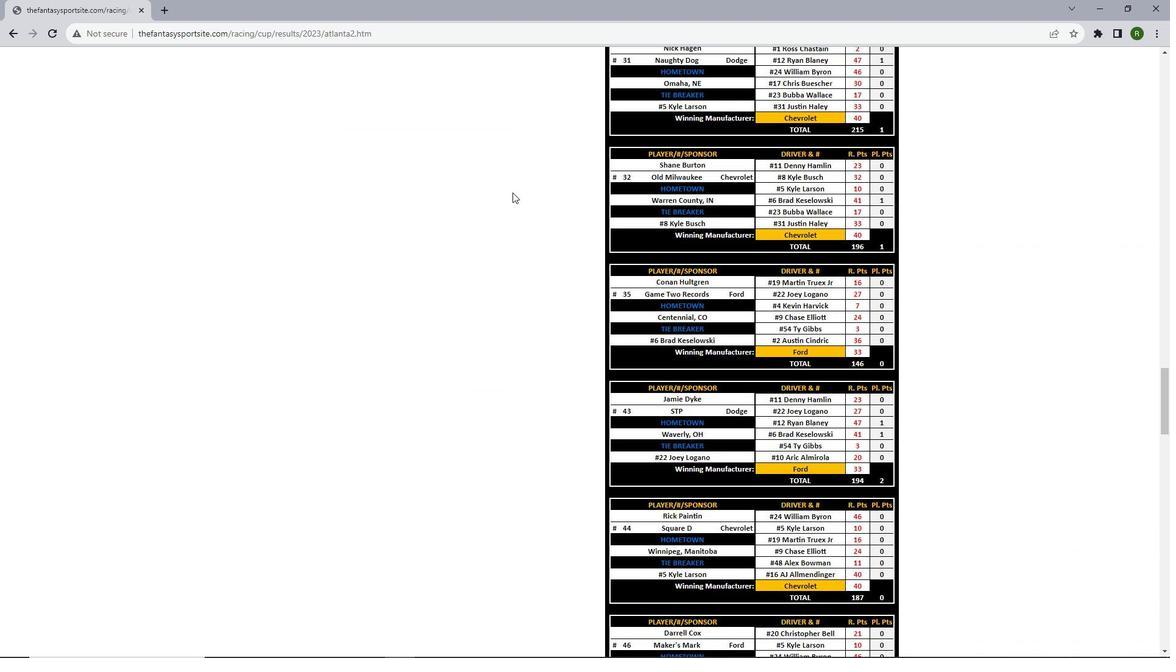 
Action: Mouse scrolled (512, 192) with delta (0, 0)
Screenshot: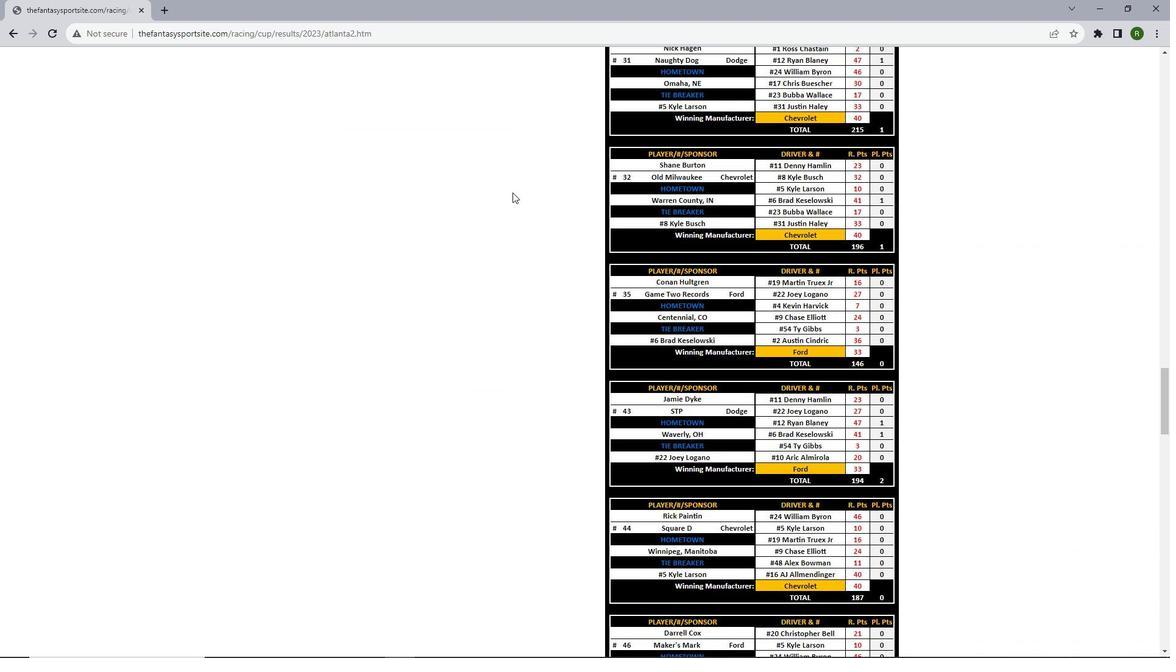 
Action: Mouse scrolled (512, 192) with delta (0, 0)
Screenshot: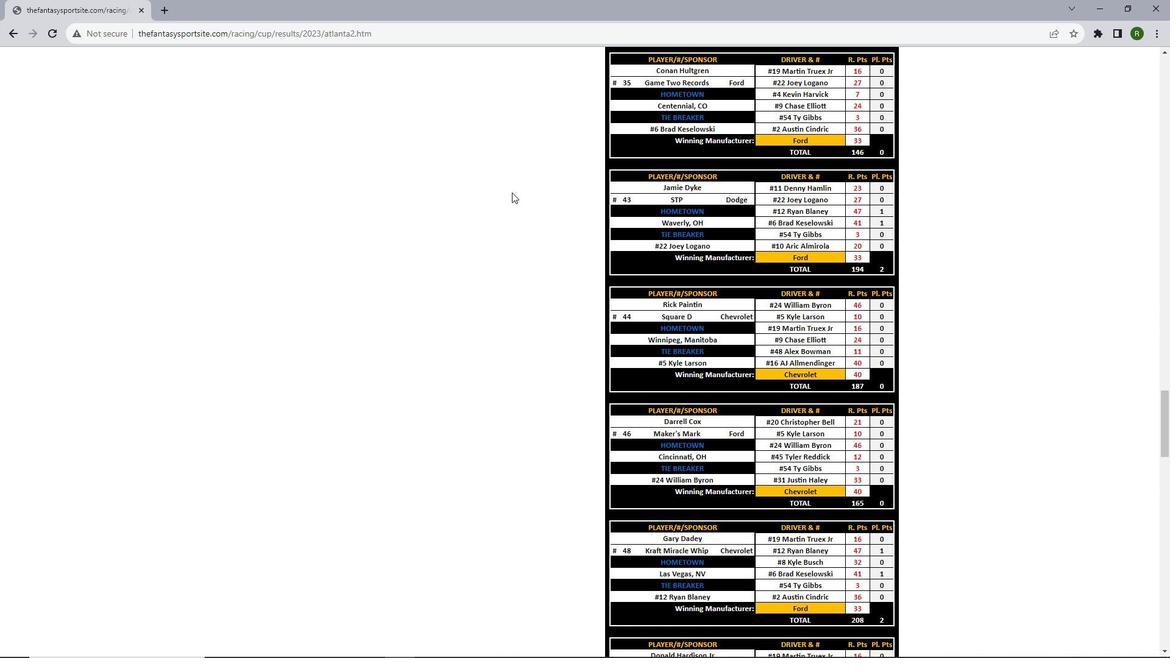 
Action: Mouse scrolled (512, 192) with delta (0, 0)
Screenshot: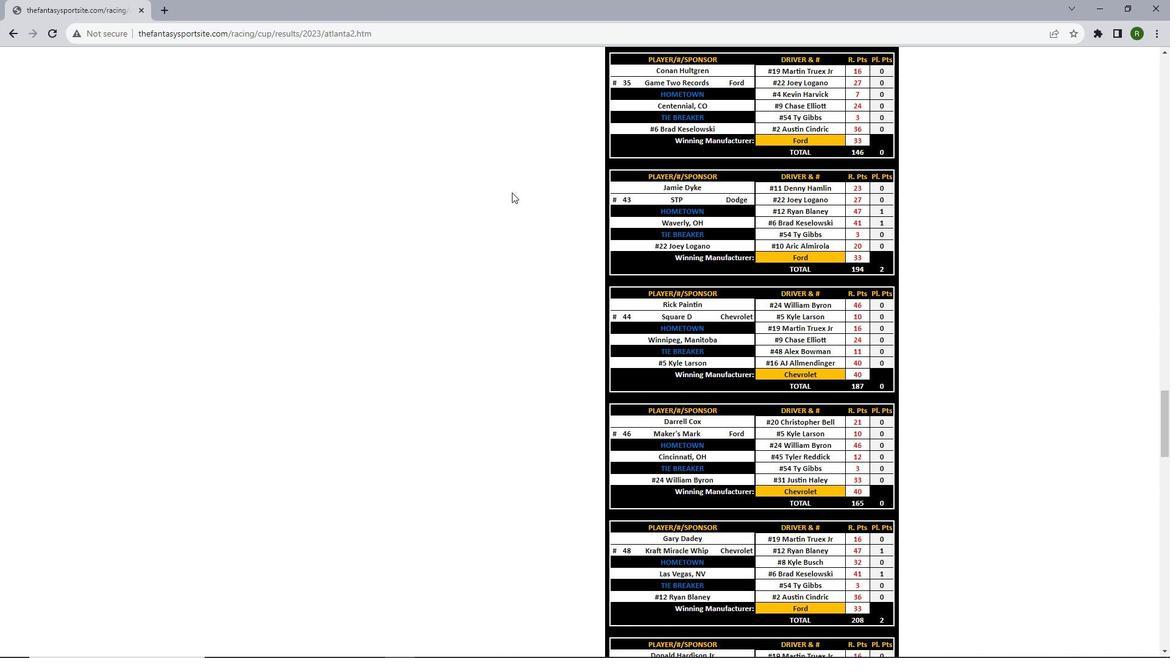 
Action: Mouse scrolled (512, 192) with delta (0, 0)
Screenshot: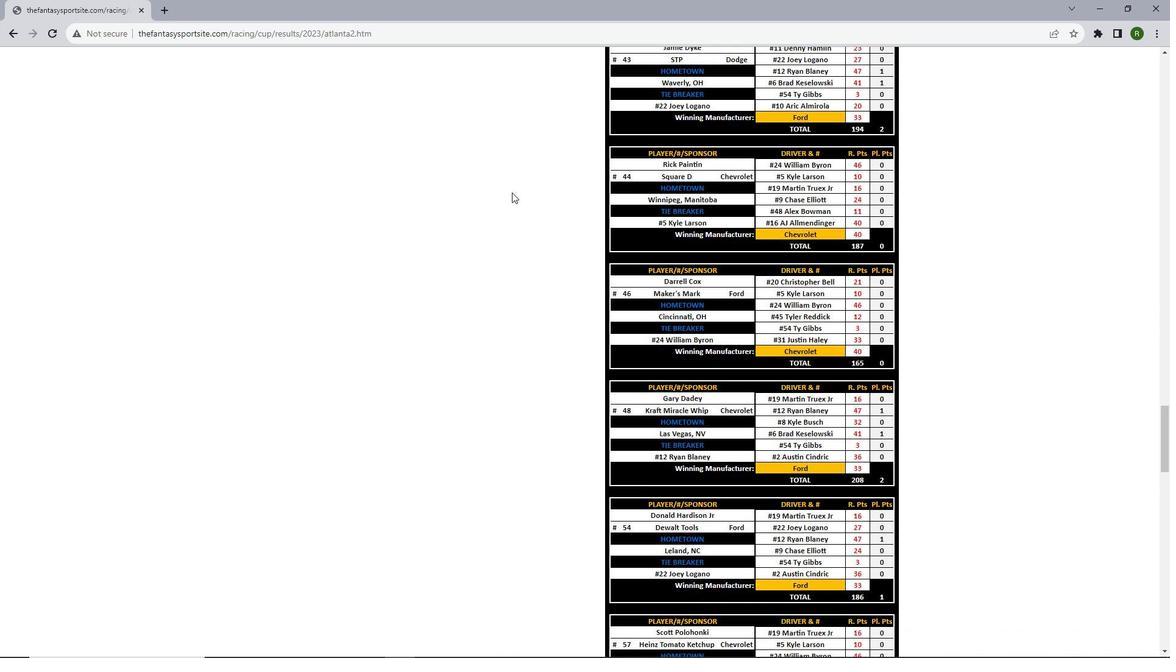 
Action: Mouse scrolled (512, 192) with delta (0, 0)
Screenshot: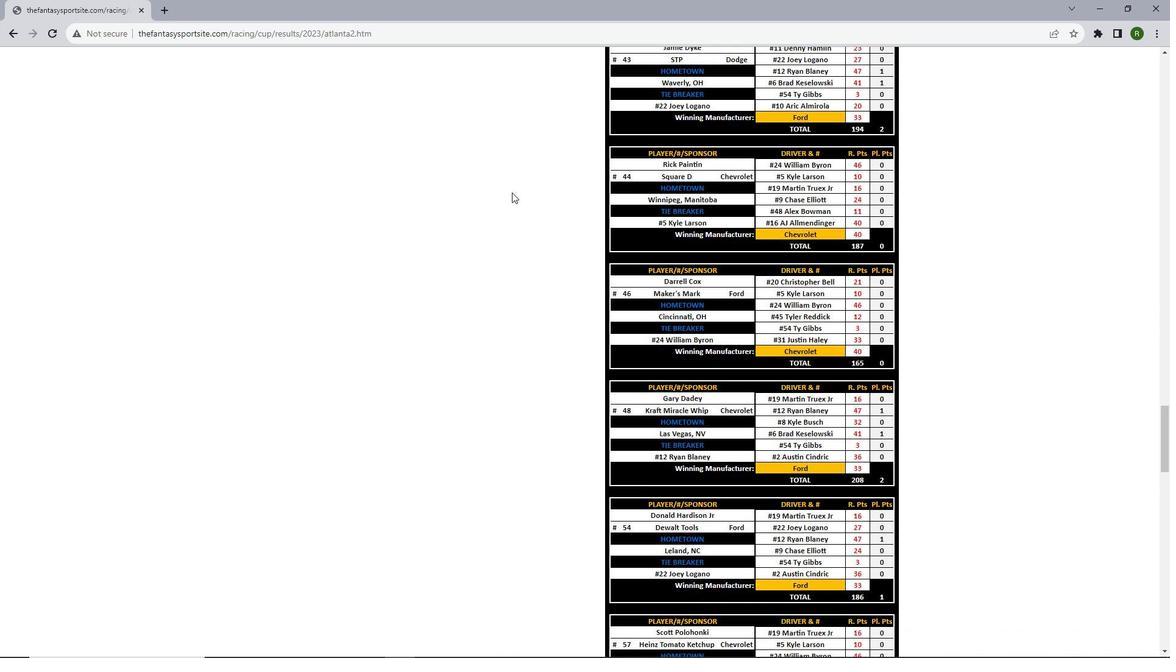 
Action: Mouse moved to (507, 192)
Screenshot: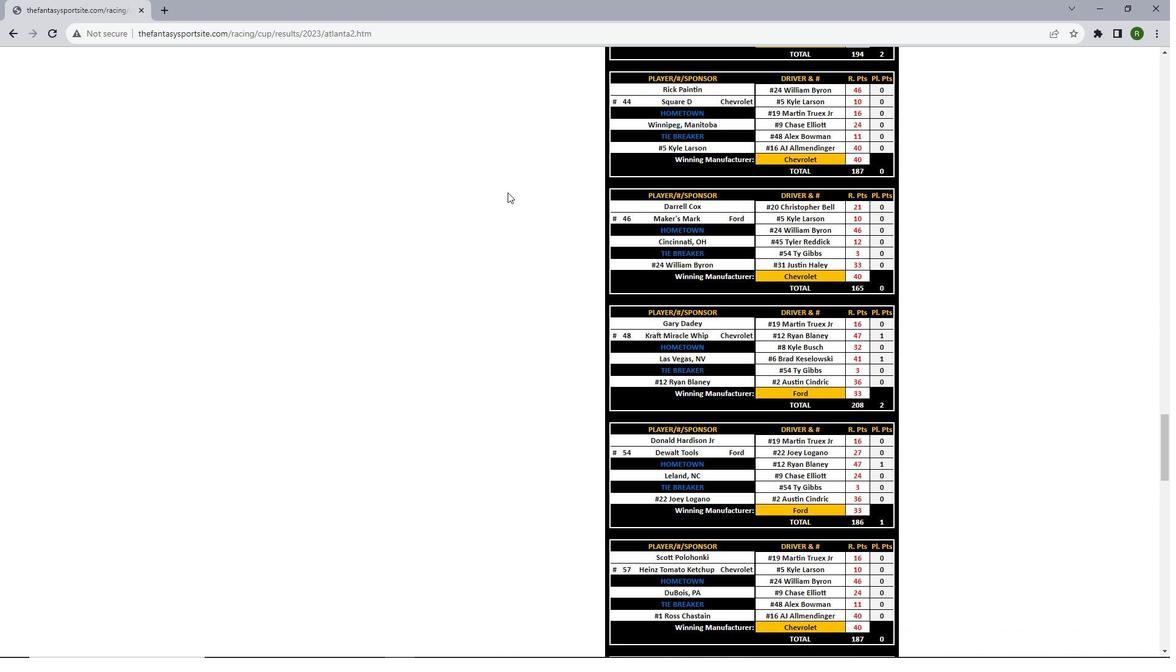 
Action: Mouse scrolled (507, 192) with delta (0, 0)
Screenshot: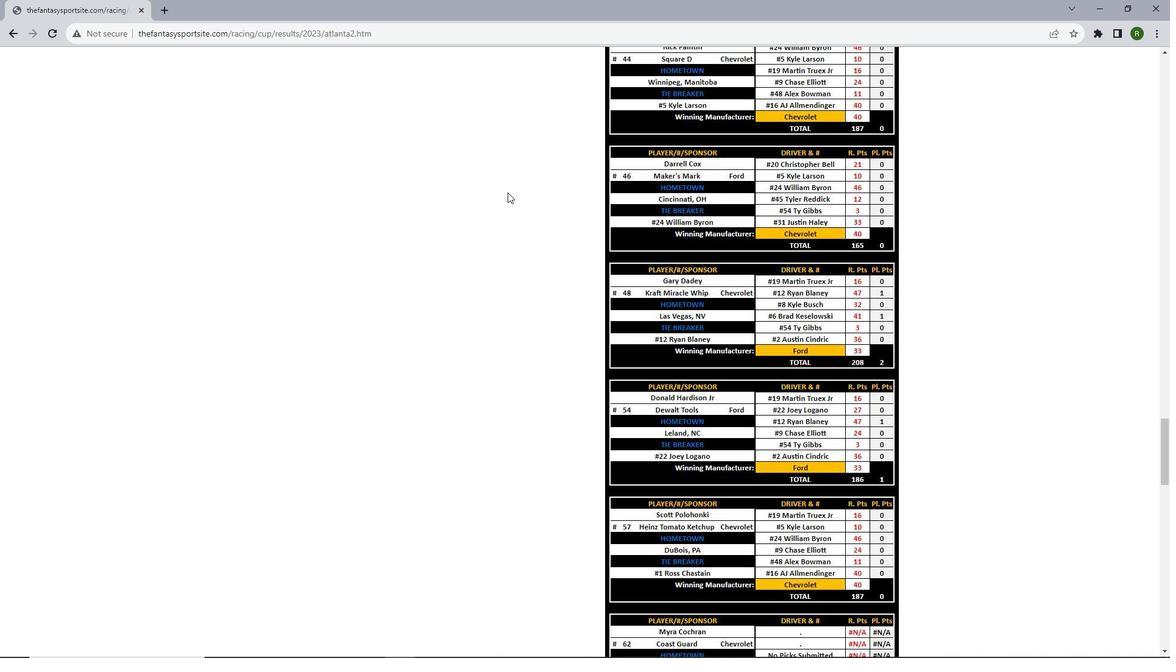 
Action: Mouse scrolled (507, 192) with delta (0, 0)
Screenshot: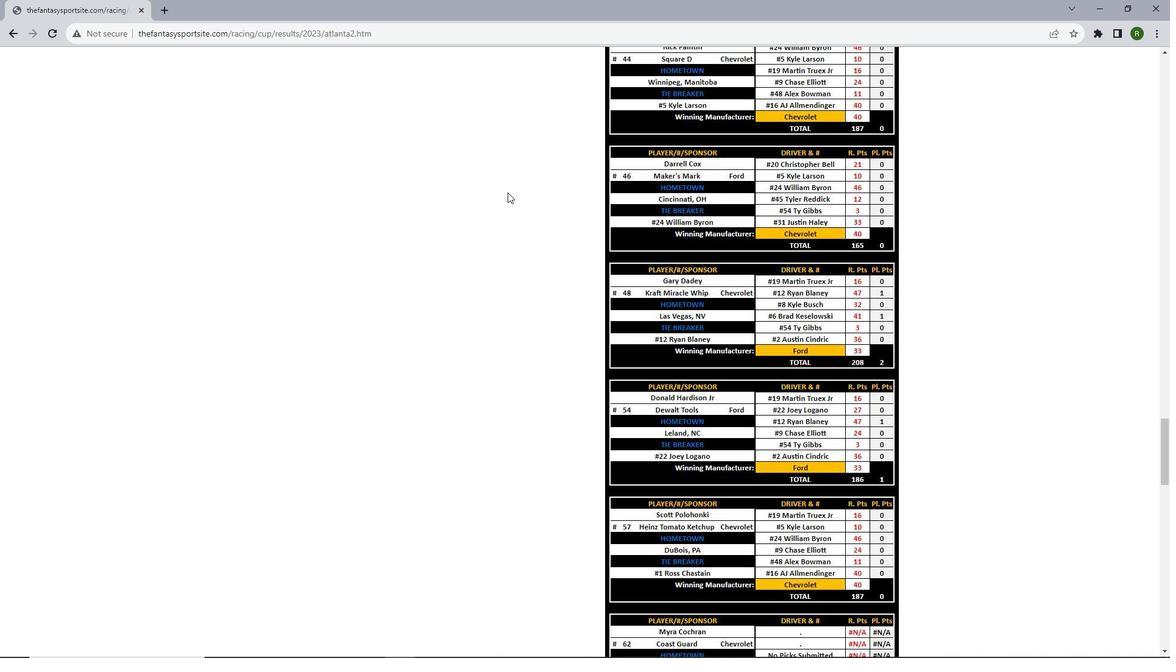 
Action: Mouse scrolled (507, 192) with delta (0, 0)
Screenshot: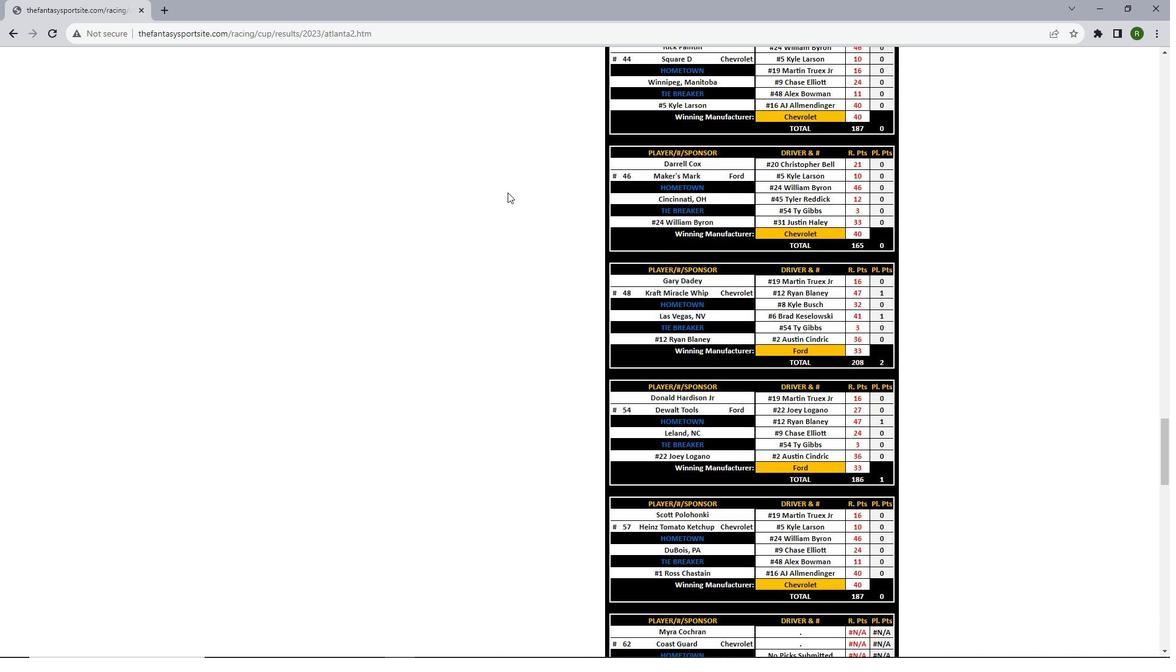 
Action: Mouse scrolled (507, 192) with delta (0, 0)
Screenshot: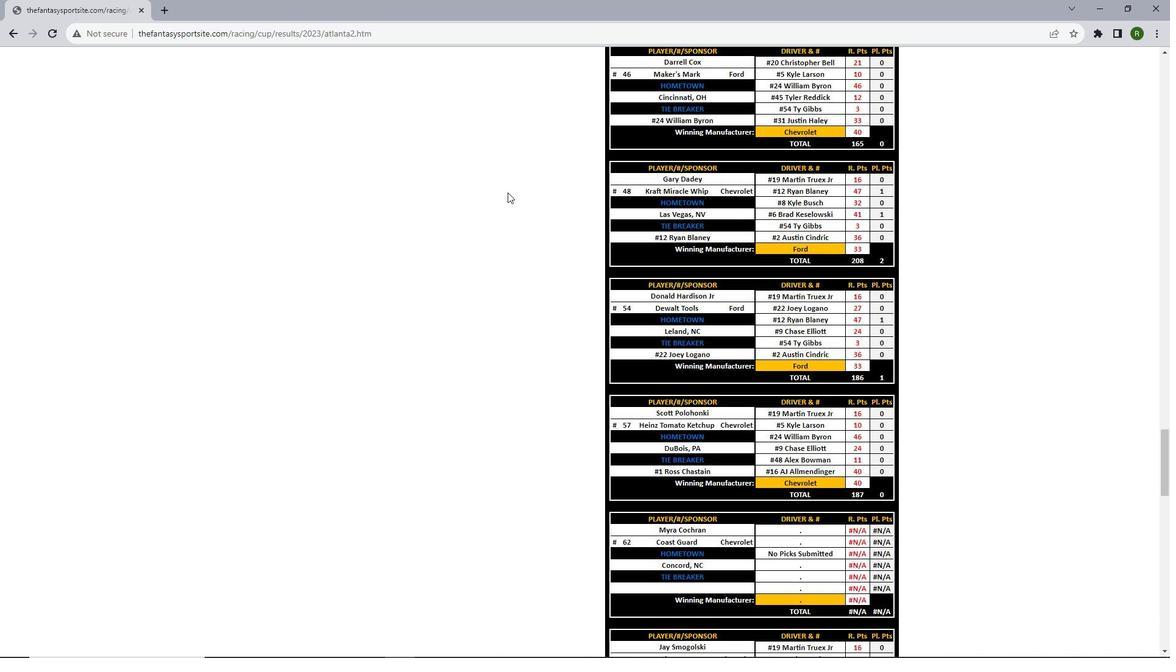 
Action: Mouse scrolled (507, 192) with delta (0, 0)
Screenshot: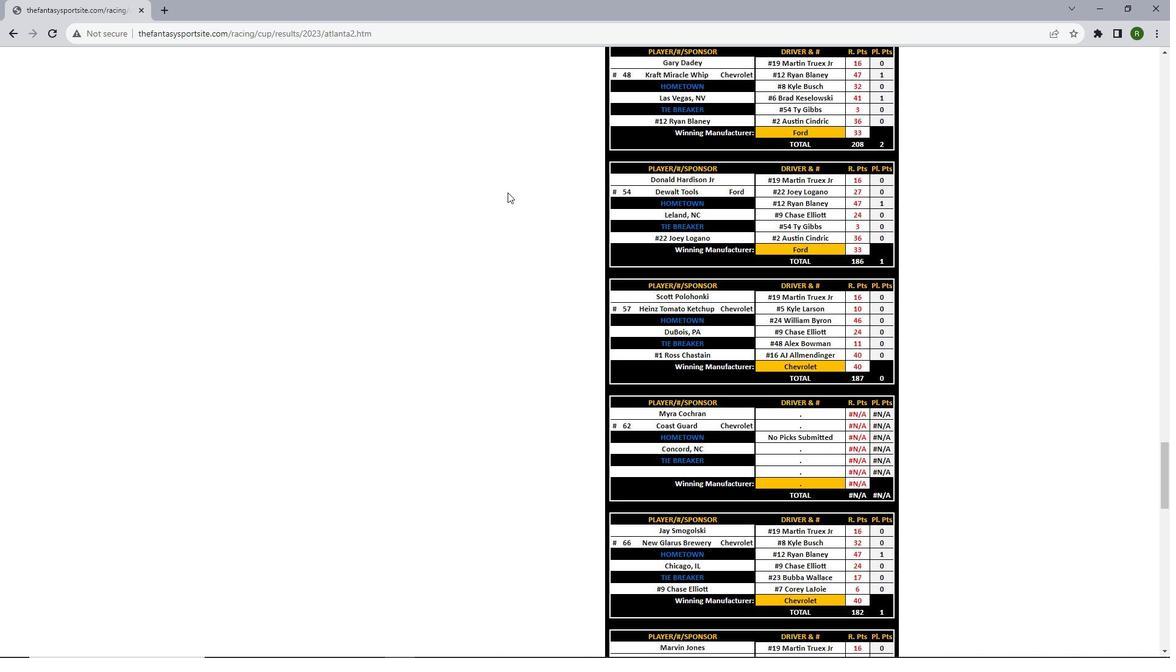 
Action: Mouse scrolled (507, 192) with delta (0, 0)
Screenshot: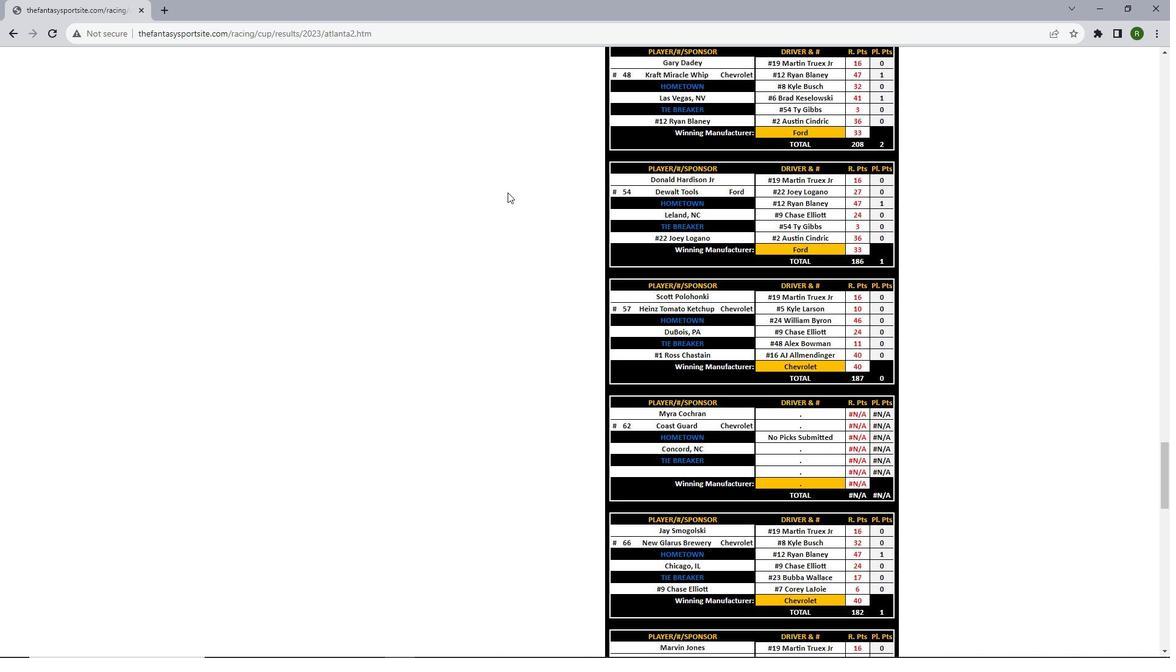 
Action: Mouse scrolled (507, 192) with delta (0, 0)
Screenshot: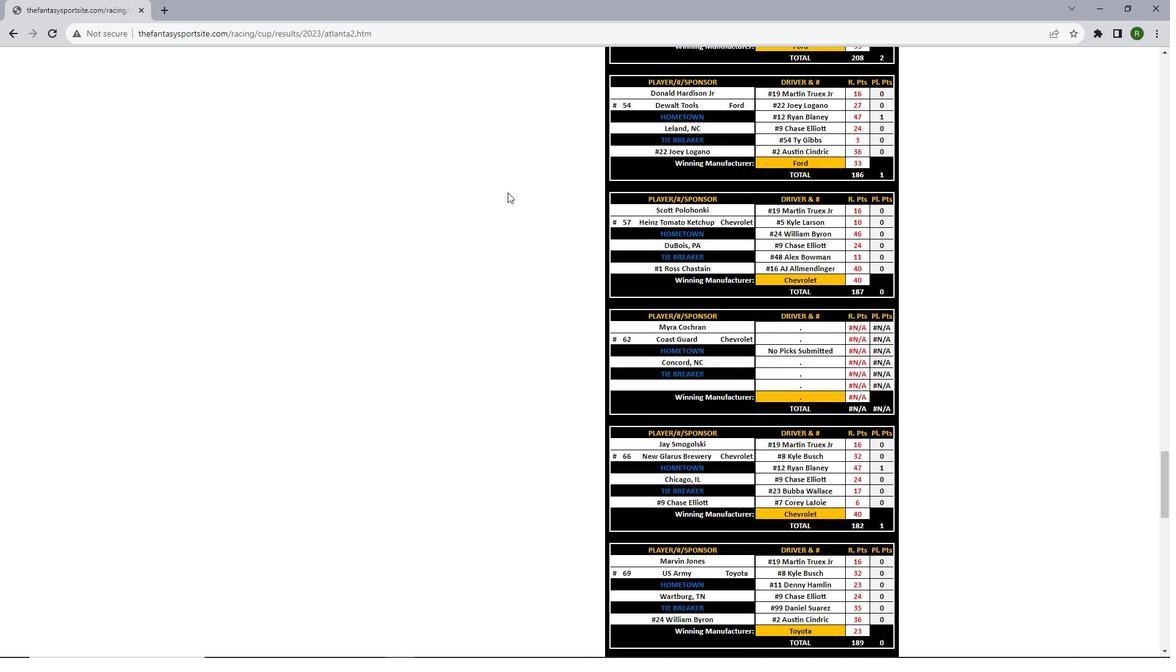 
Action: Mouse scrolled (507, 192) with delta (0, 0)
Screenshot: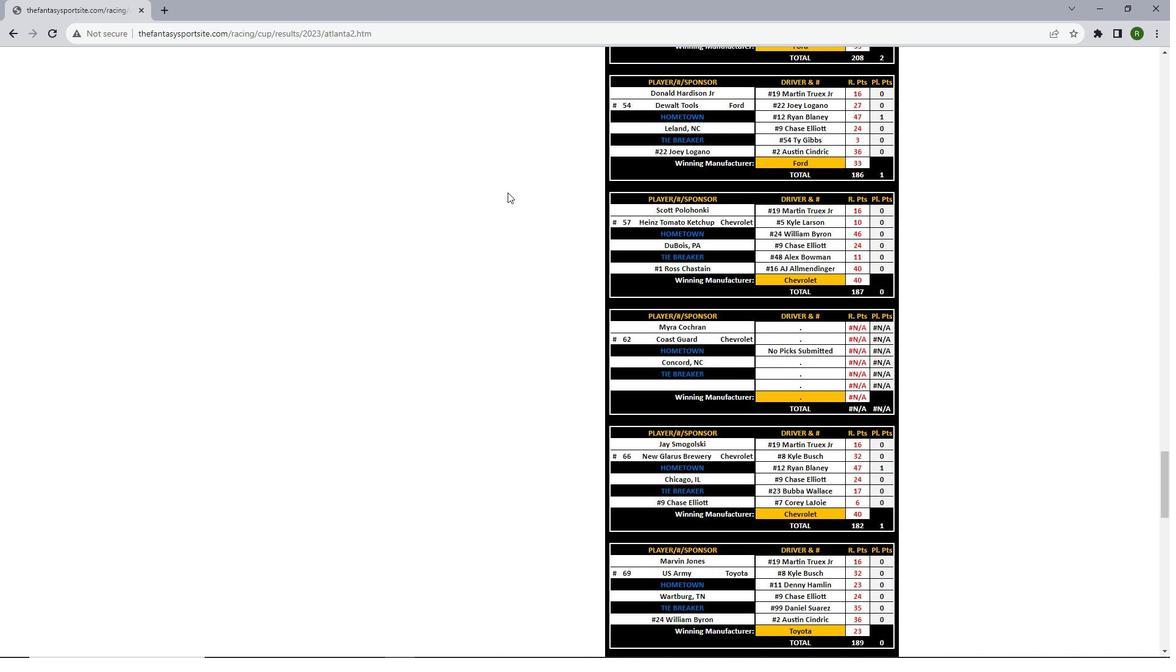 
Action: Mouse scrolled (507, 192) with delta (0, 0)
Screenshot: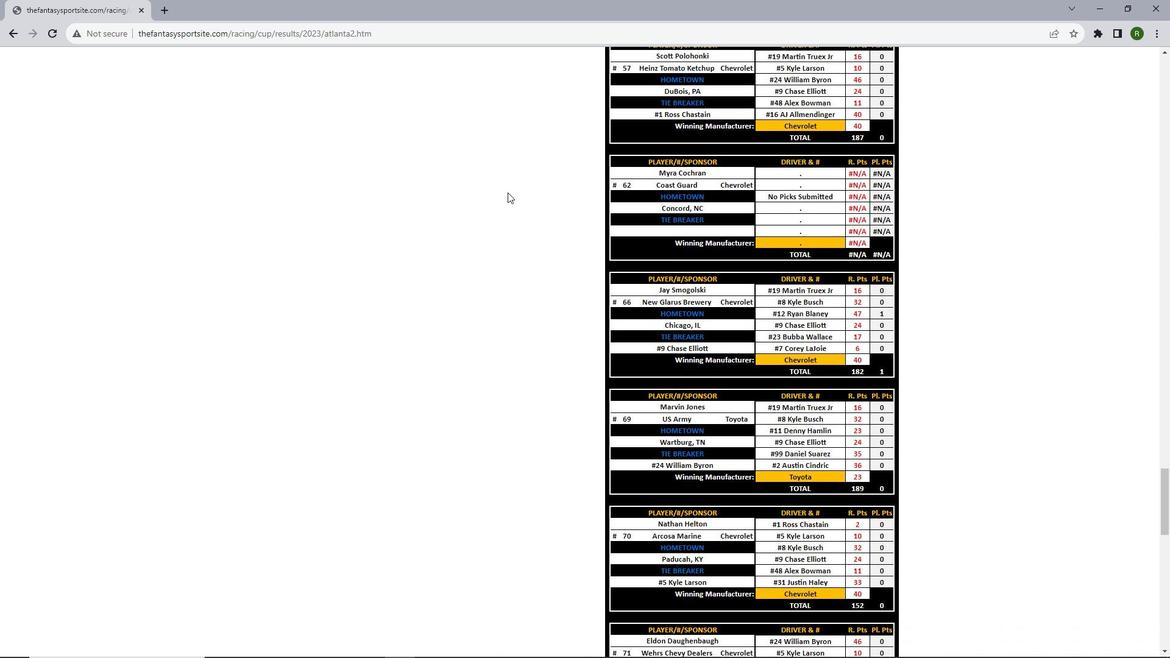 
Action: Mouse scrolled (507, 192) with delta (0, 0)
Screenshot: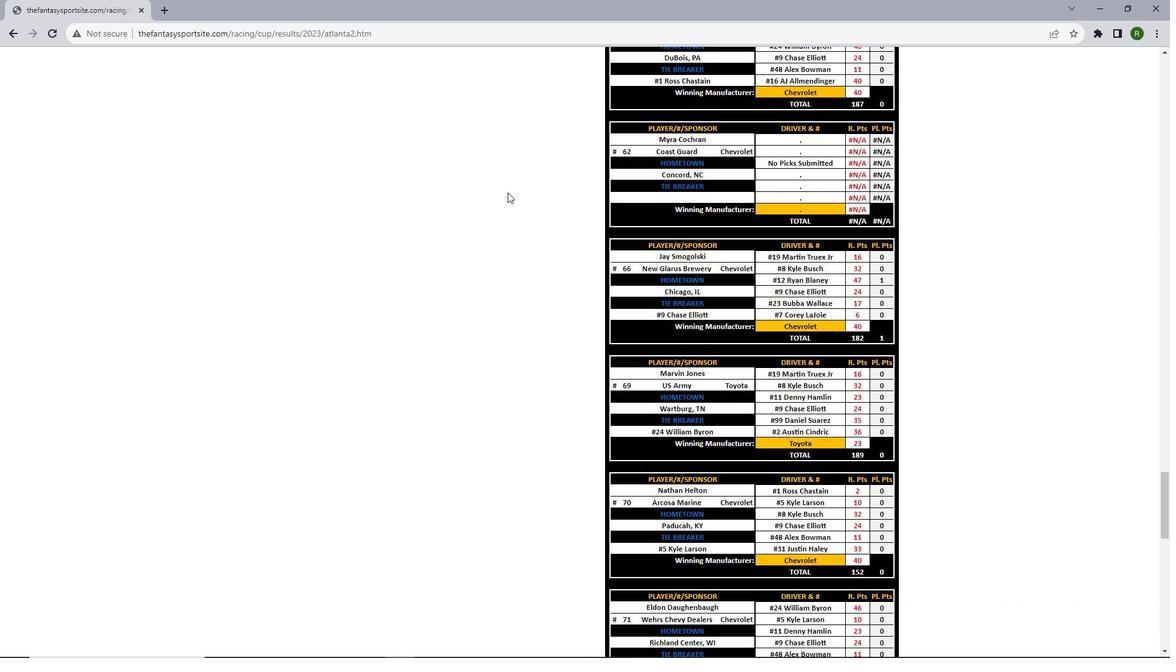 
Action: Mouse scrolled (507, 192) with delta (0, 0)
Screenshot: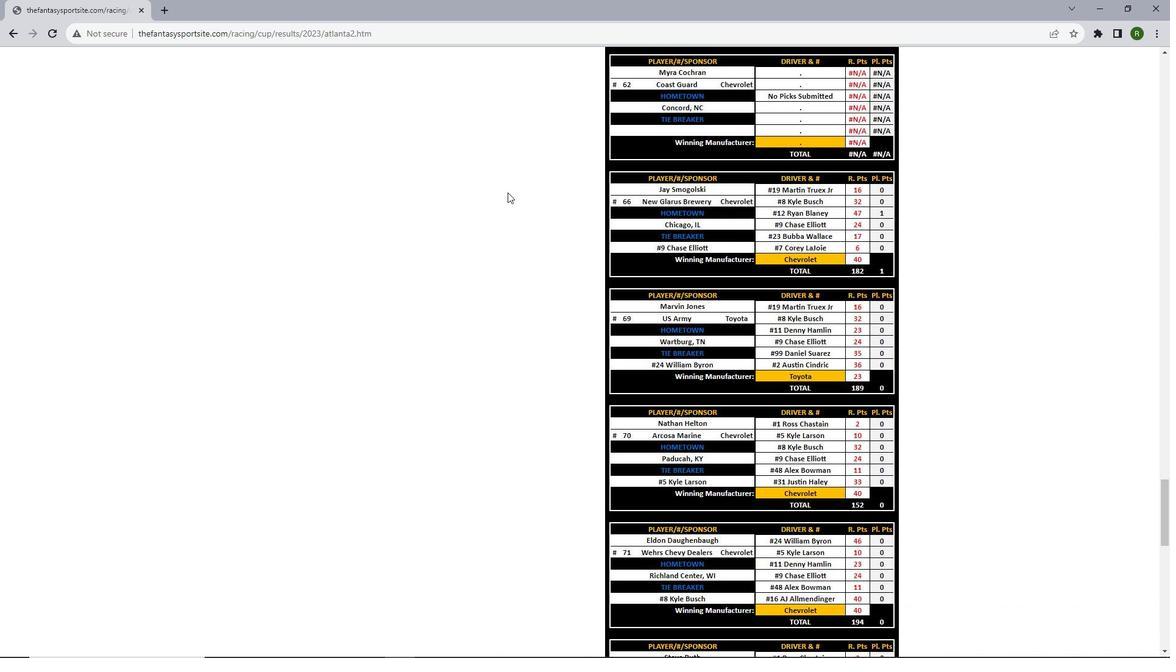 
Action: Mouse scrolled (507, 192) with delta (0, 0)
Screenshot: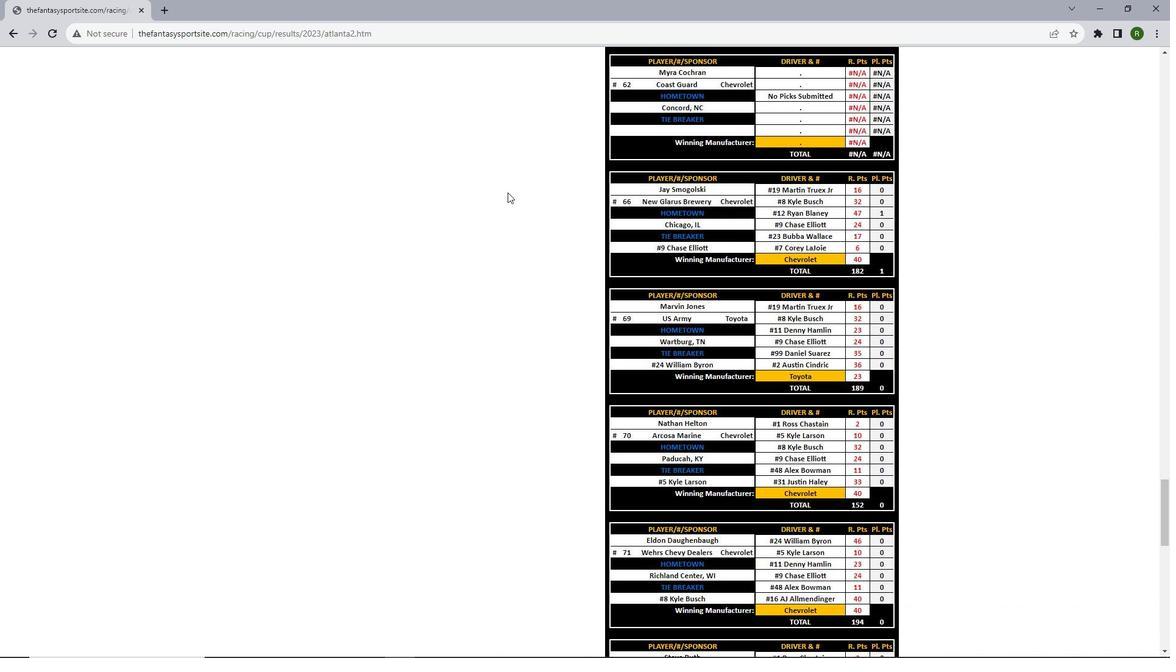 
Action: Mouse scrolled (507, 192) with delta (0, 0)
Screenshot: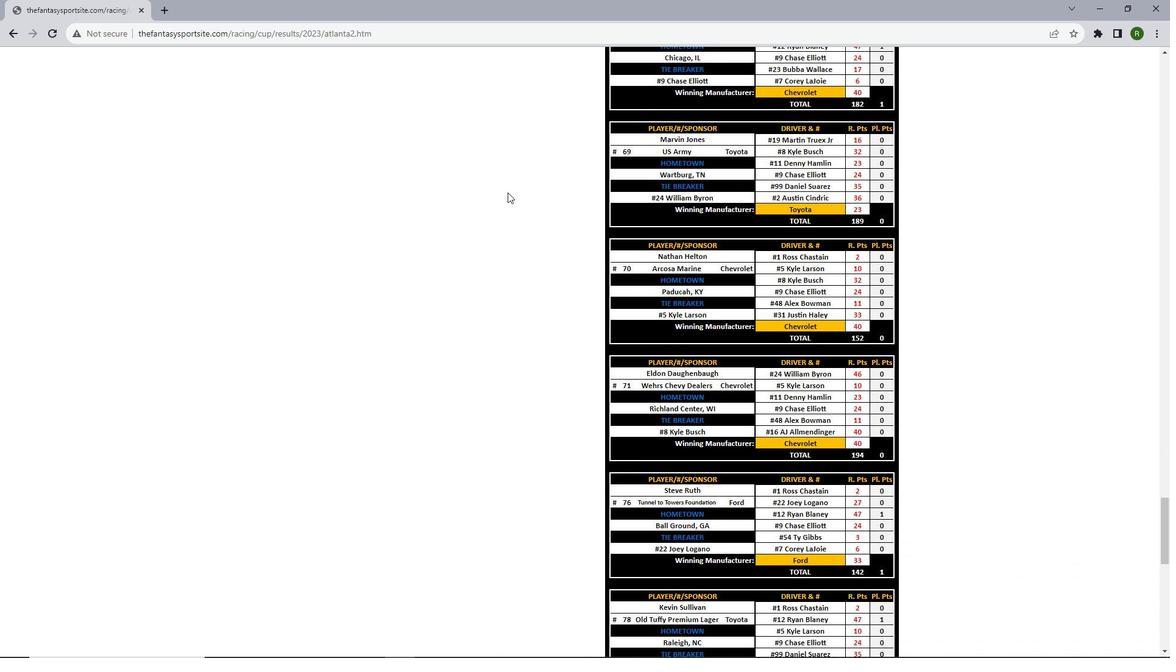 
Action: Mouse scrolled (507, 192) with delta (0, 0)
Screenshot: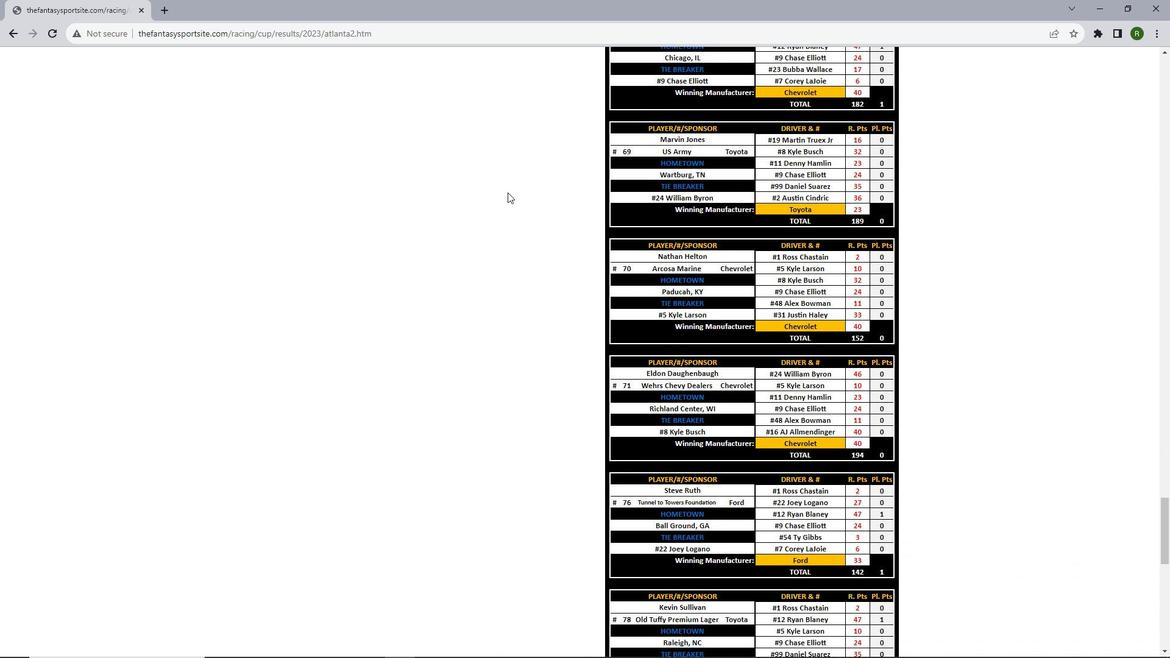 
Action: Mouse scrolled (507, 192) with delta (0, 0)
Screenshot: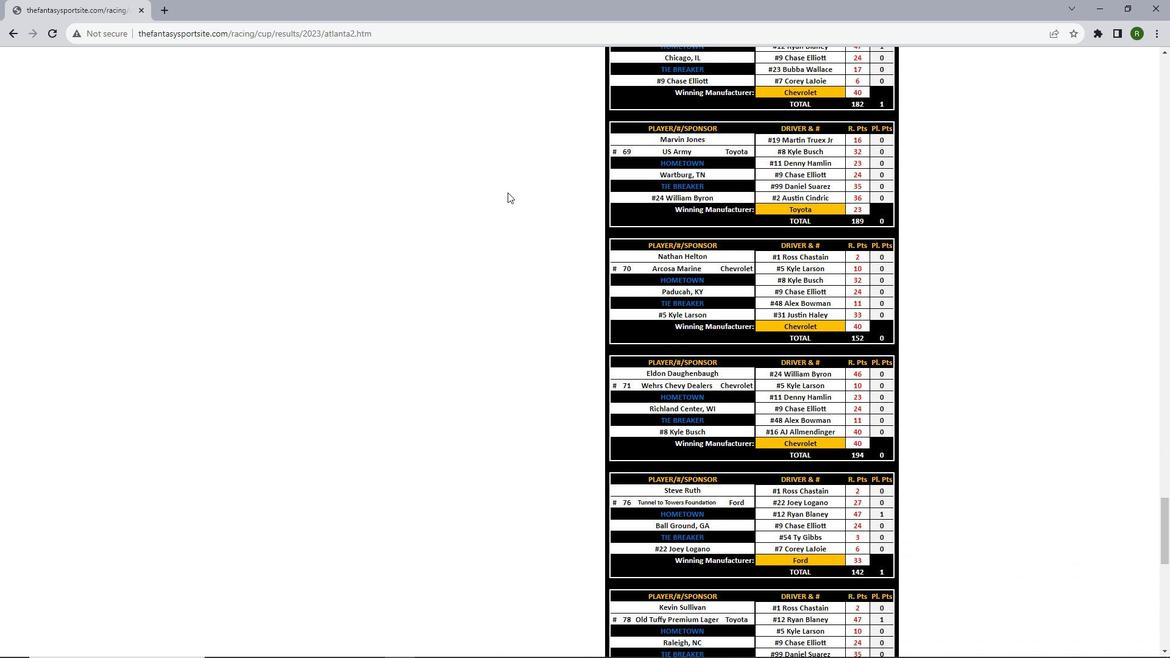 
Action: Mouse scrolled (507, 192) with delta (0, 0)
Screenshot: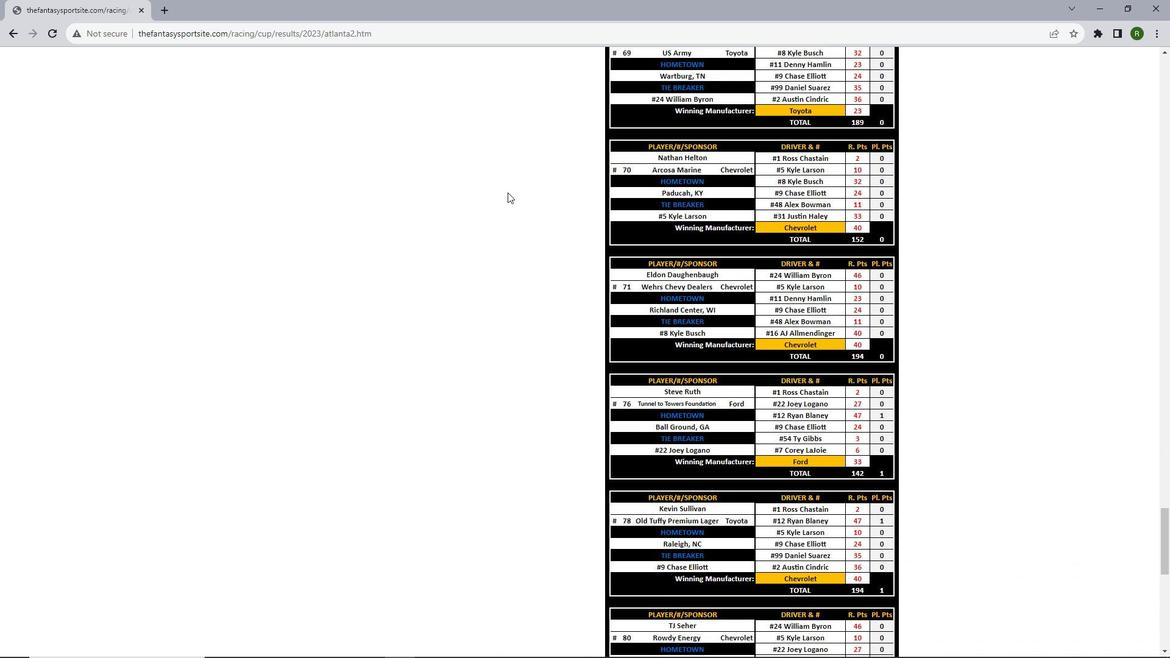 
Action: Mouse scrolled (507, 192) with delta (0, 0)
Screenshot: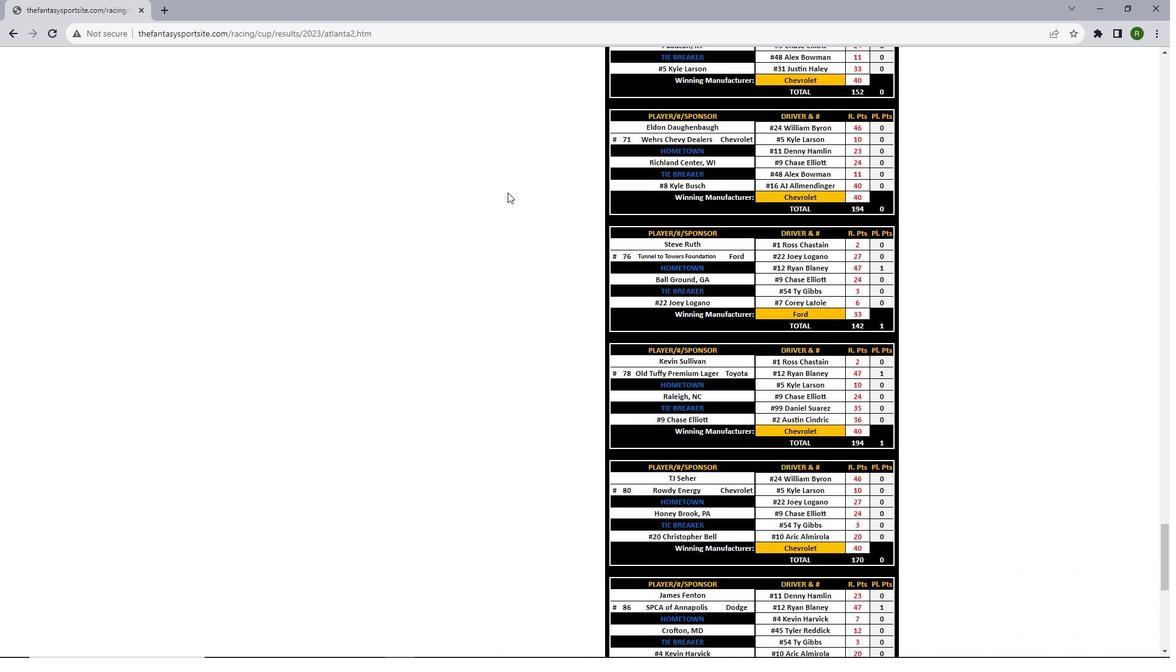 
Action: Mouse scrolled (507, 192) with delta (0, 0)
Screenshot: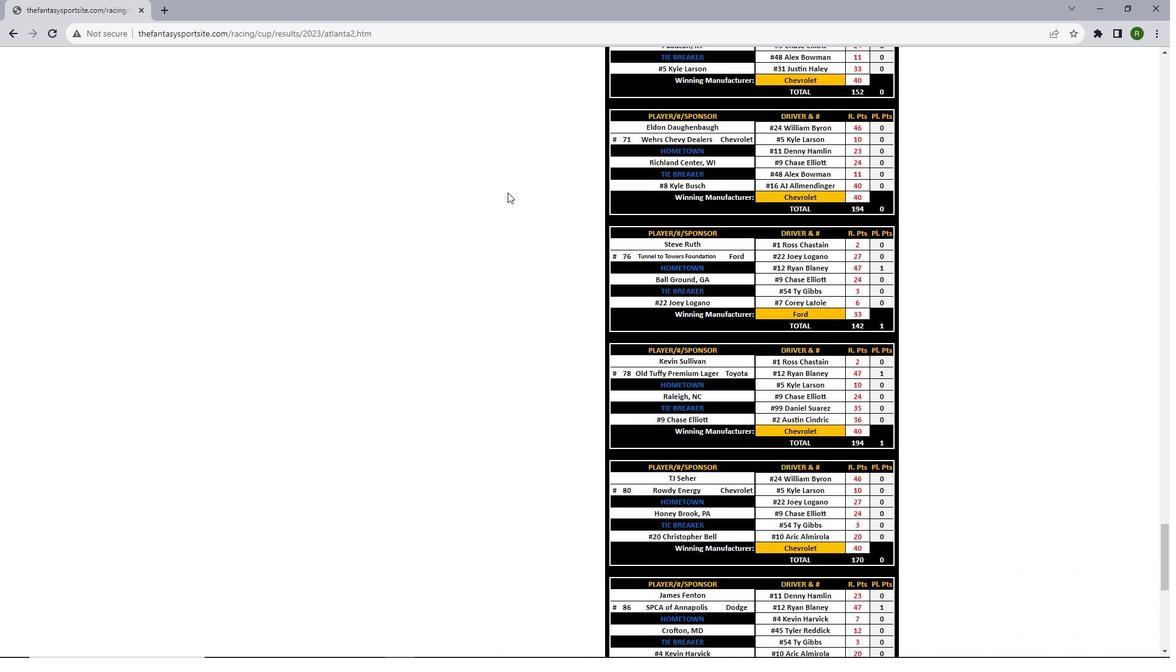 
Action: Mouse scrolled (507, 192) with delta (0, 0)
Screenshot: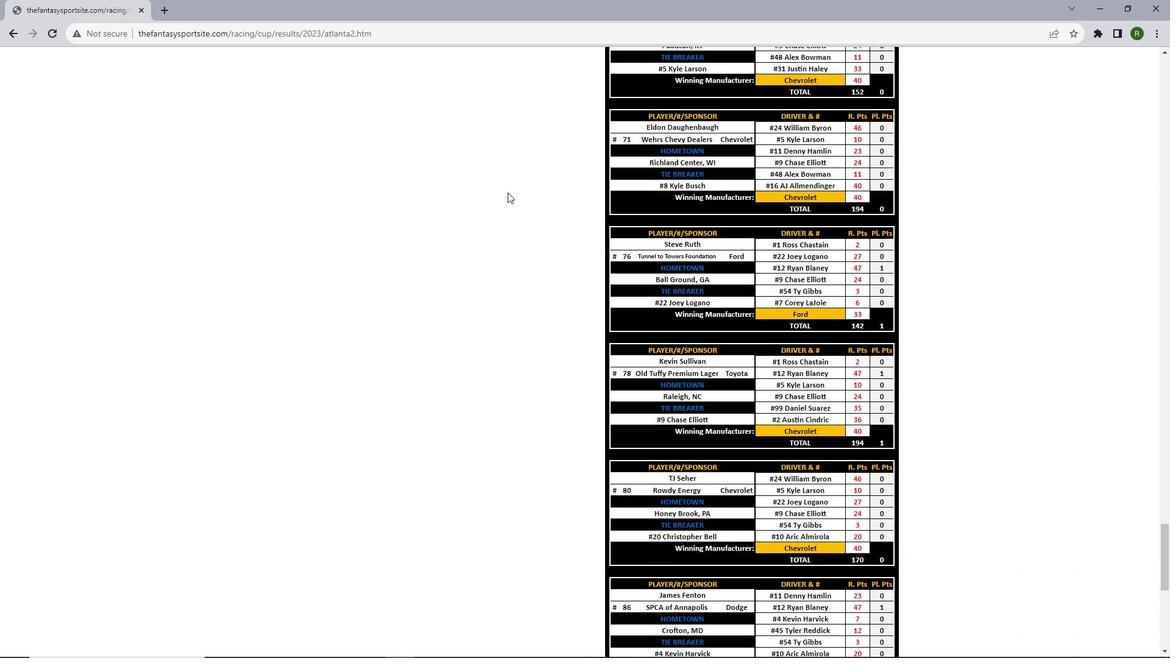 
Action: Mouse scrolled (507, 192) with delta (0, 0)
Screenshot: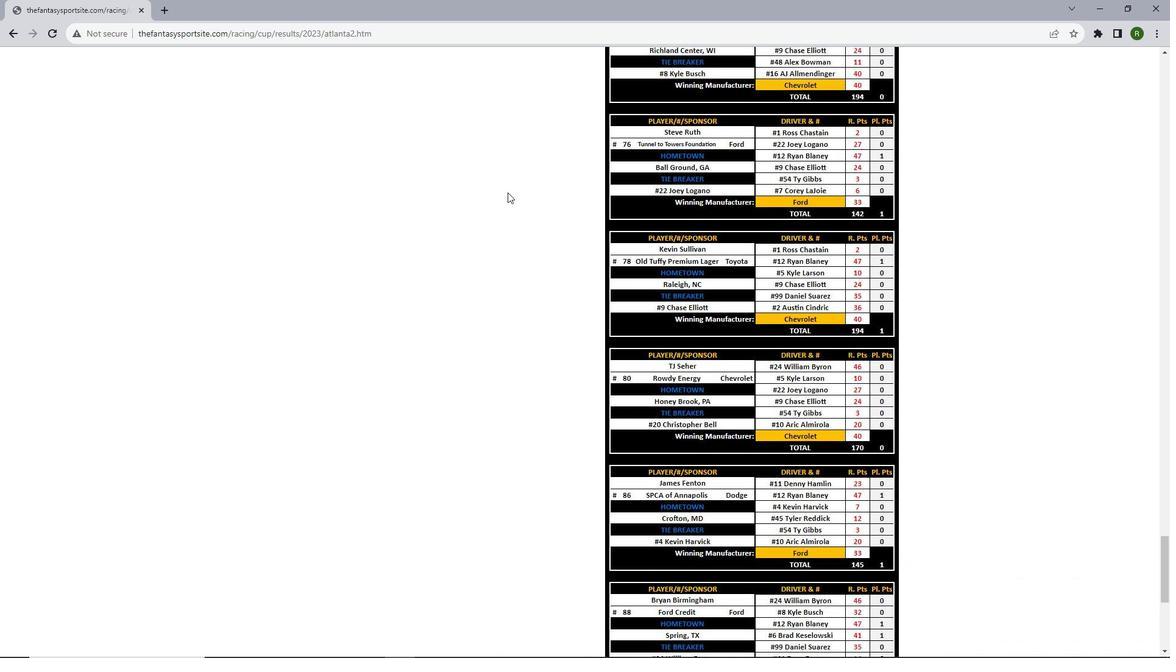 
Action: Mouse scrolled (507, 192) with delta (0, 0)
Screenshot: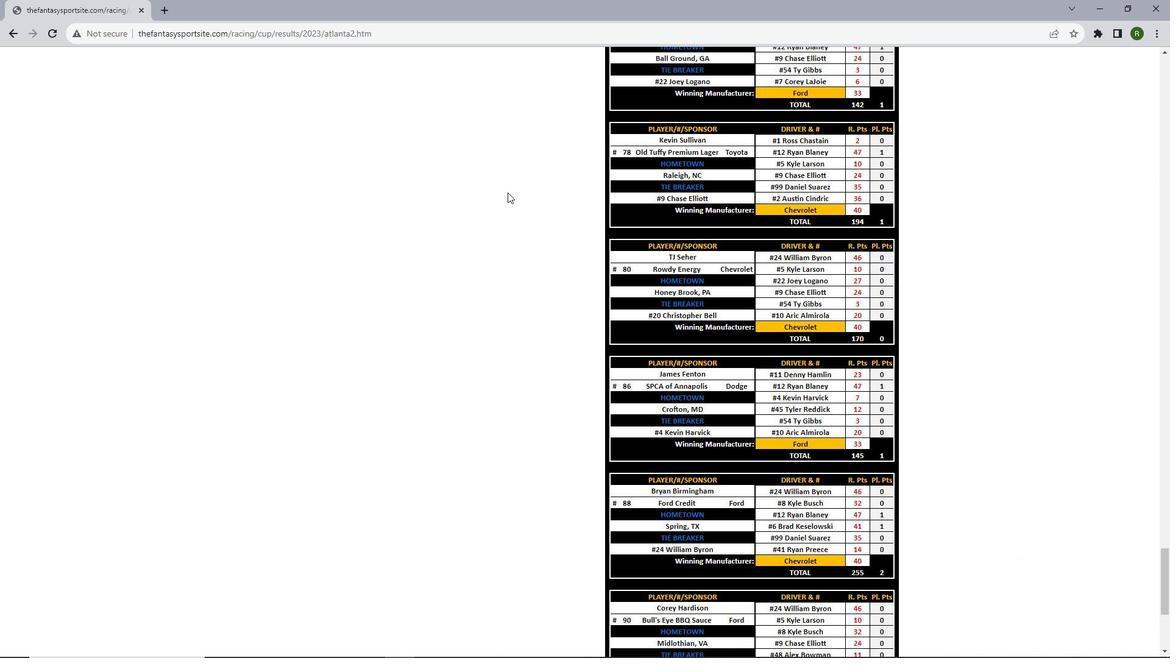 
Action: Mouse scrolled (507, 192) with delta (0, 0)
Screenshot: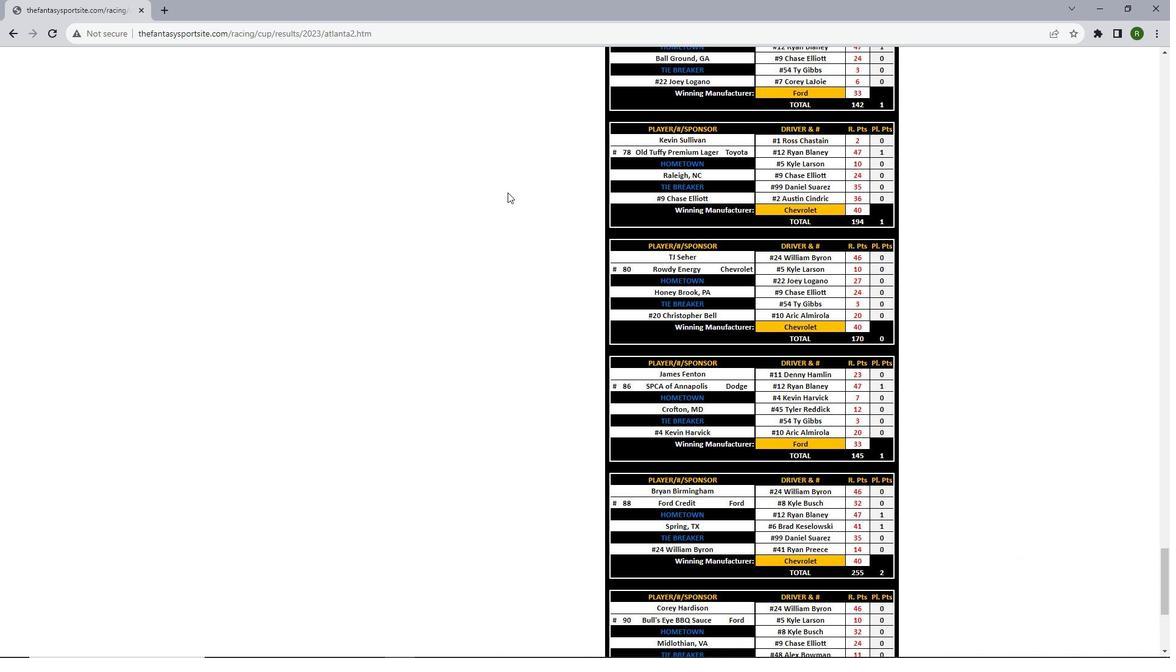
Action: Mouse scrolled (507, 192) with delta (0, 0)
Screenshot: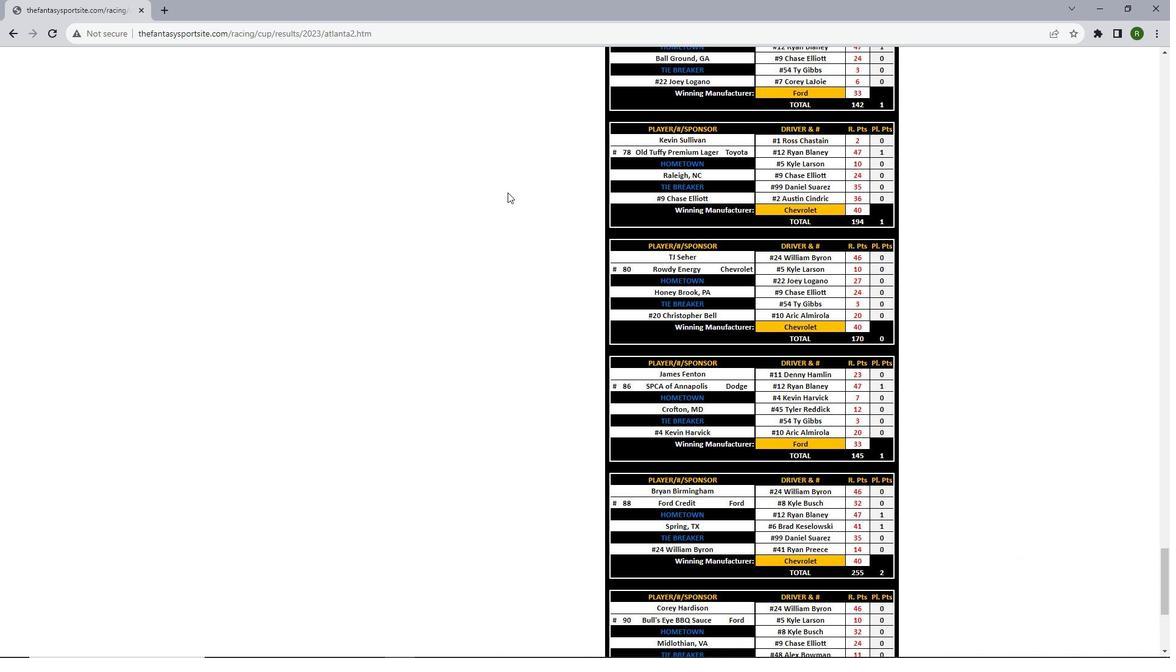
Action: Mouse scrolled (507, 192) with delta (0, 0)
Screenshot: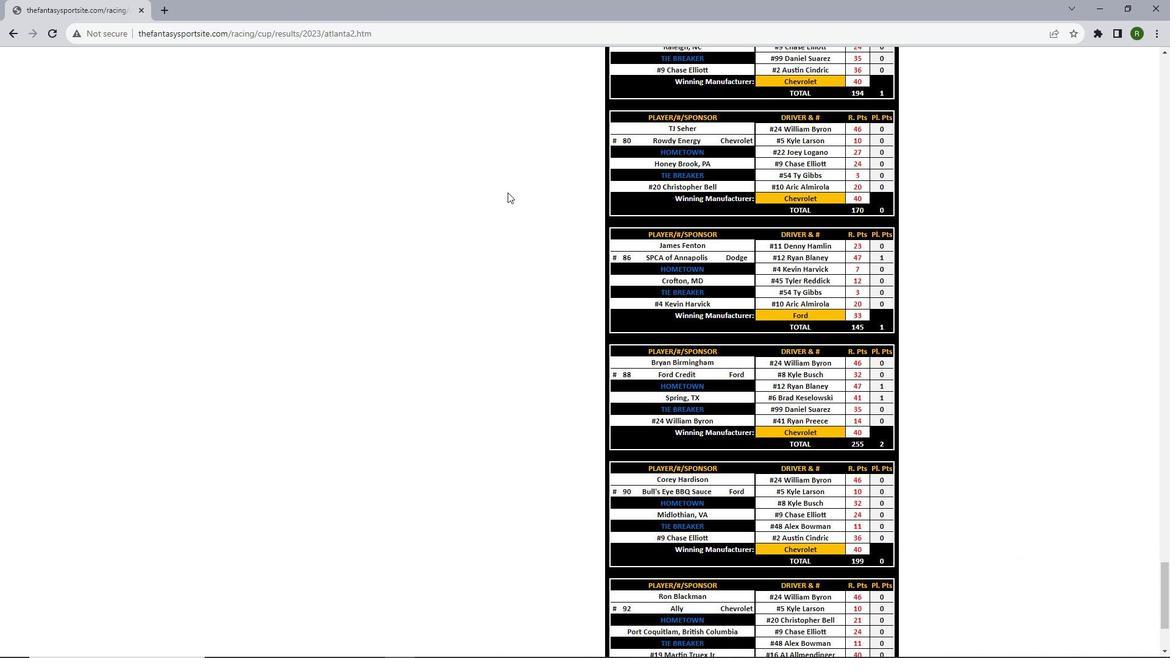 
Action: Mouse scrolled (507, 192) with delta (0, 0)
Screenshot: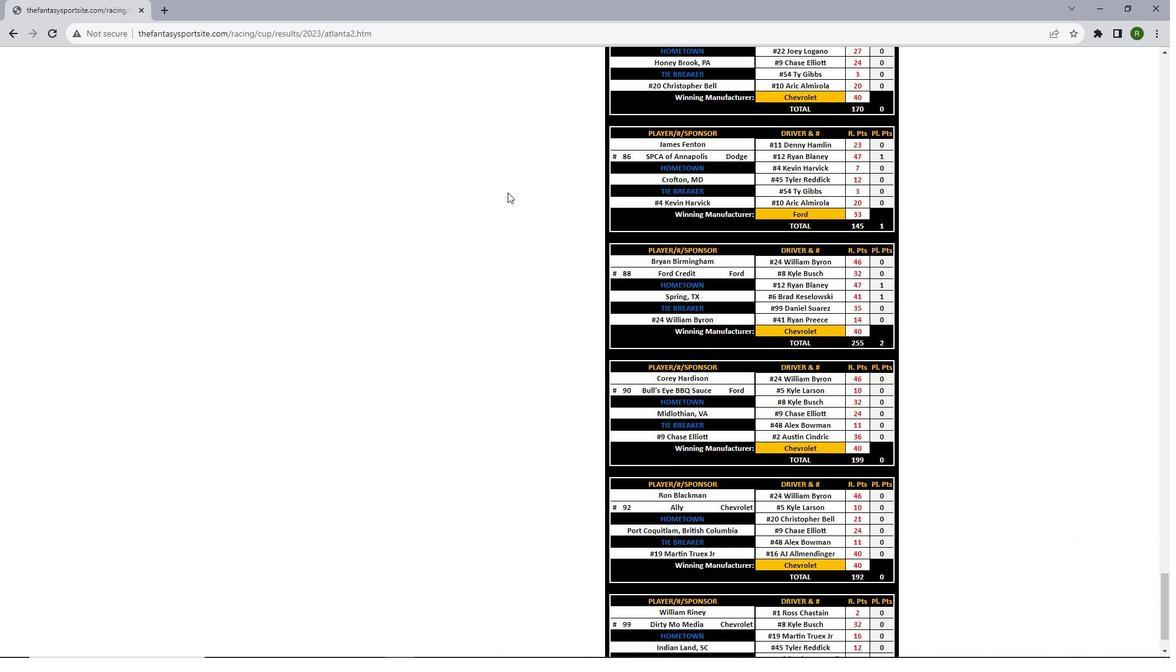 
Action: Mouse scrolled (507, 192) with delta (0, 0)
Screenshot: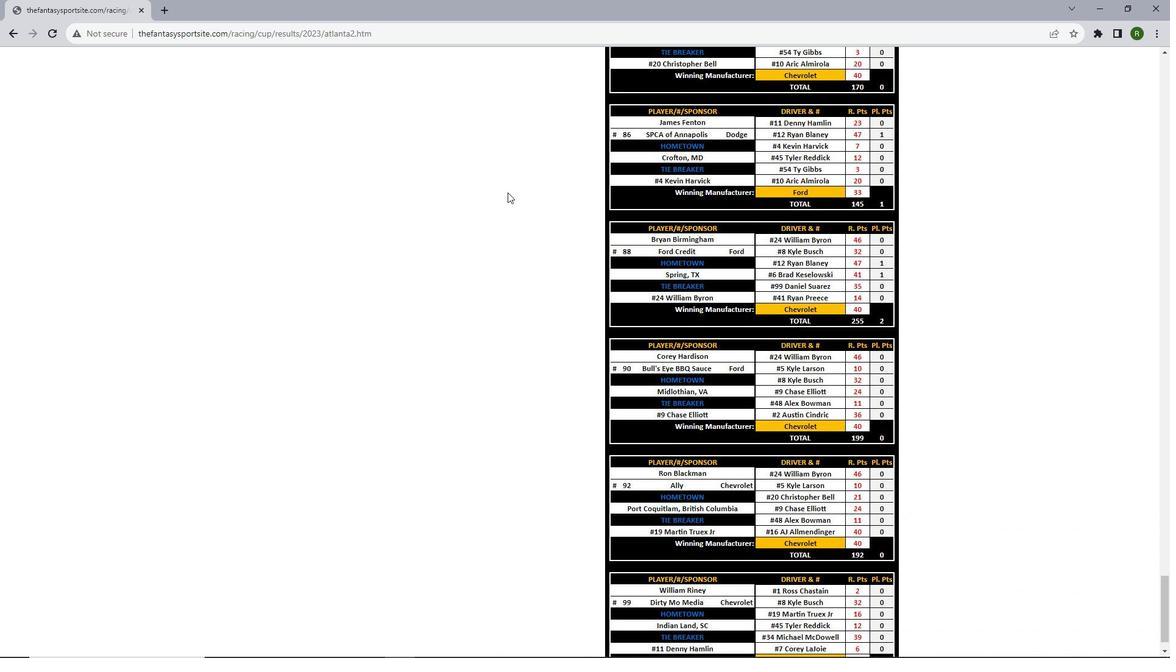 
Action: Mouse scrolled (507, 192) with delta (0, 0)
Screenshot: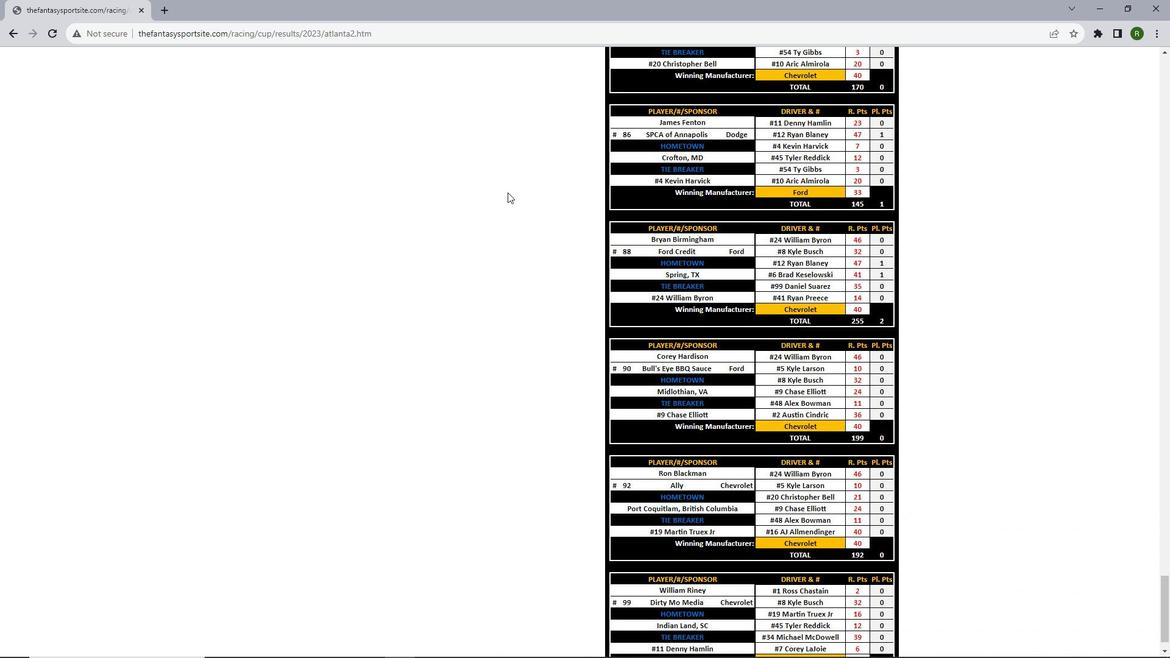 
Action: Mouse scrolled (507, 192) with delta (0, 0)
Screenshot: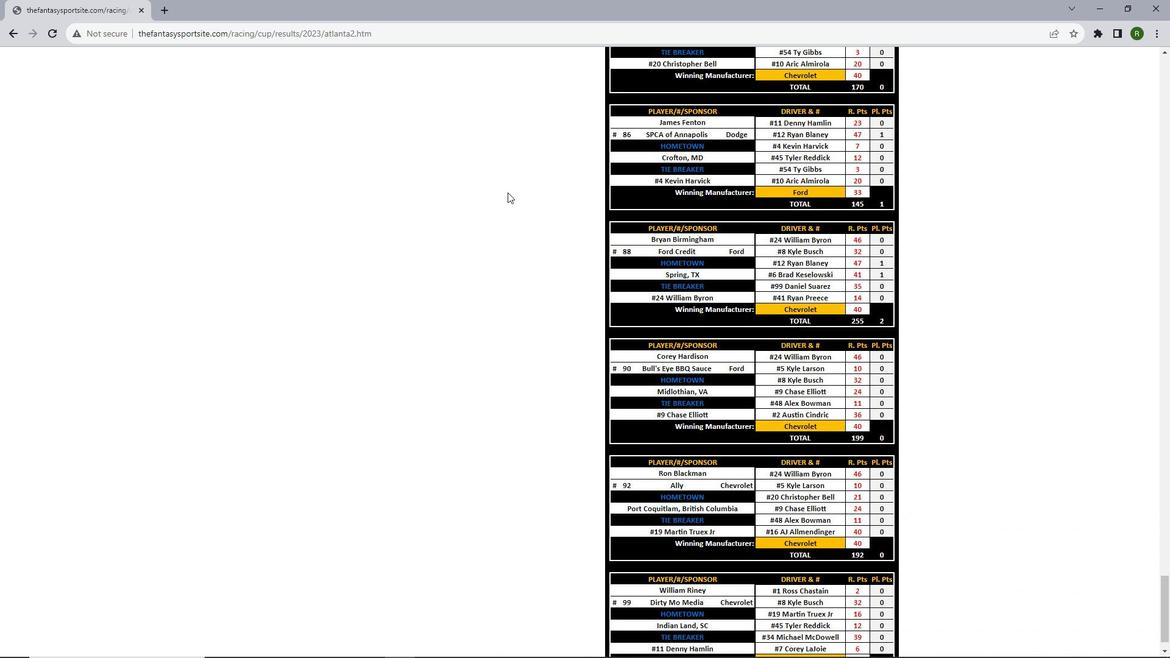 
Action: Mouse scrolled (507, 192) with delta (0, 0)
Screenshot: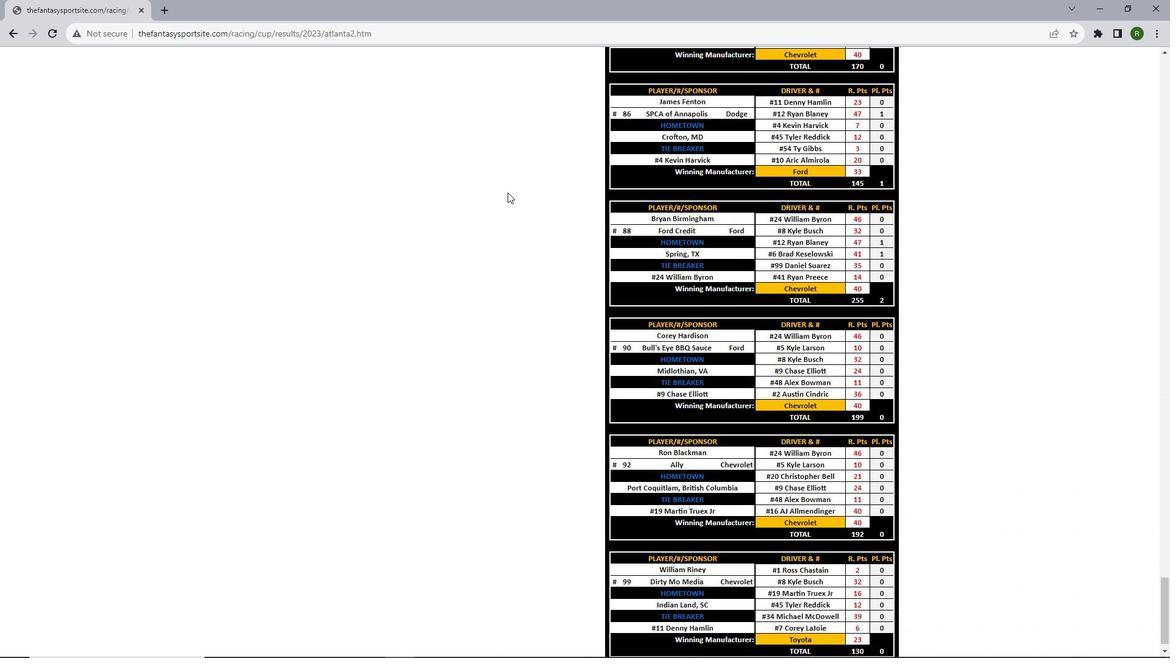 
